 Task: Research Airbnb properties in Loncoche, Chile from 1st December, 2023 to 8th December, 2023 for 2 adults, 1 child.1  bedroom having 1 bed and 1 bathroom. Property type can be hotel. Booking option can be shelf check-in. Look for 4 properties as per requirement.
Action: Mouse pressed left at (508, 150)
Screenshot: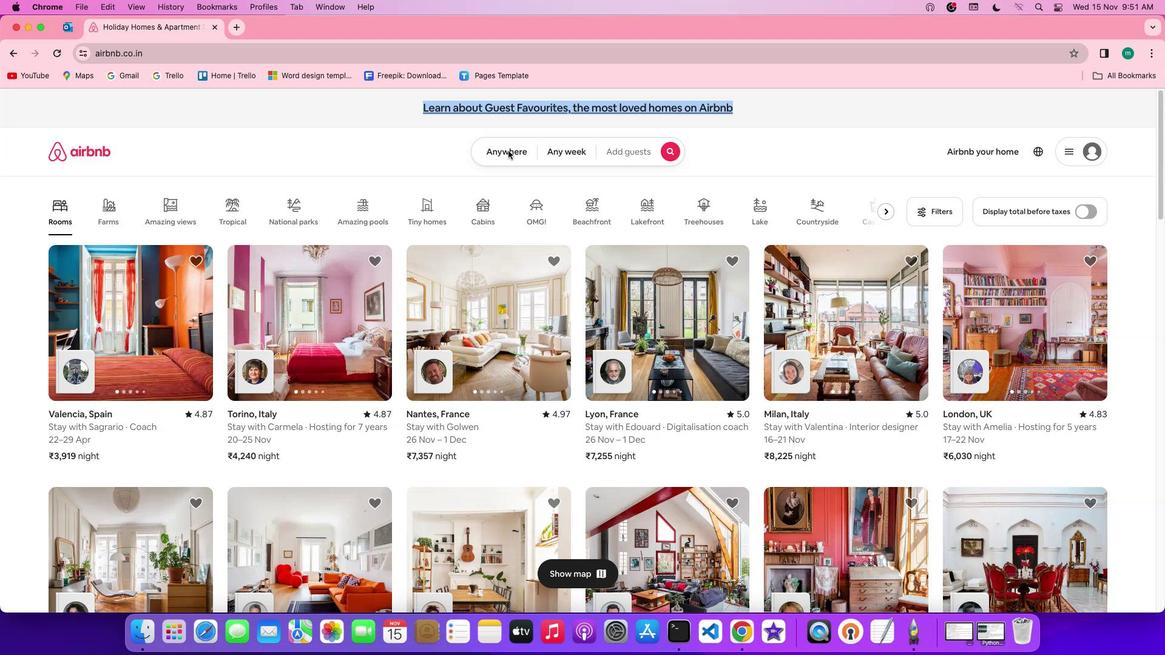 
Action: Mouse pressed left at (508, 150)
Screenshot: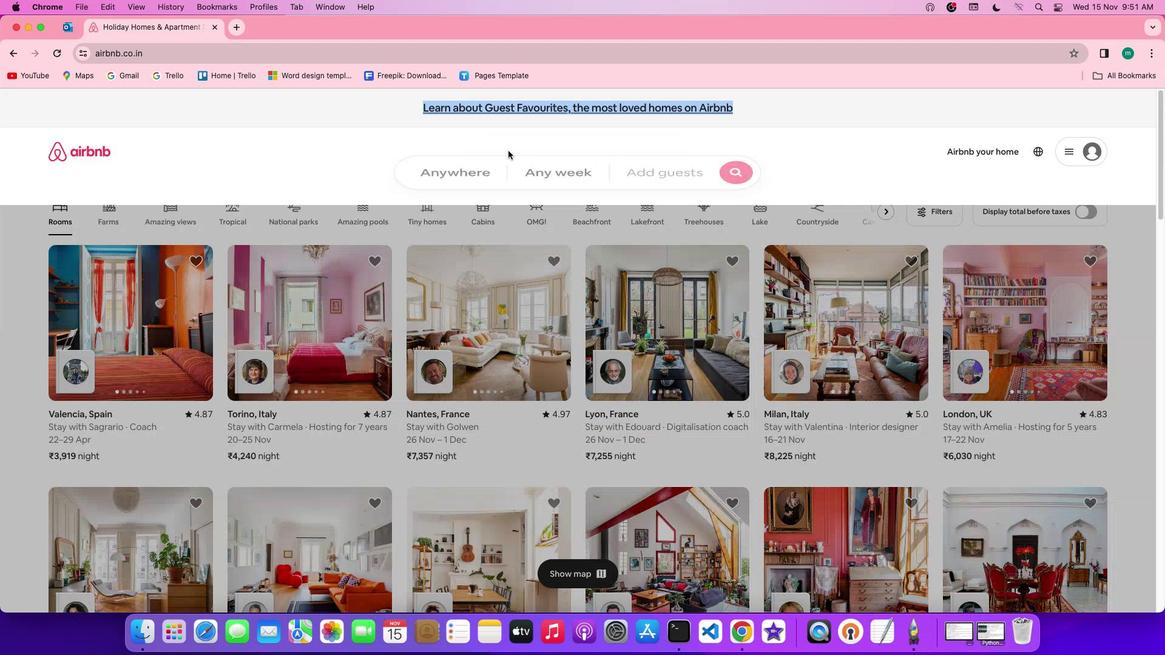 
Action: Mouse moved to (449, 194)
Screenshot: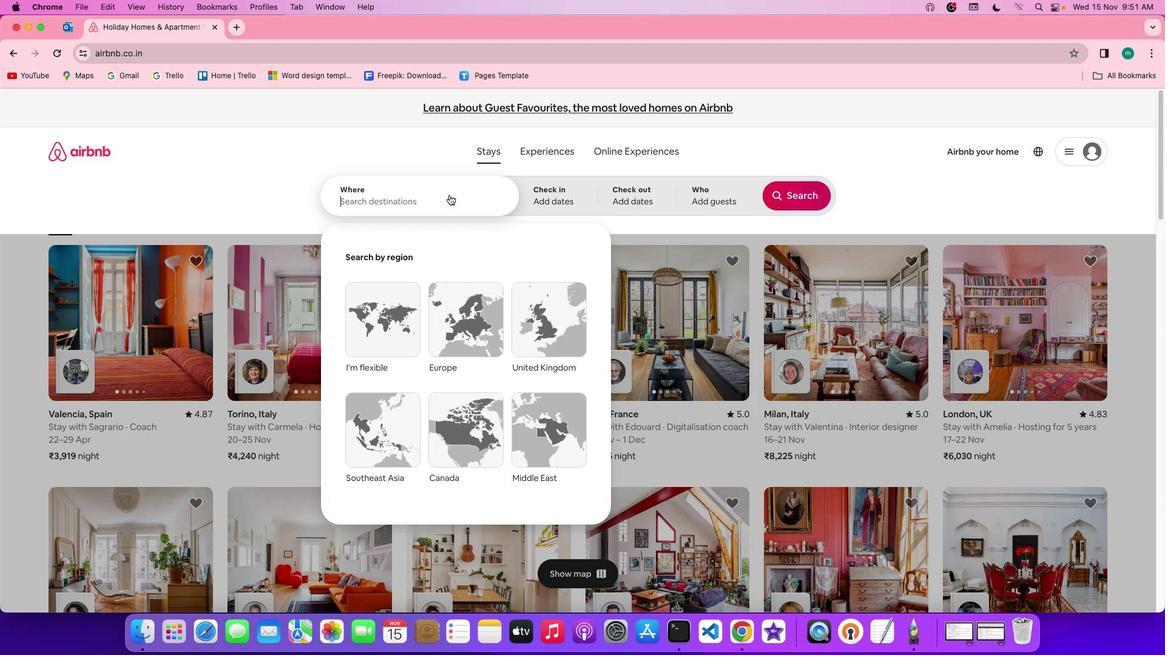 
Action: Mouse pressed left at (449, 194)
Screenshot: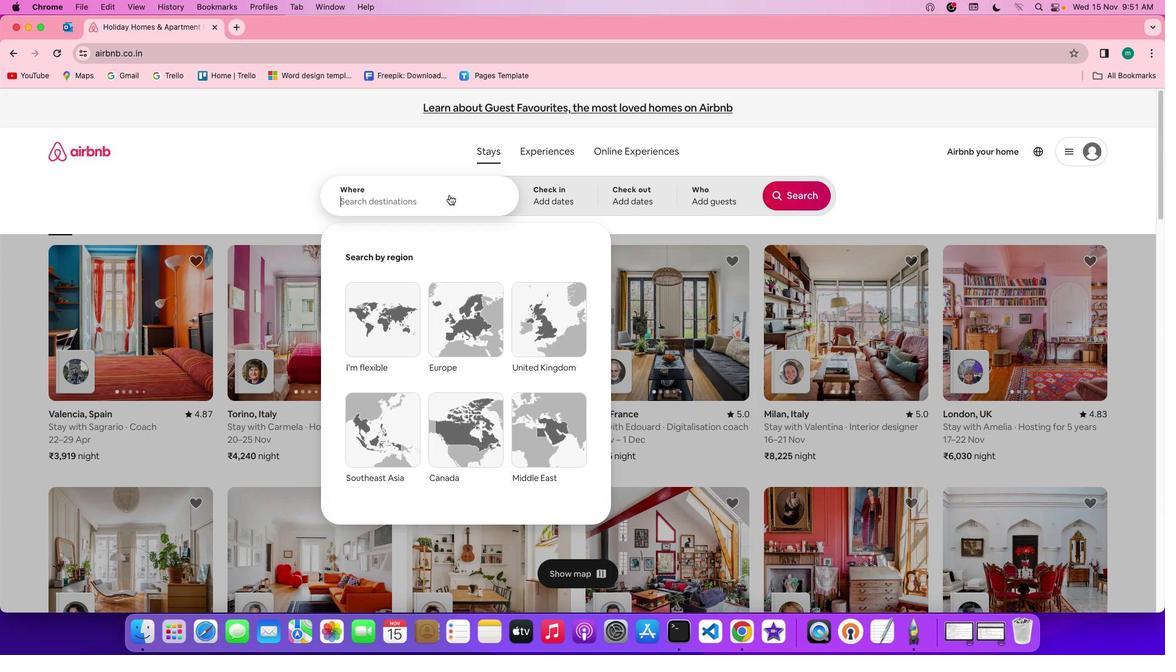 
Action: Mouse moved to (450, 199)
Screenshot: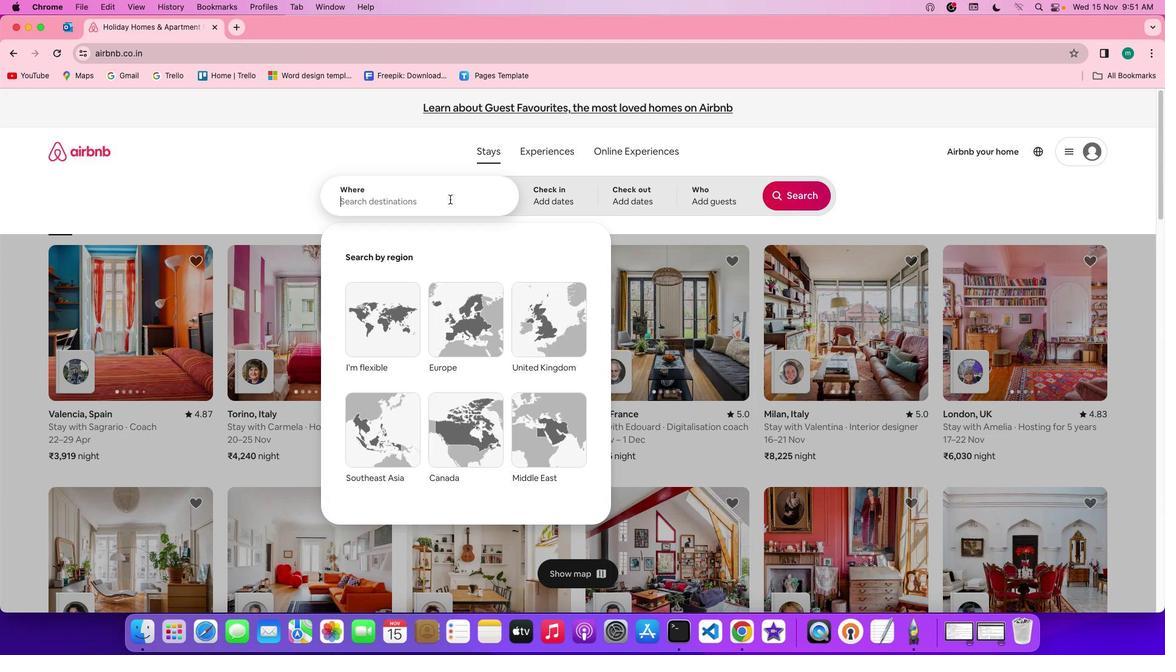 
Action: Mouse pressed left at (450, 199)
Screenshot: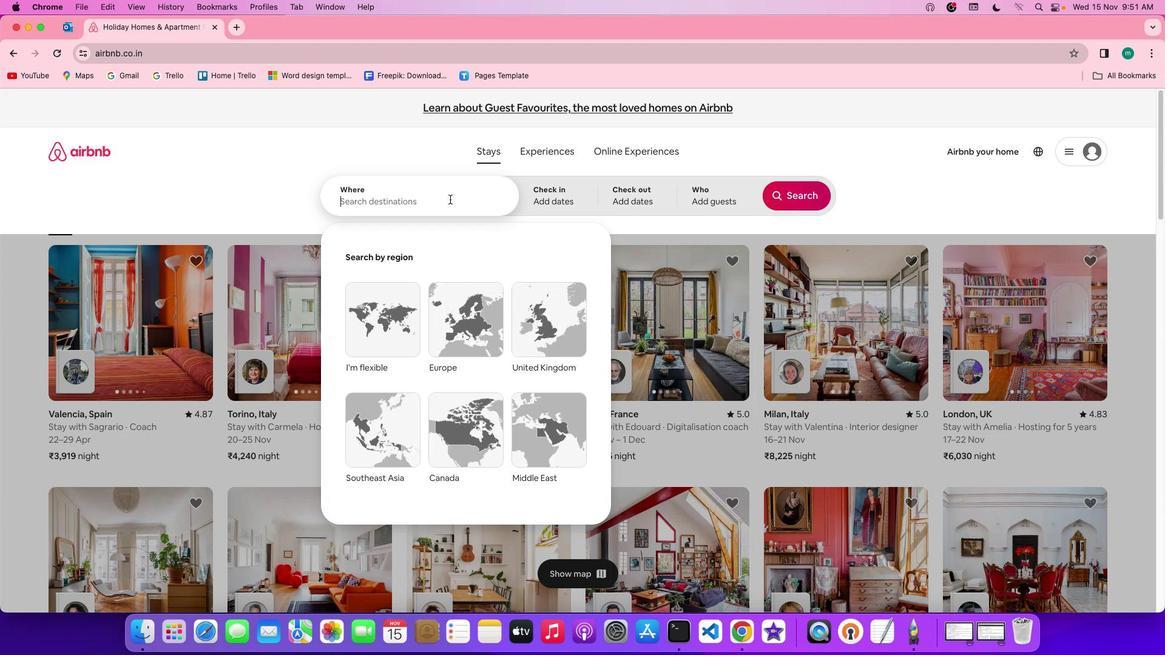 
Action: Key pressed Key.shift'L''o''n''c''o''c''h''e'','Key.spaceKey.shift'C''h''i''l''e'
Screenshot: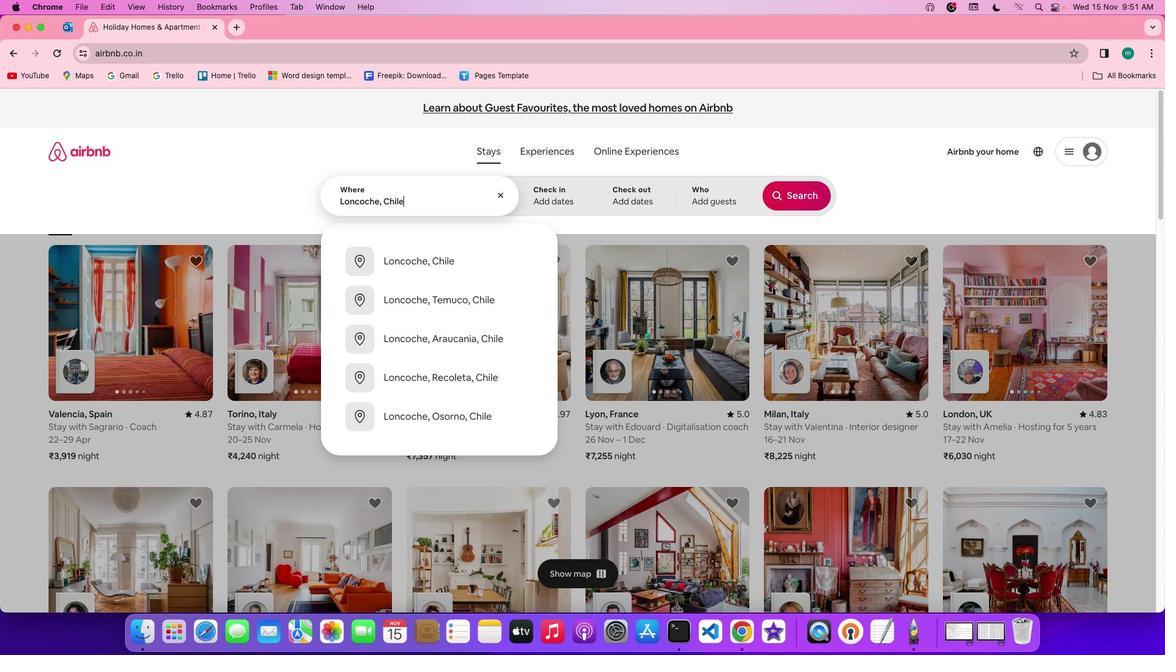 
Action: Mouse moved to (539, 188)
Screenshot: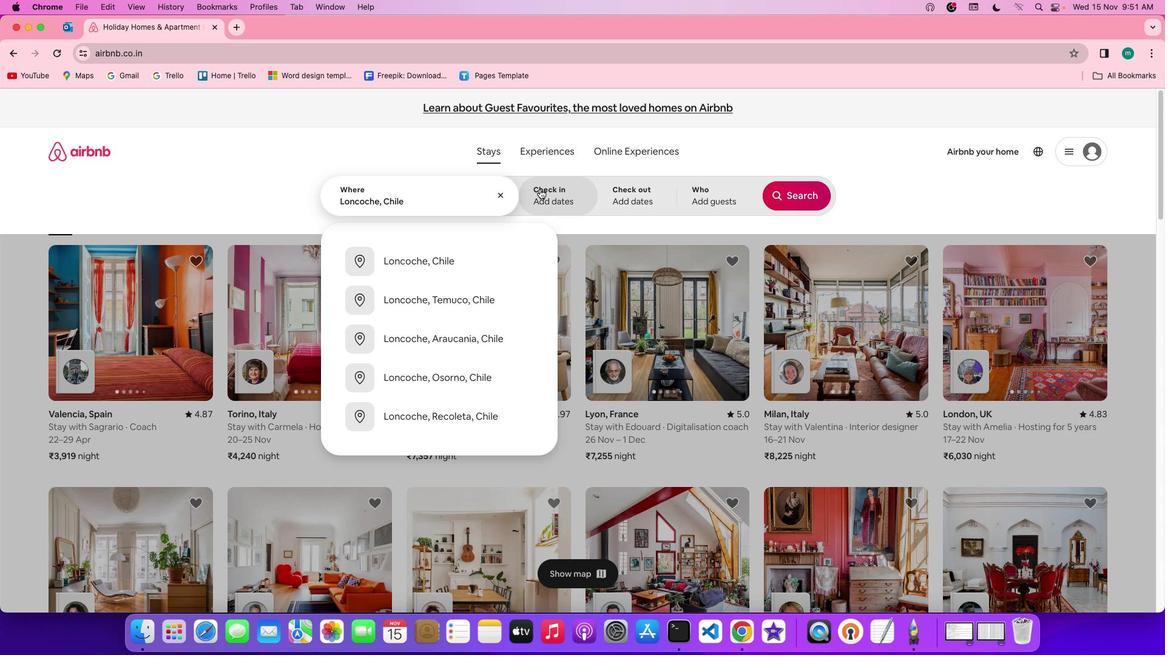 
Action: Mouse pressed left at (539, 188)
Screenshot: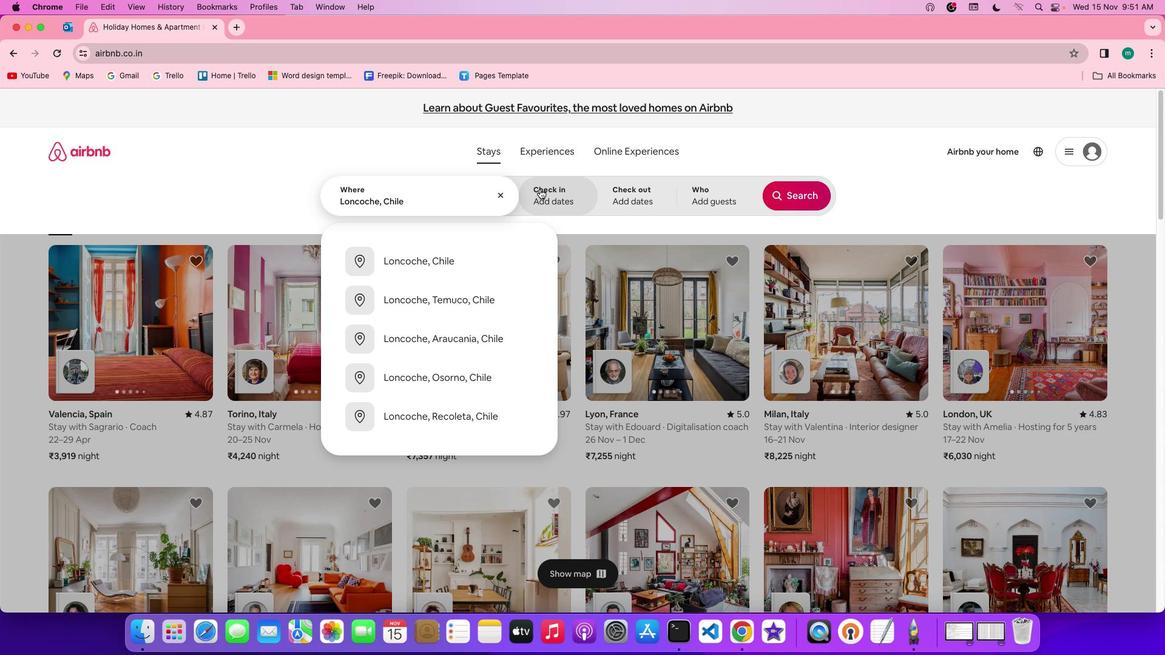 
Action: Mouse moved to (754, 340)
Screenshot: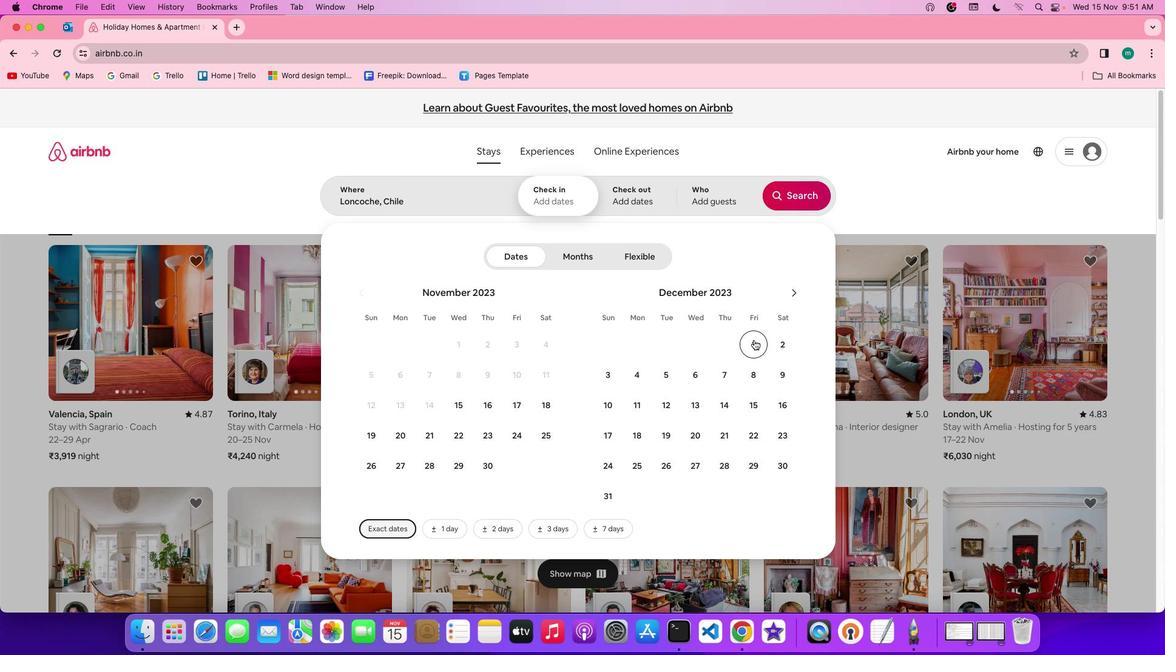 
Action: Mouse pressed left at (754, 340)
Screenshot: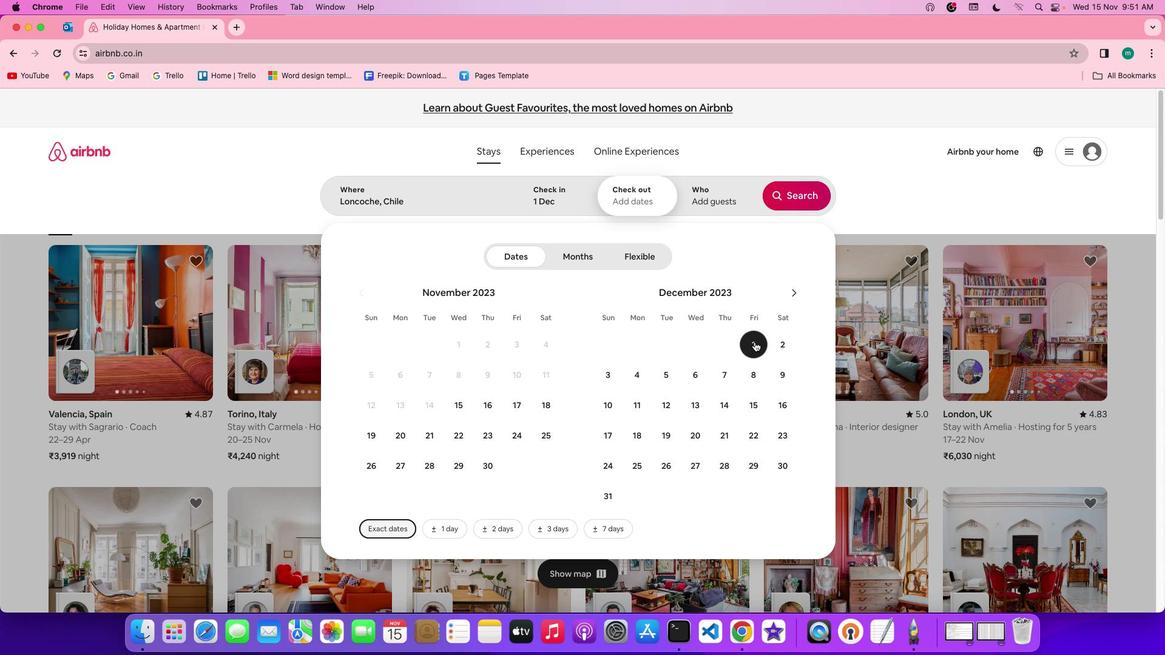
Action: Mouse moved to (762, 372)
Screenshot: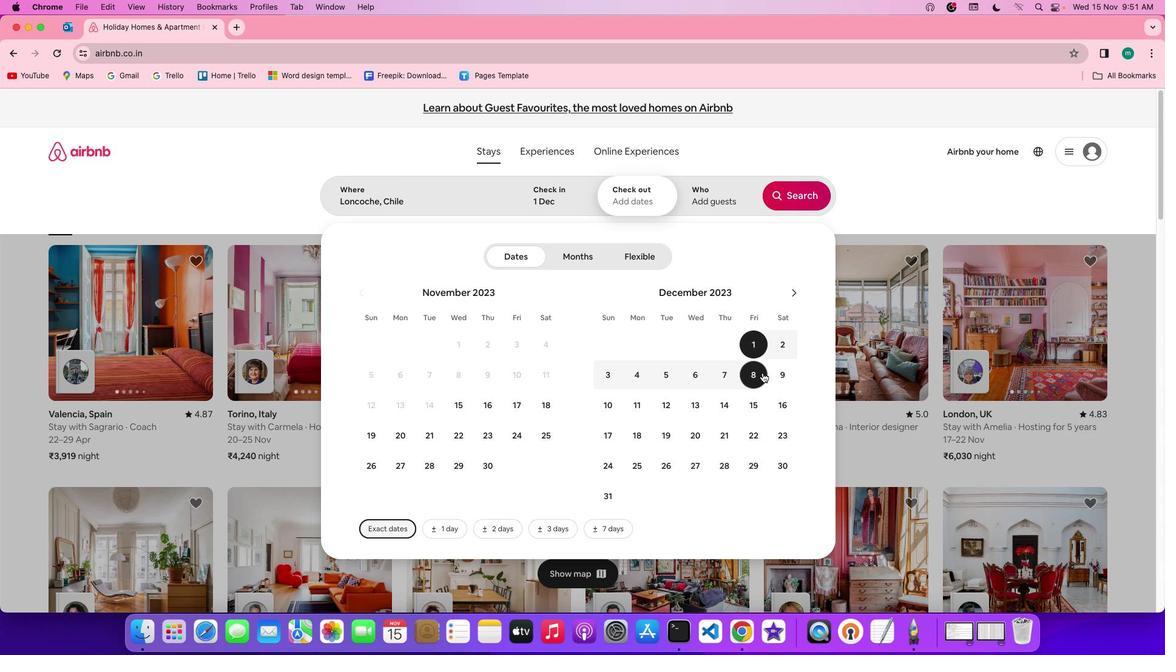 
Action: Mouse pressed left at (762, 372)
Screenshot: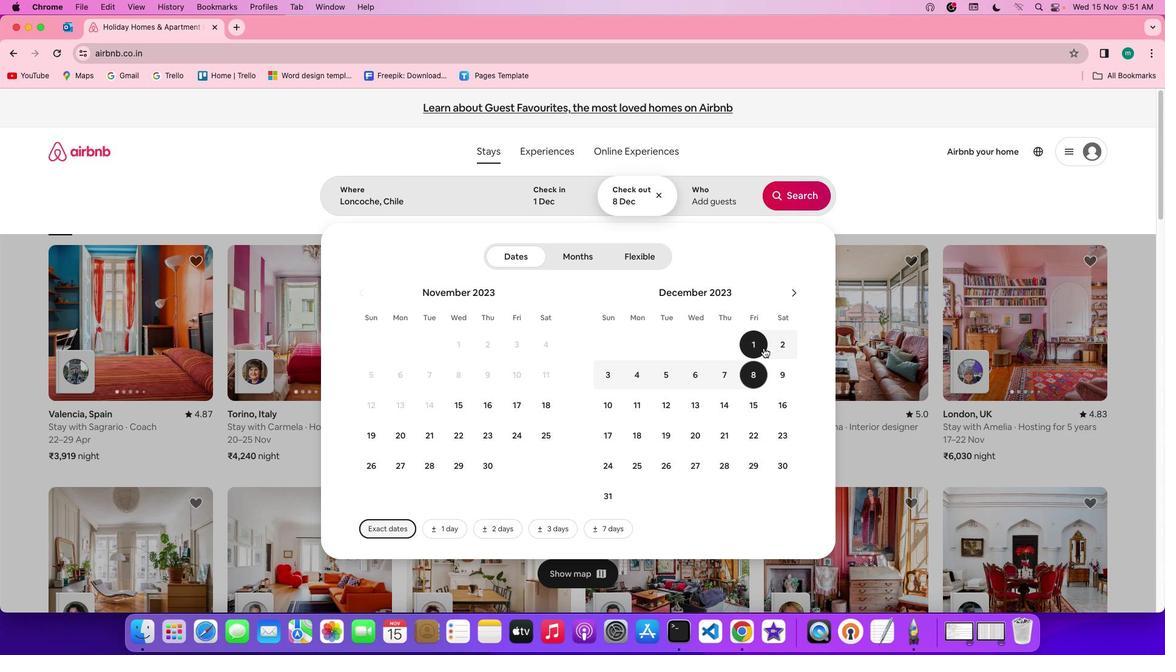 
Action: Mouse moved to (733, 202)
Screenshot: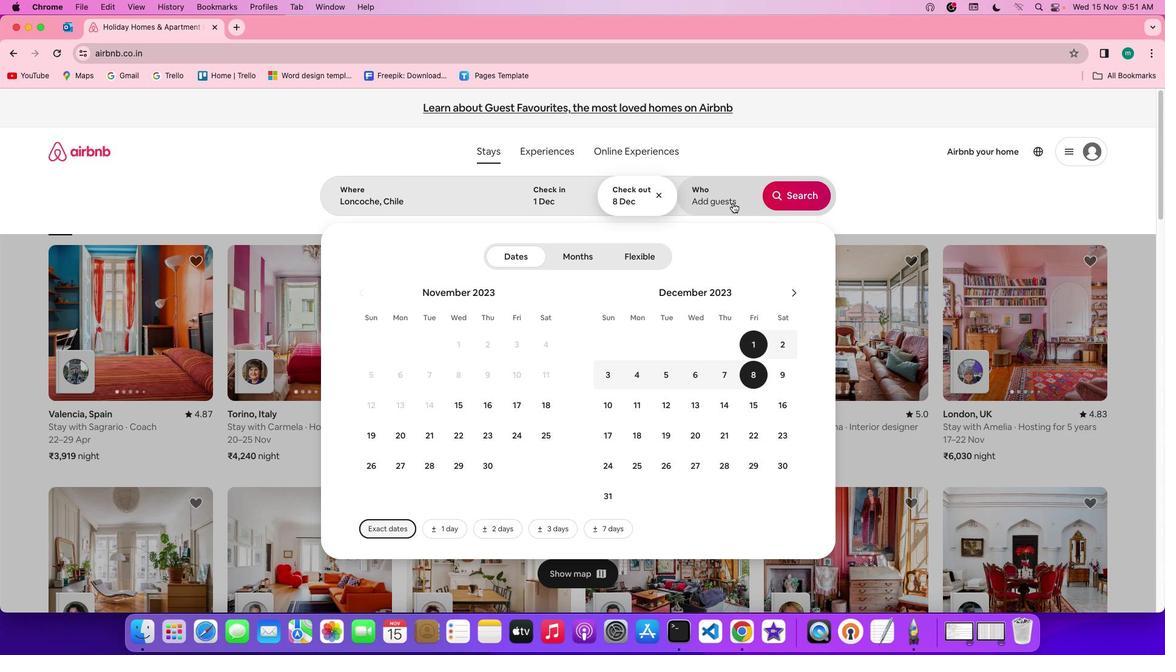 
Action: Mouse pressed left at (733, 202)
Screenshot: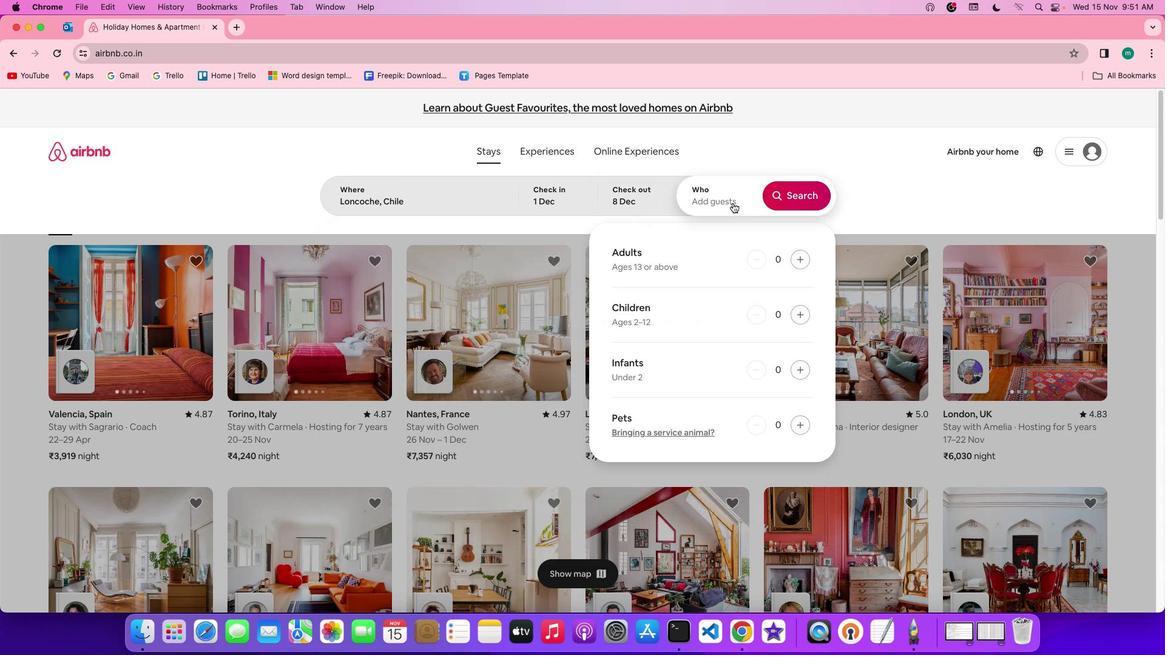 
Action: Mouse moved to (800, 260)
Screenshot: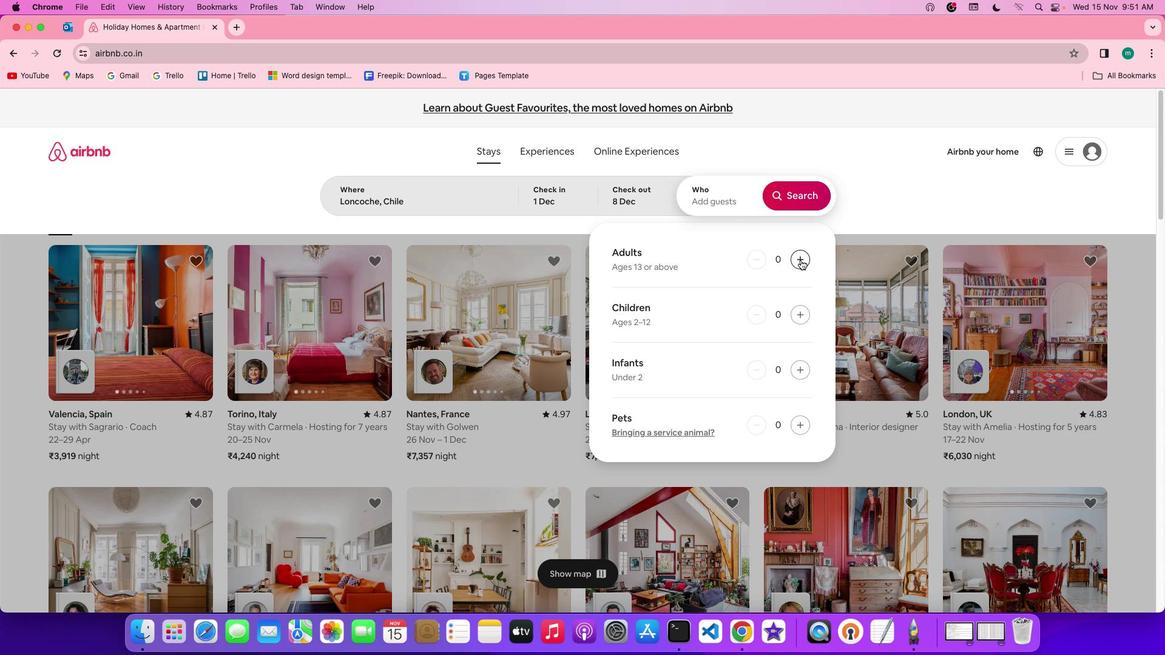 
Action: Mouse pressed left at (800, 260)
Screenshot: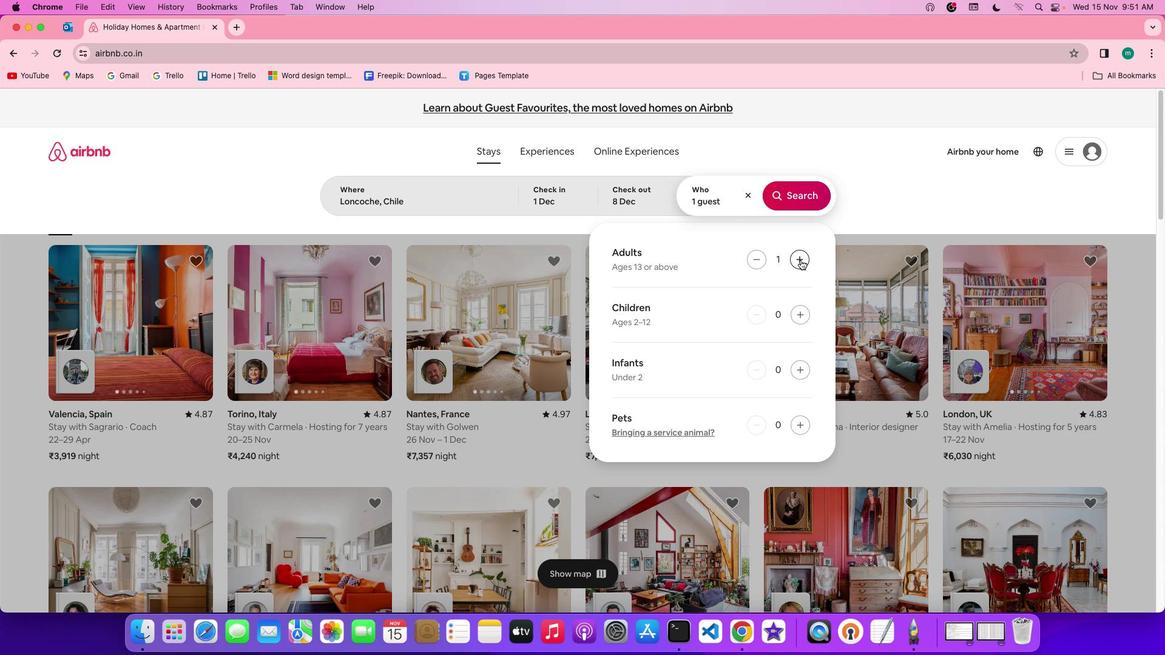 
Action: Mouse pressed left at (800, 260)
Screenshot: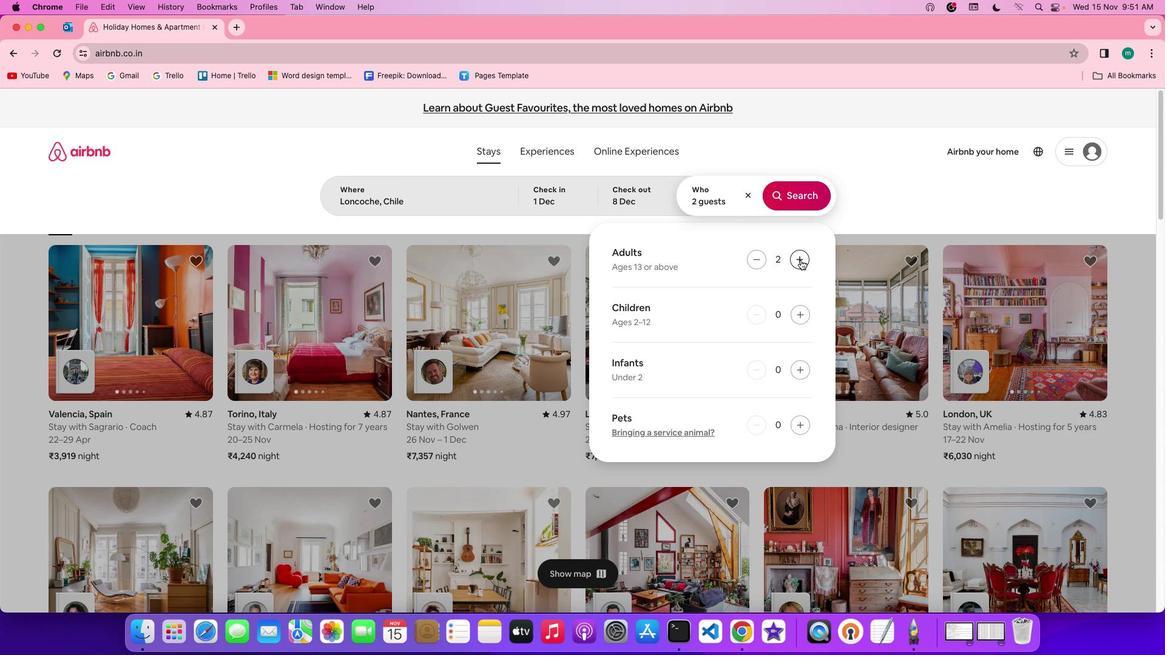 
Action: Mouse moved to (806, 308)
Screenshot: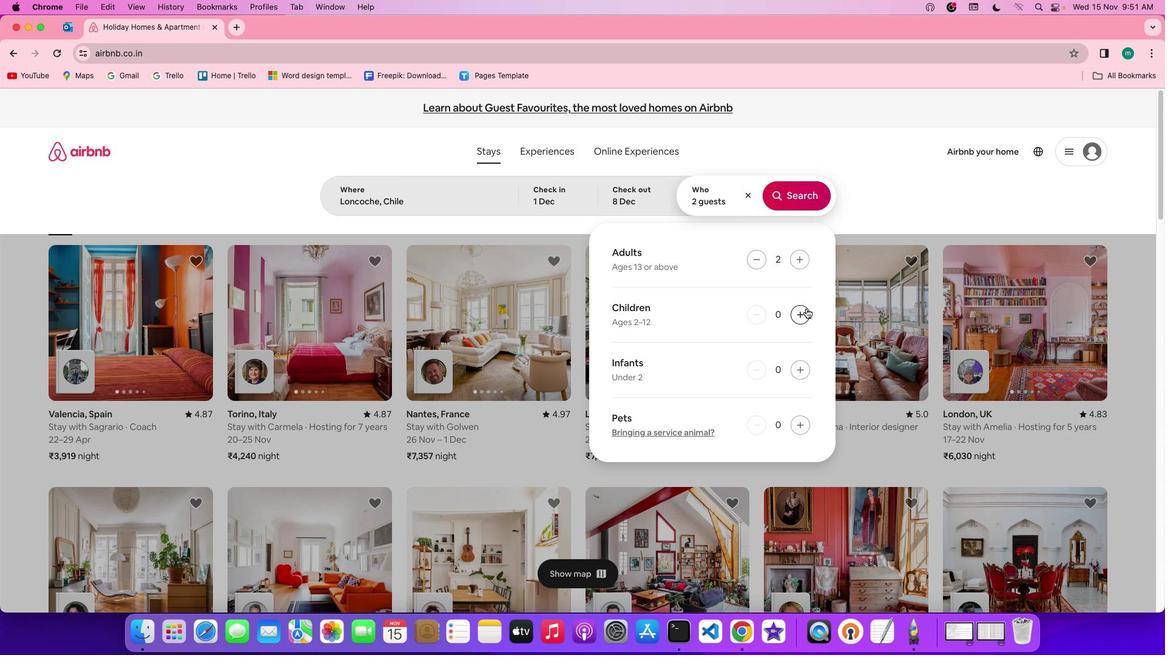 
Action: Mouse pressed left at (806, 308)
Screenshot: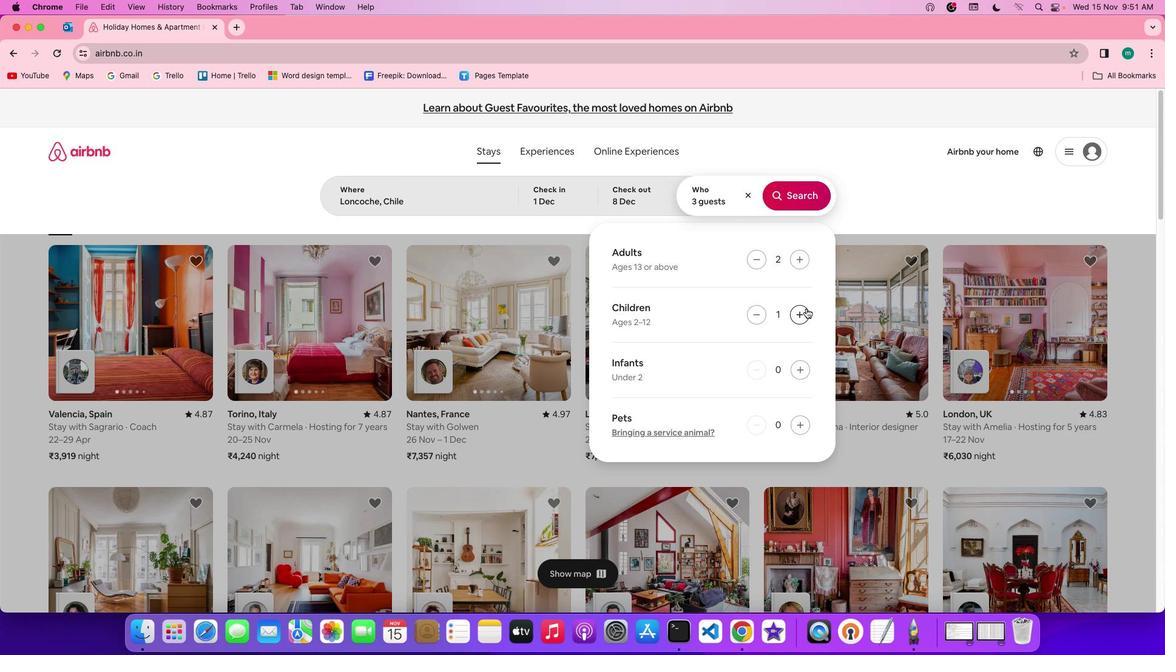 
Action: Mouse moved to (797, 206)
Screenshot: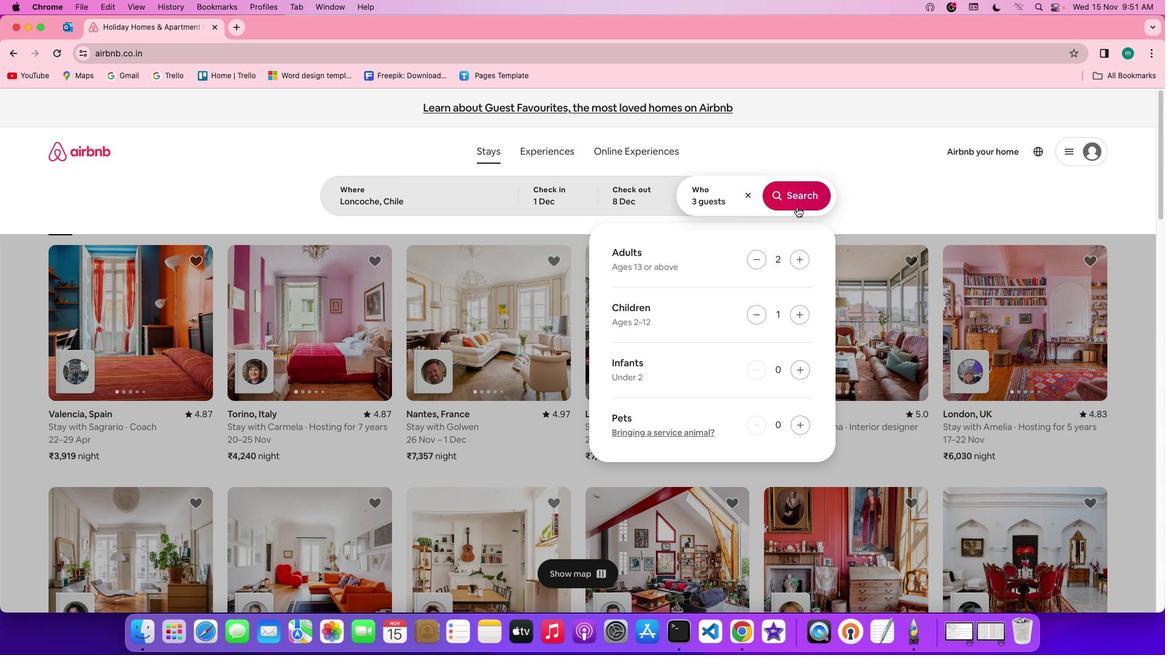 
Action: Mouse pressed left at (797, 206)
Screenshot: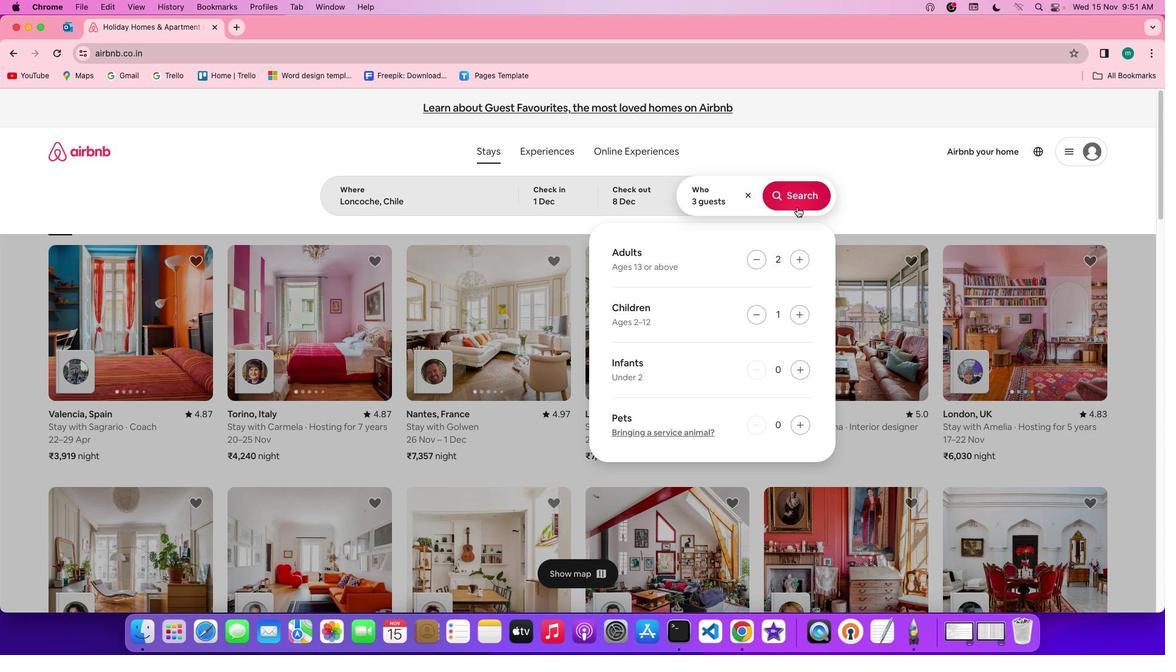 
Action: Mouse moved to (977, 160)
Screenshot: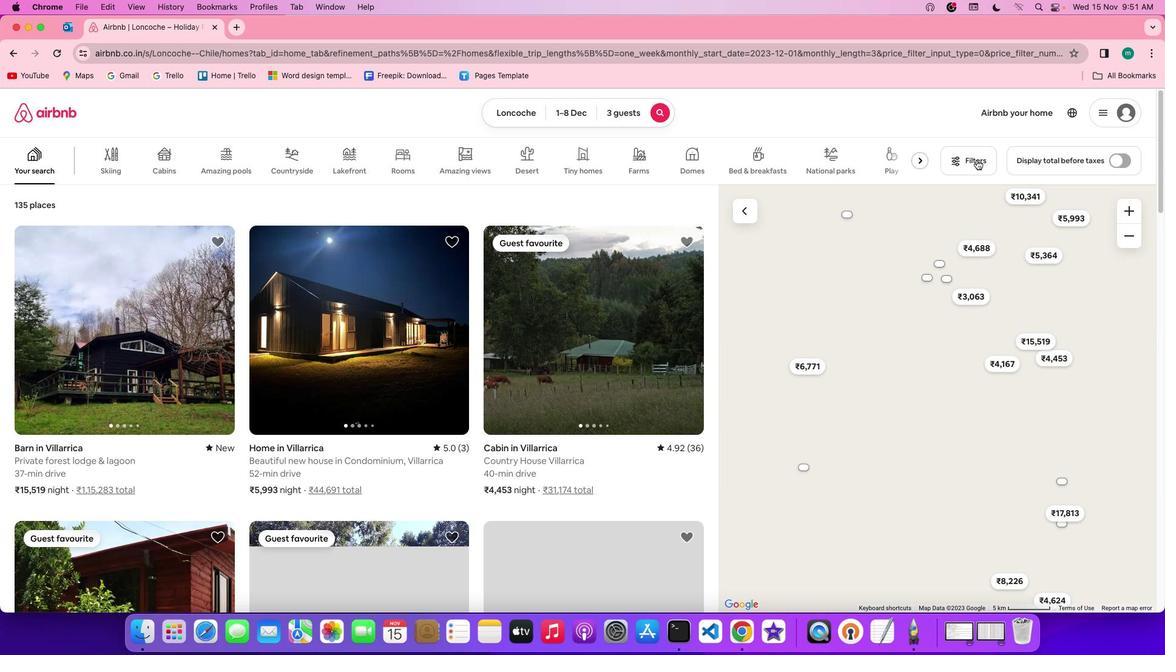 
Action: Mouse pressed left at (977, 160)
Screenshot: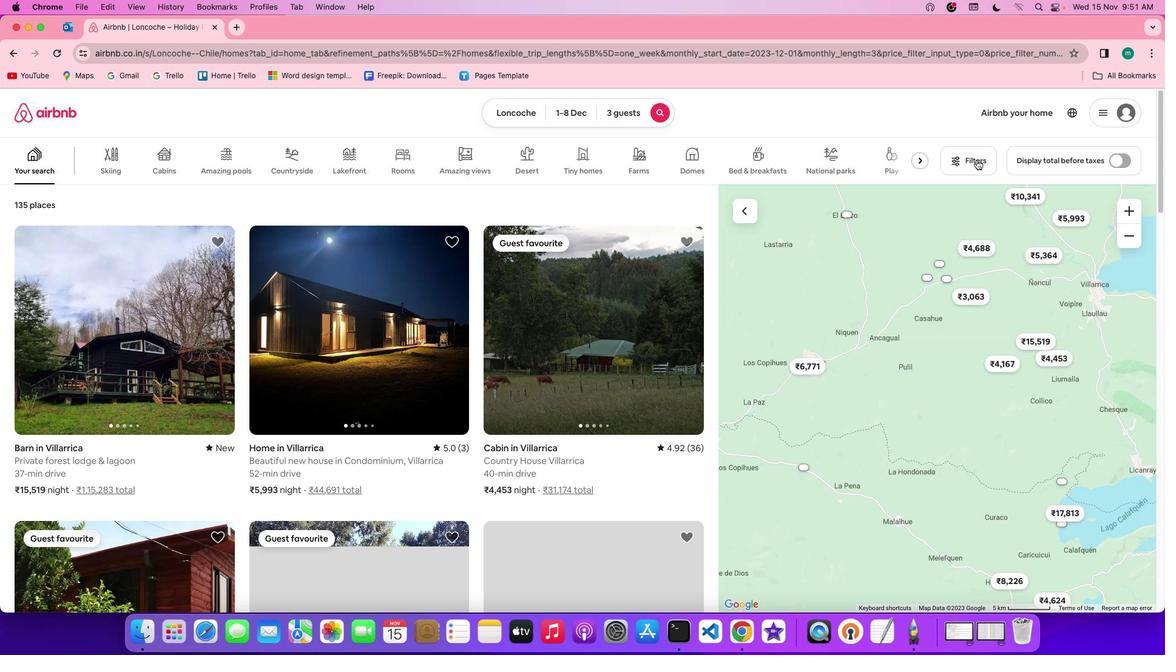 
Action: Mouse moved to (629, 346)
Screenshot: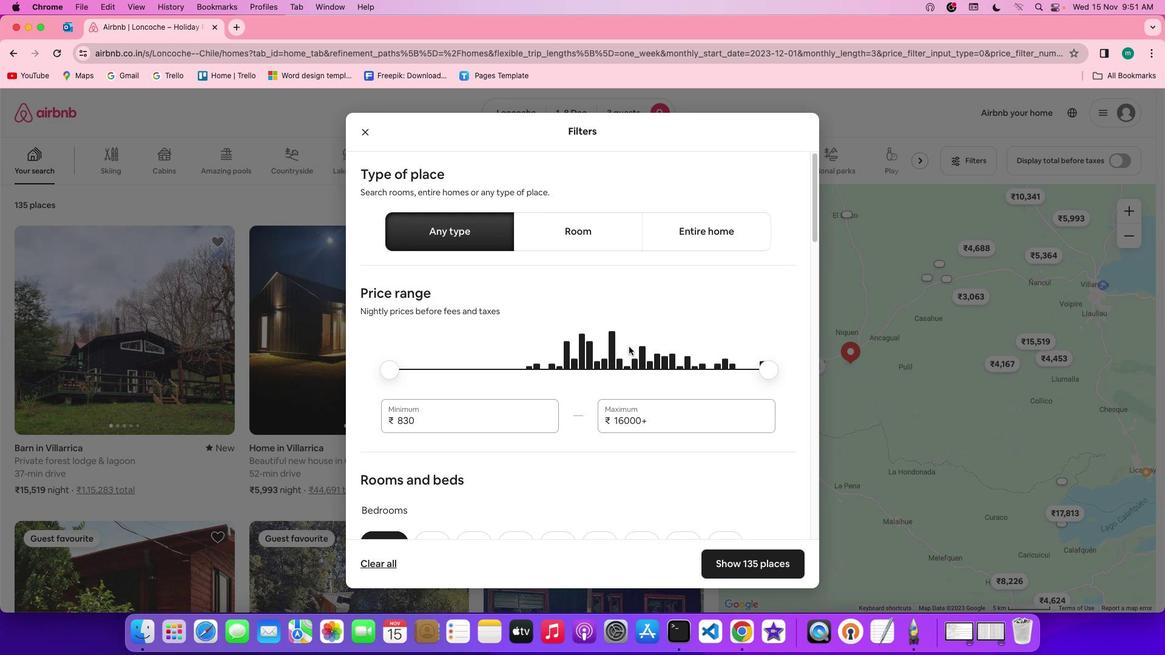 
Action: Mouse scrolled (629, 346) with delta (0, 0)
Screenshot: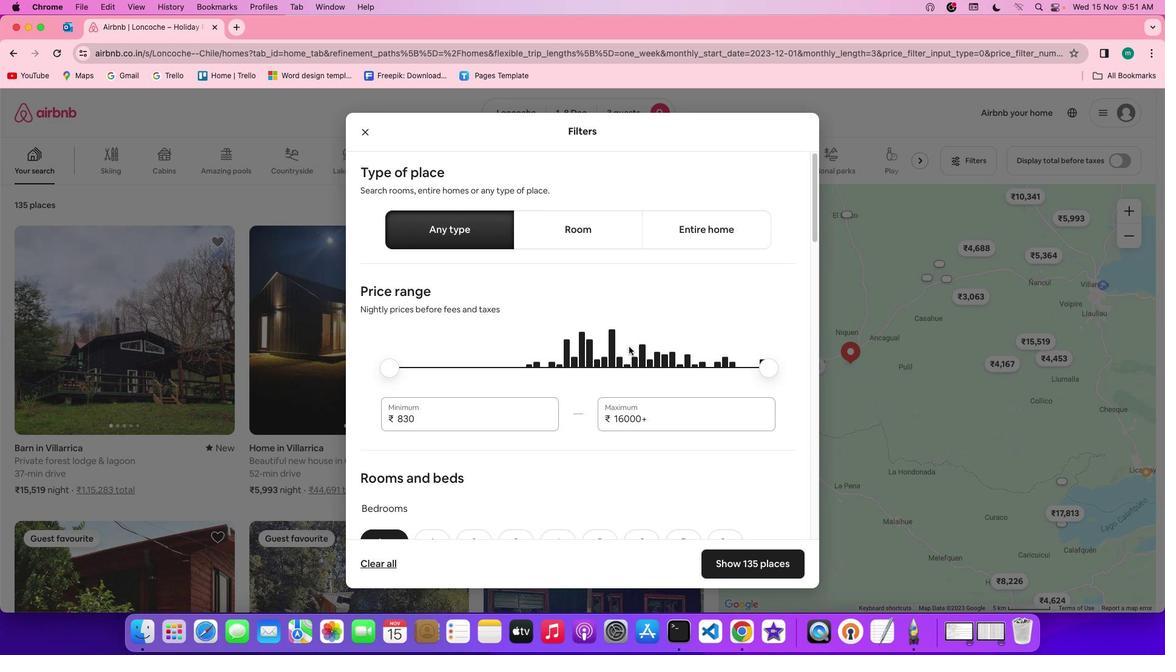 
Action: Mouse scrolled (629, 346) with delta (0, 0)
Screenshot: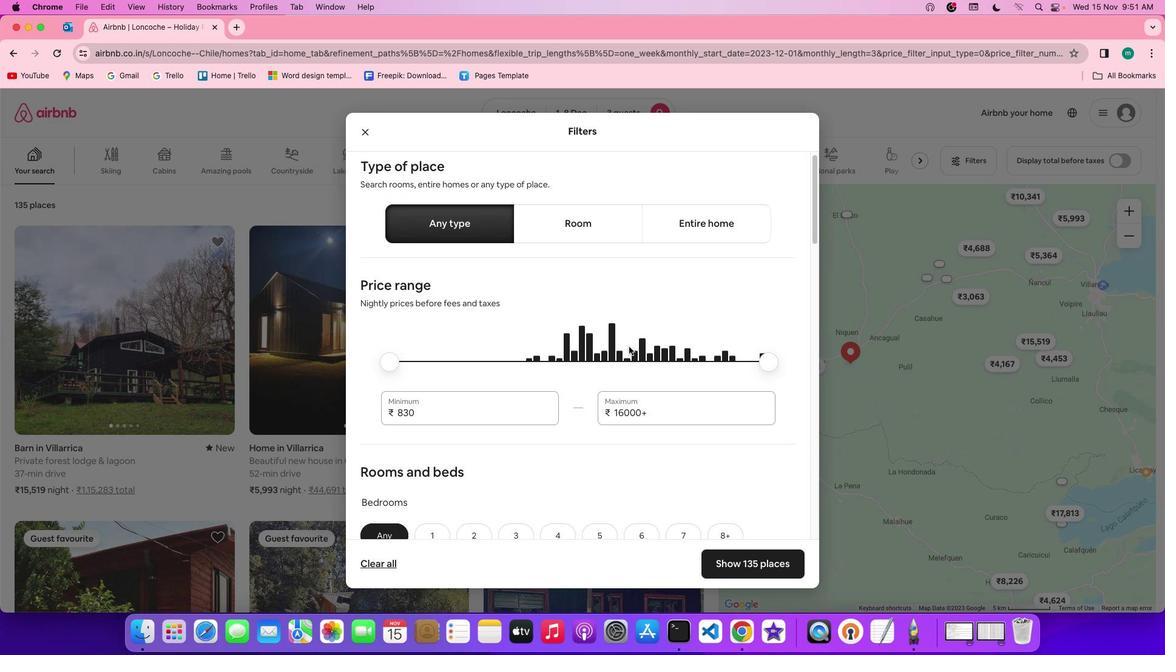 
Action: Mouse scrolled (629, 346) with delta (0, 0)
Screenshot: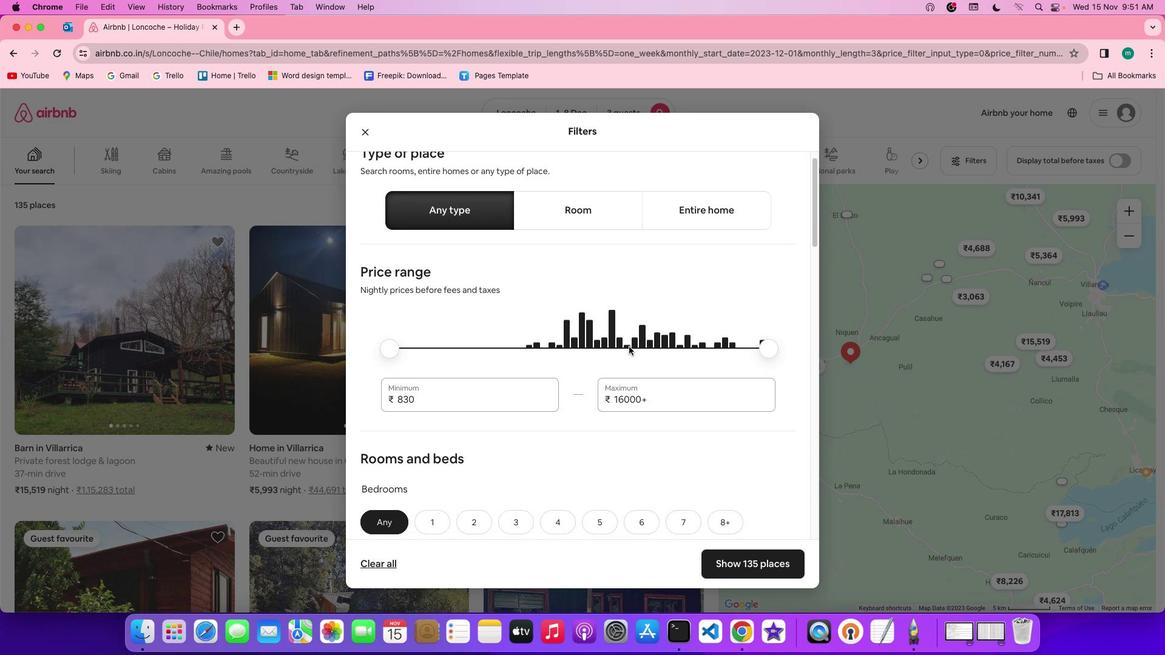 
Action: Mouse scrolled (629, 346) with delta (0, 0)
Screenshot: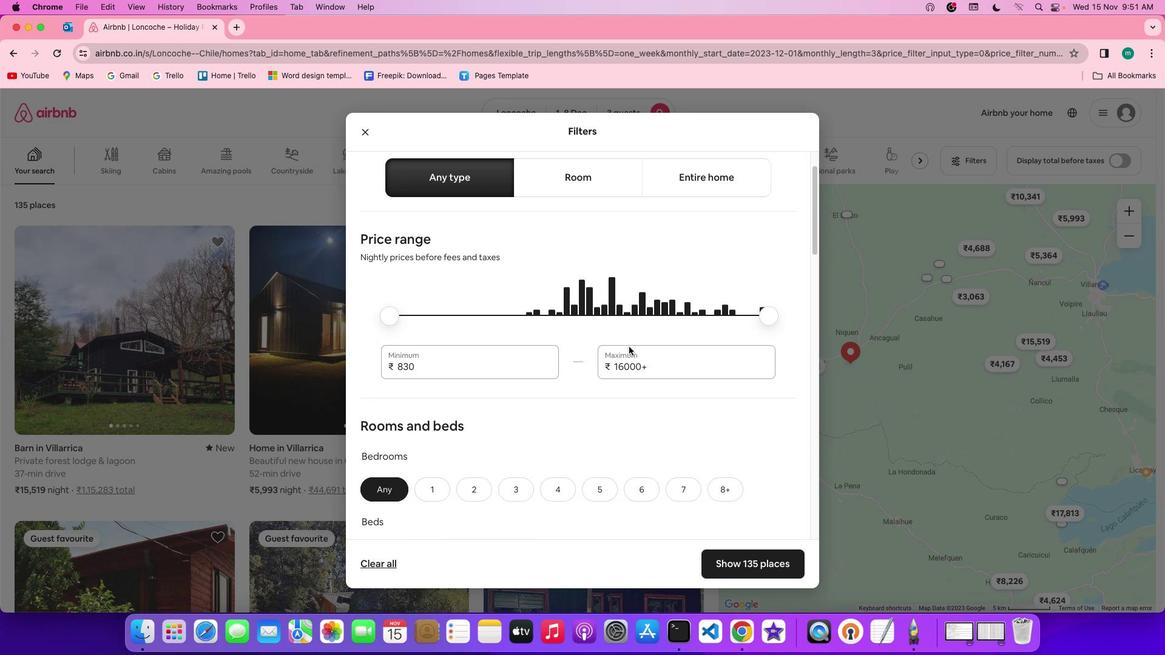 
Action: Mouse scrolled (629, 346) with delta (0, 0)
Screenshot: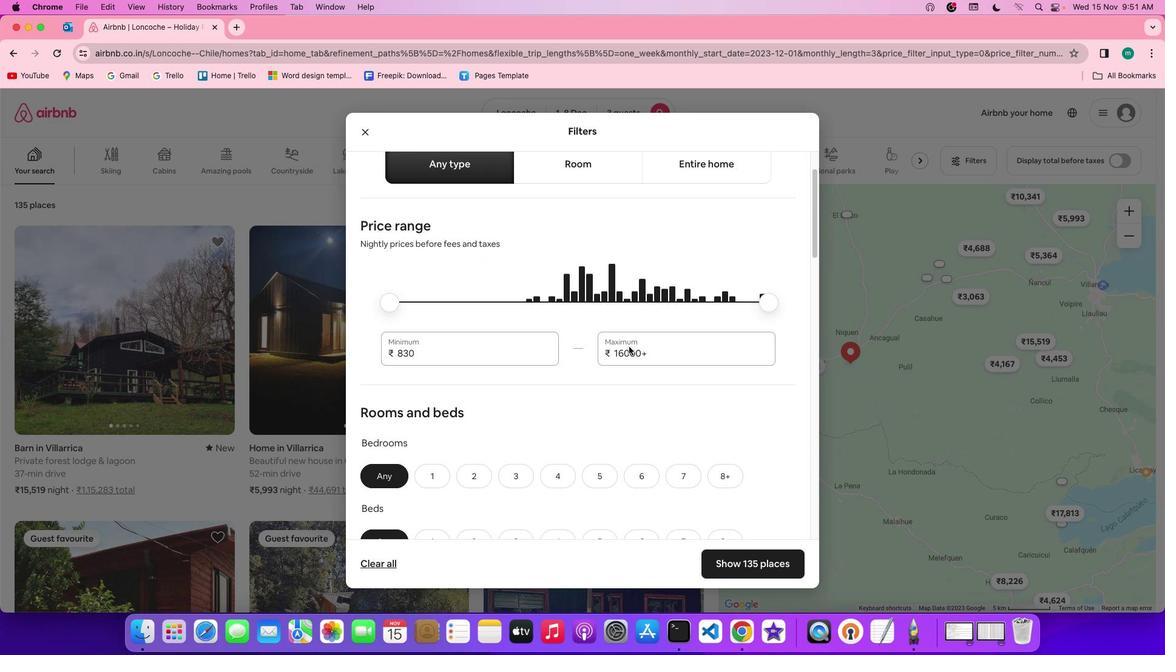 
Action: Mouse scrolled (629, 346) with delta (0, 0)
Screenshot: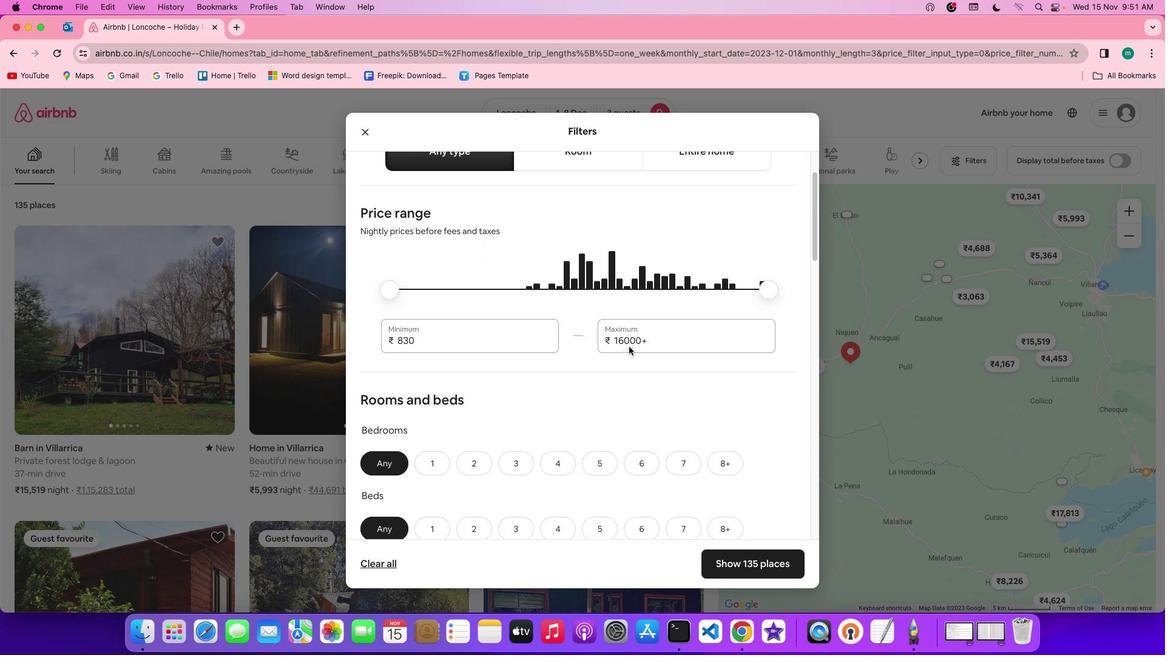 
Action: Mouse scrolled (629, 346) with delta (0, 0)
Screenshot: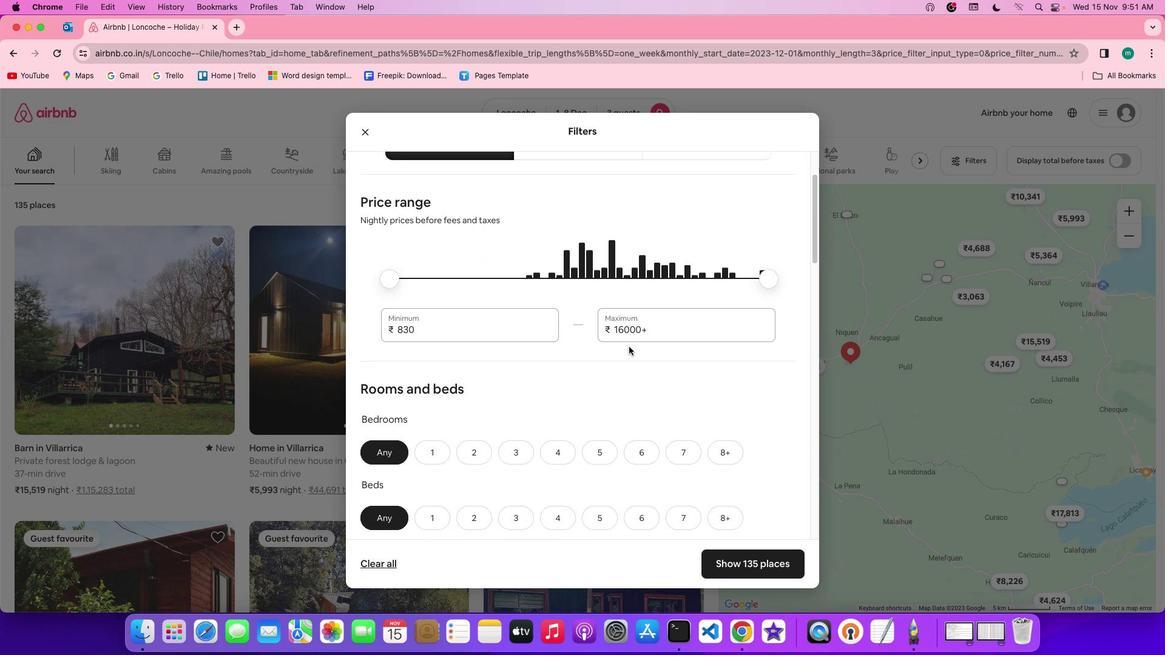 
Action: Mouse scrolled (629, 346) with delta (0, 0)
Screenshot: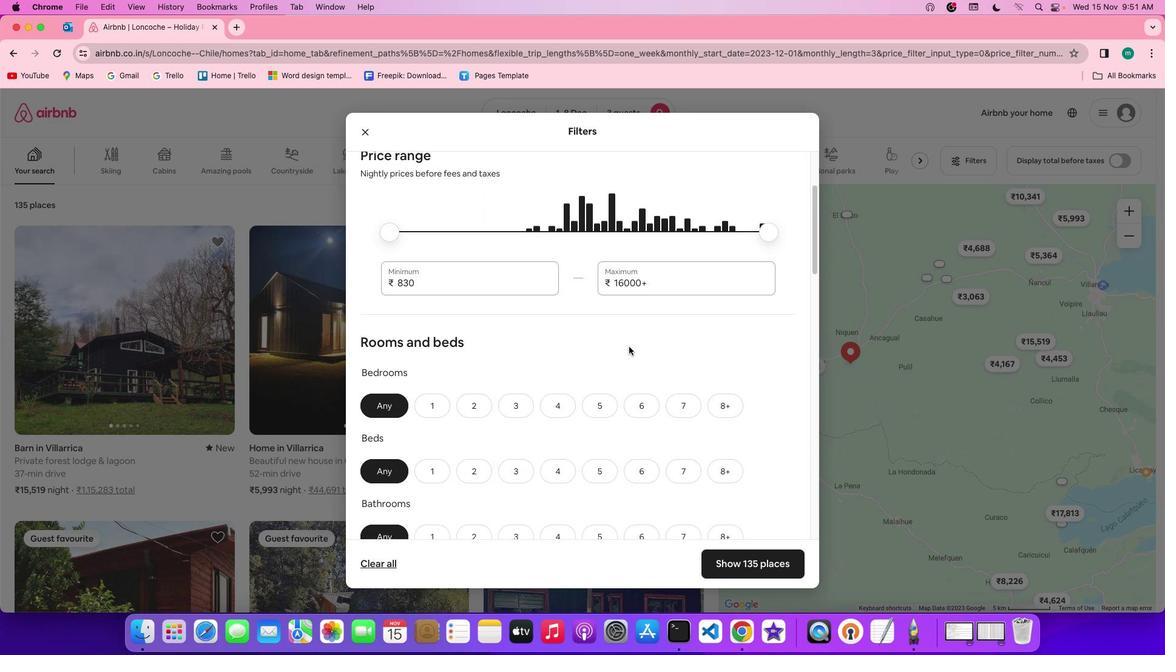 
Action: Mouse scrolled (629, 346) with delta (0, 0)
Screenshot: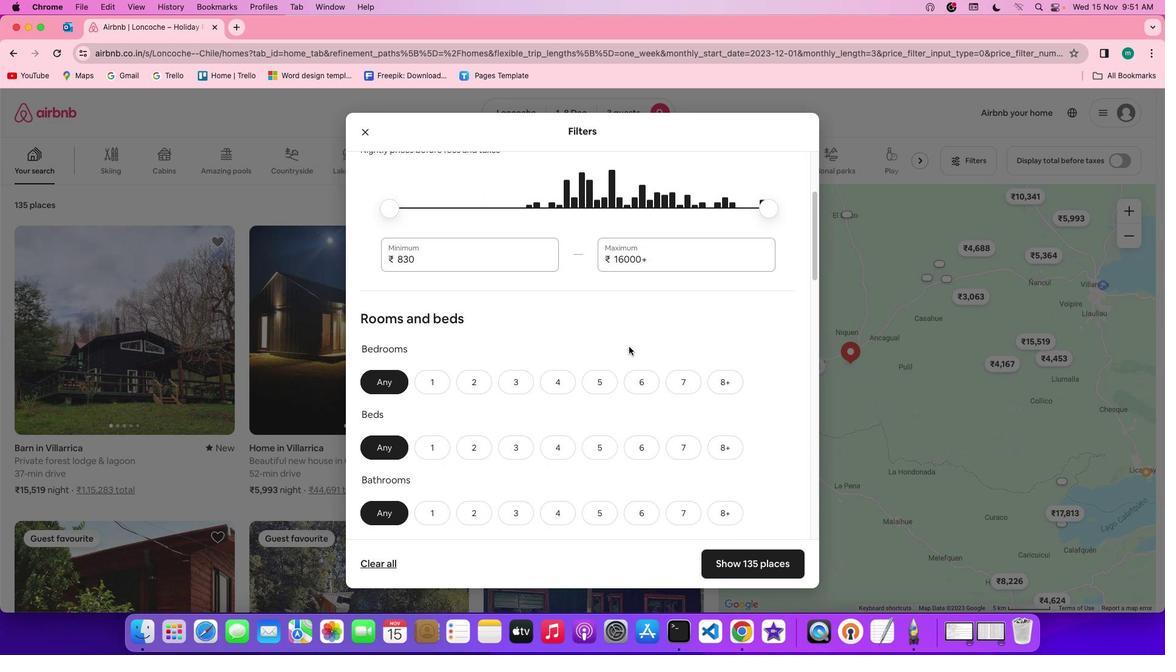 
Action: Mouse scrolled (629, 346) with delta (0, 0)
Screenshot: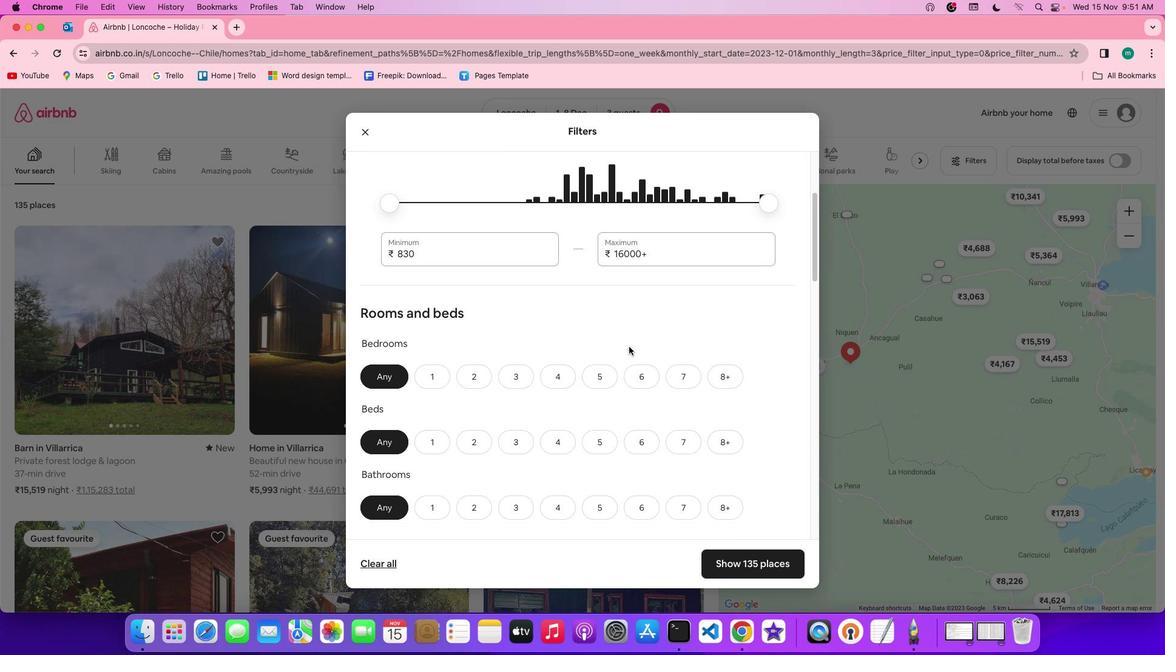 
Action: Mouse scrolled (629, 346) with delta (0, 0)
Screenshot: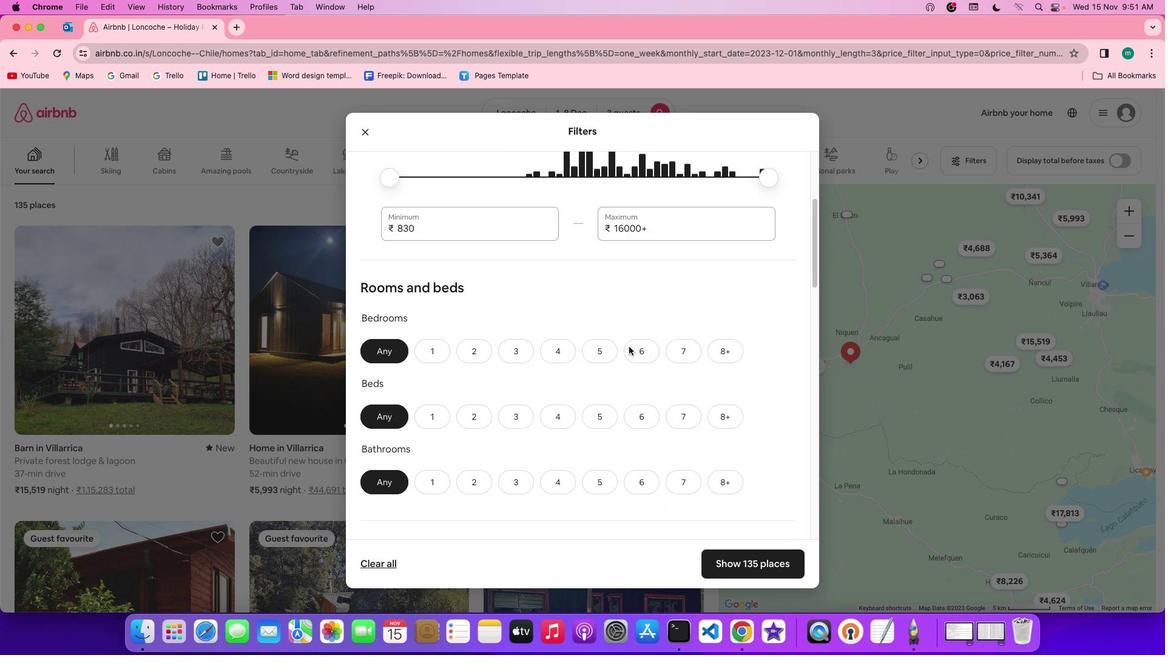 
Action: Mouse scrolled (629, 346) with delta (0, 0)
Screenshot: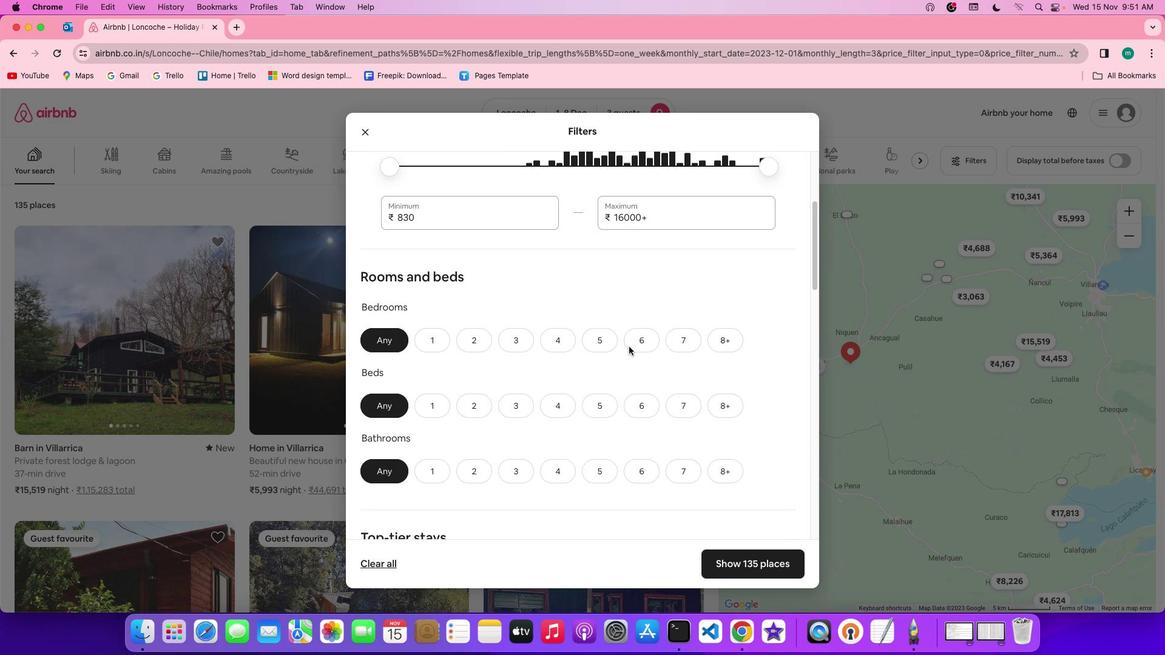 
Action: Mouse scrolled (629, 346) with delta (0, 0)
Screenshot: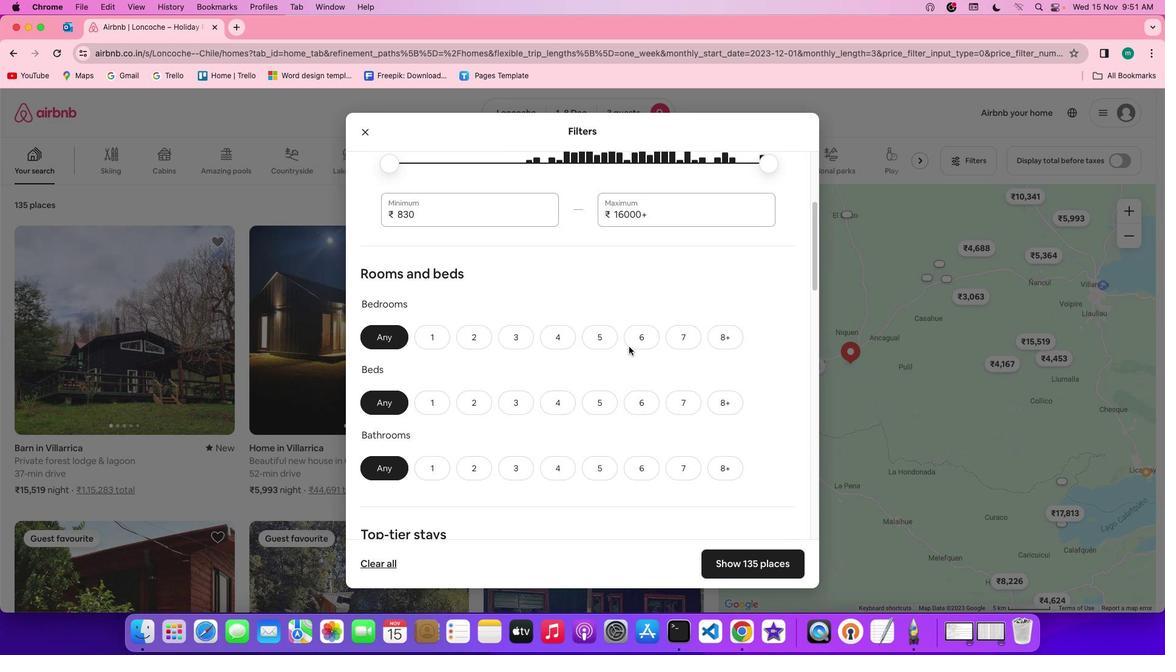 
Action: Mouse scrolled (629, 346) with delta (0, 0)
Screenshot: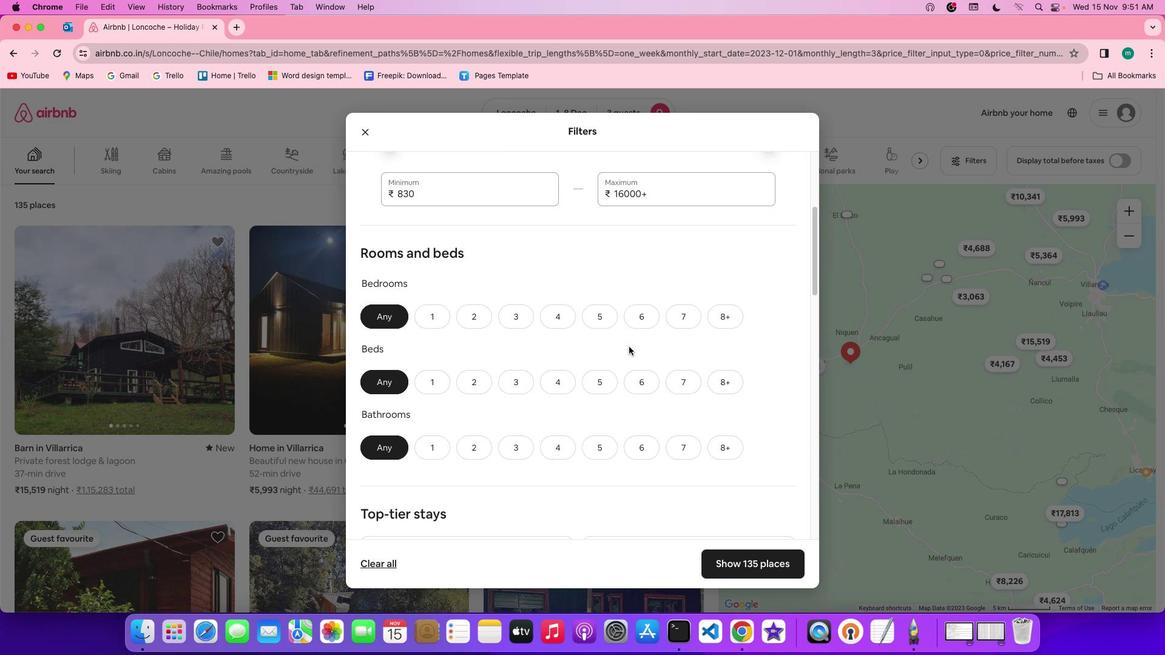 
Action: Mouse scrolled (629, 346) with delta (0, -1)
Screenshot: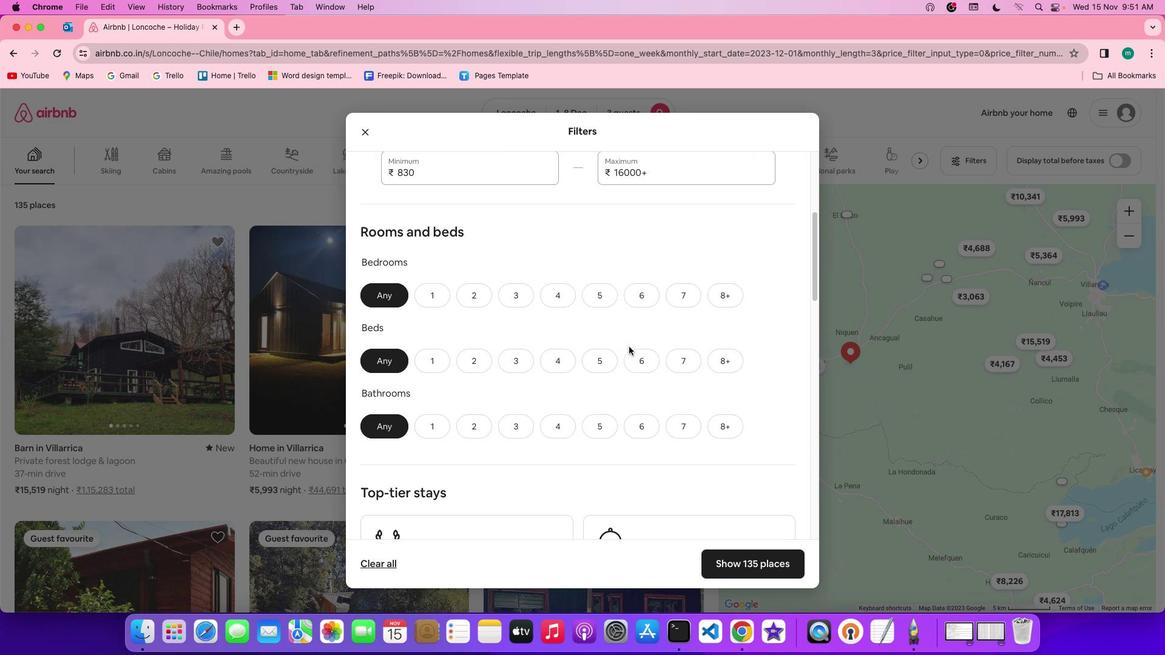 
Action: Mouse scrolled (629, 346) with delta (0, -1)
Screenshot: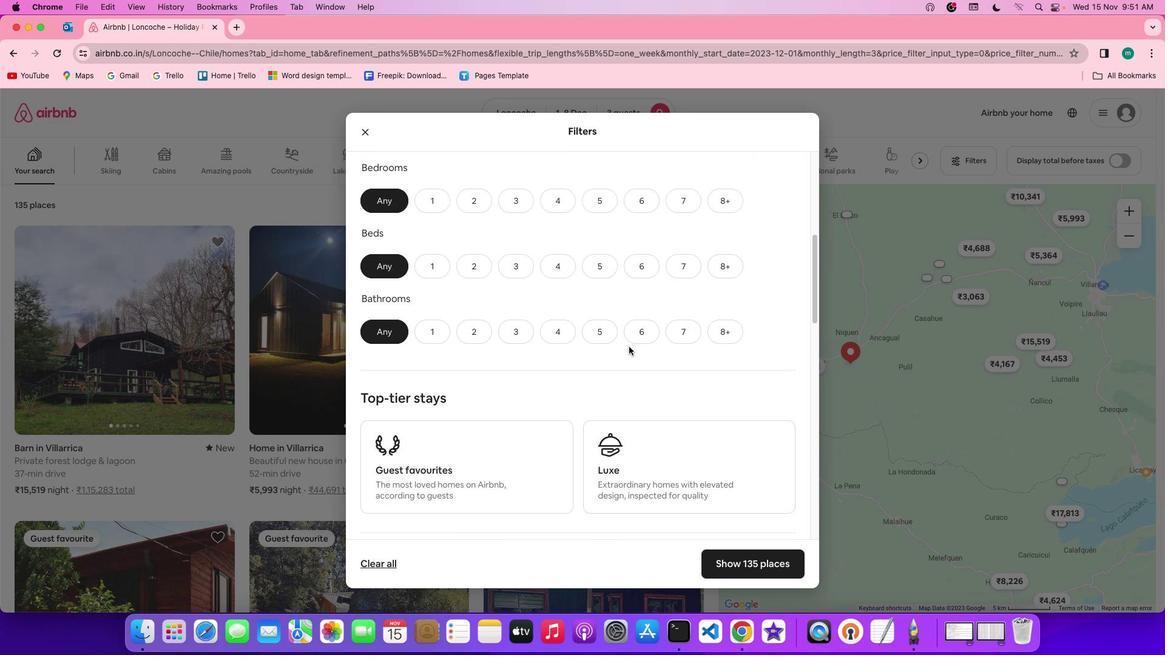 
Action: Mouse moved to (436, 179)
Screenshot: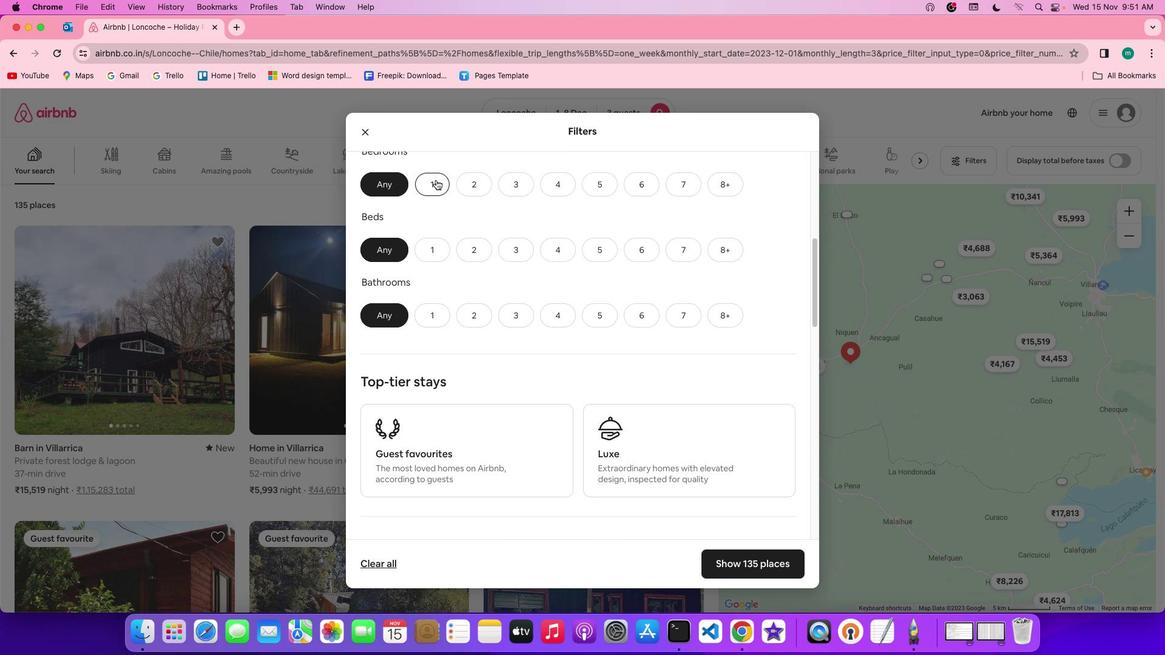 
Action: Mouse pressed left at (436, 179)
Screenshot: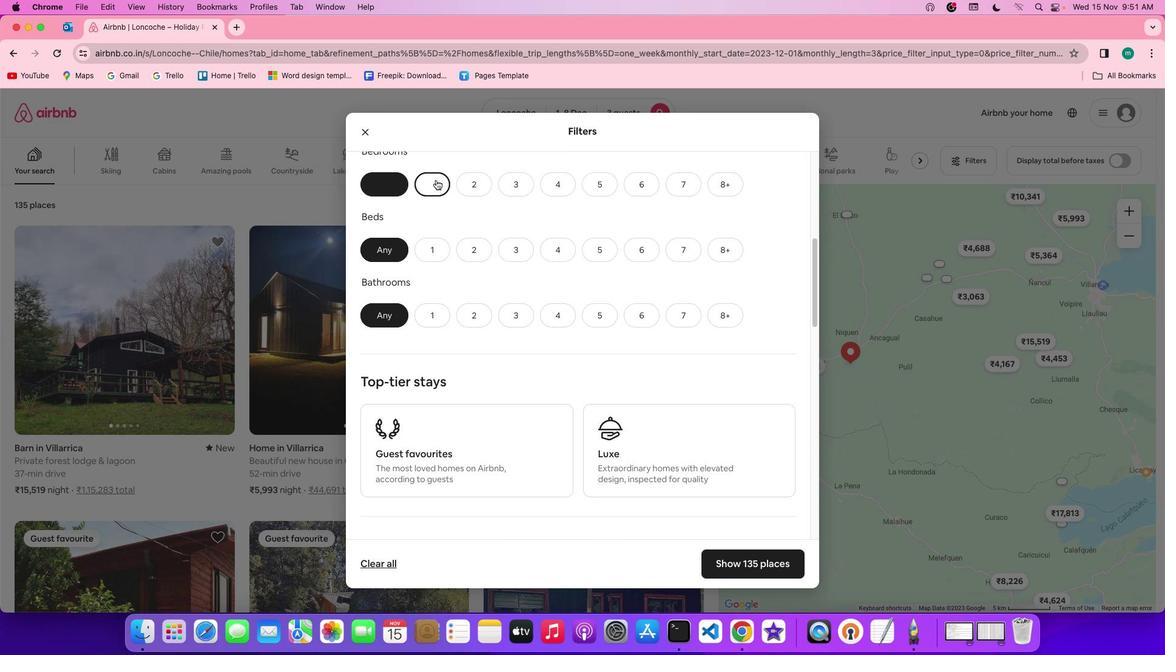 
Action: Mouse moved to (428, 251)
Screenshot: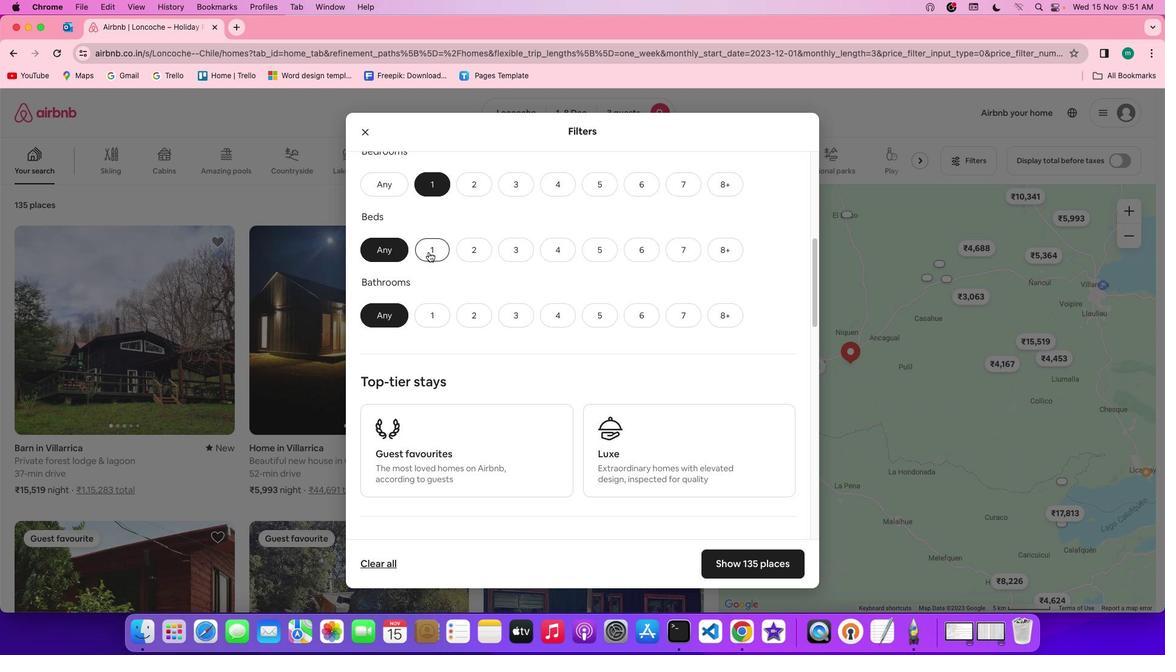 
Action: Mouse pressed left at (428, 251)
Screenshot: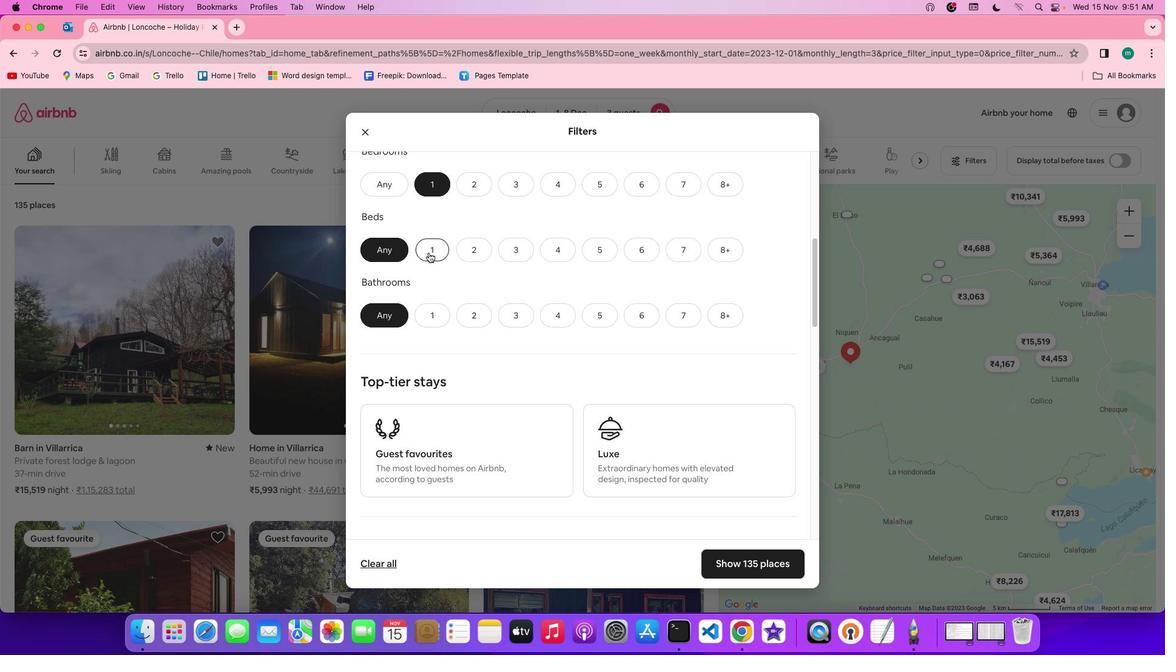 
Action: Mouse moved to (438, 316)
Screenshot: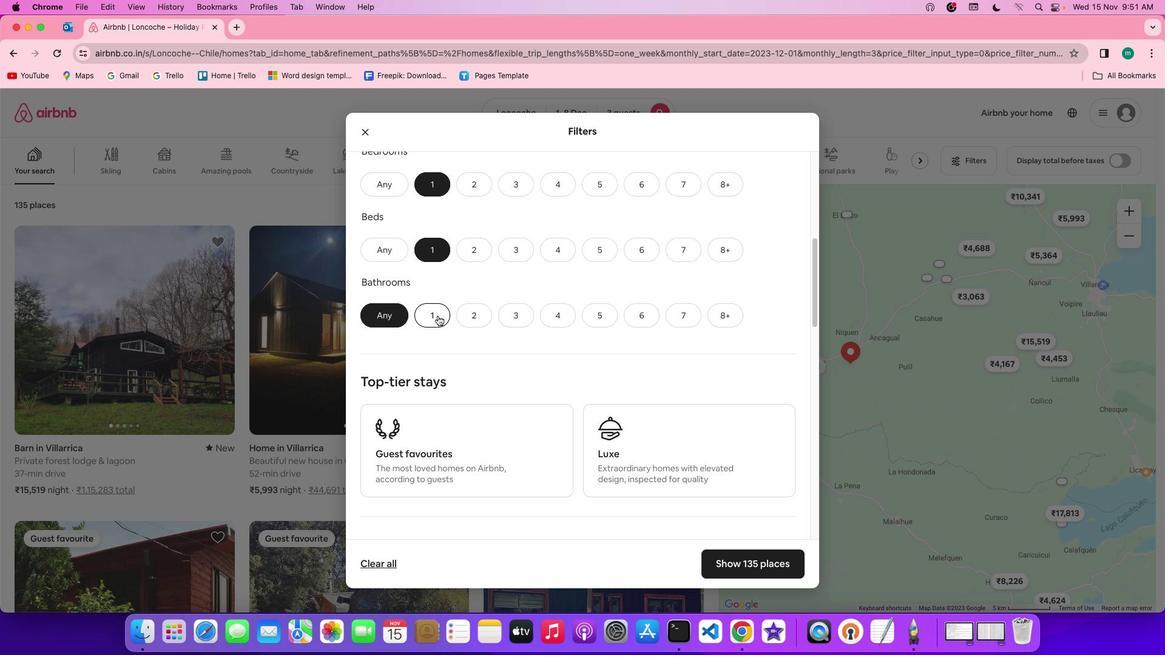 
Action: Mouse pressed left at (438, 316)
Screenshot: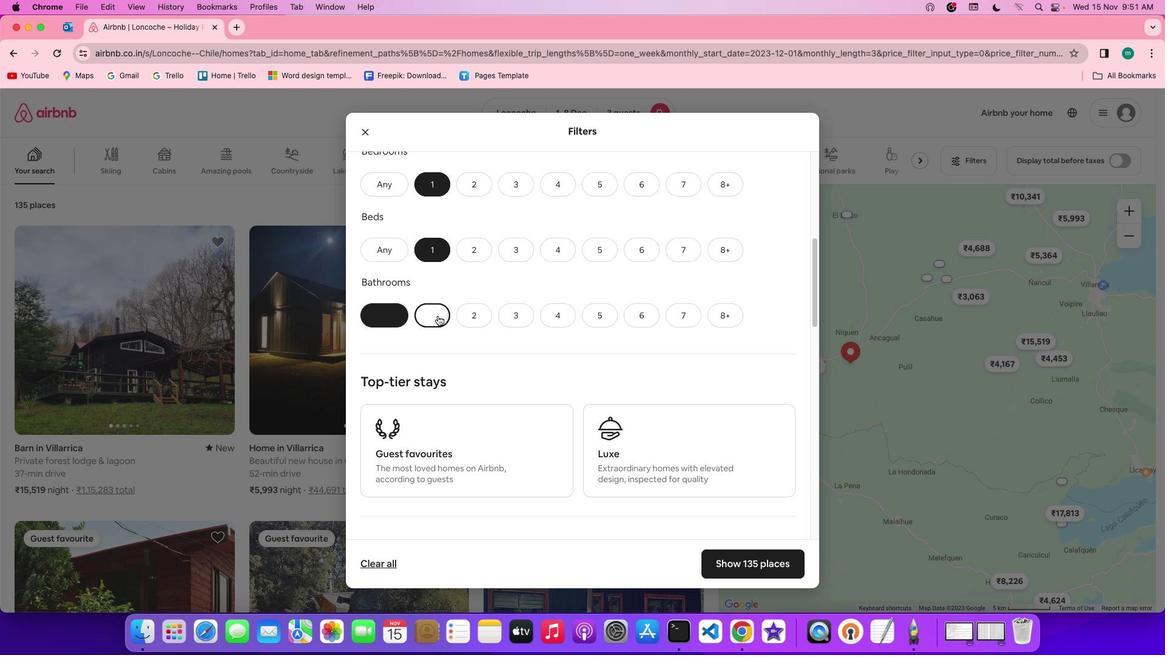 
Action: Mouse moved to (634, 328)
Screenshot: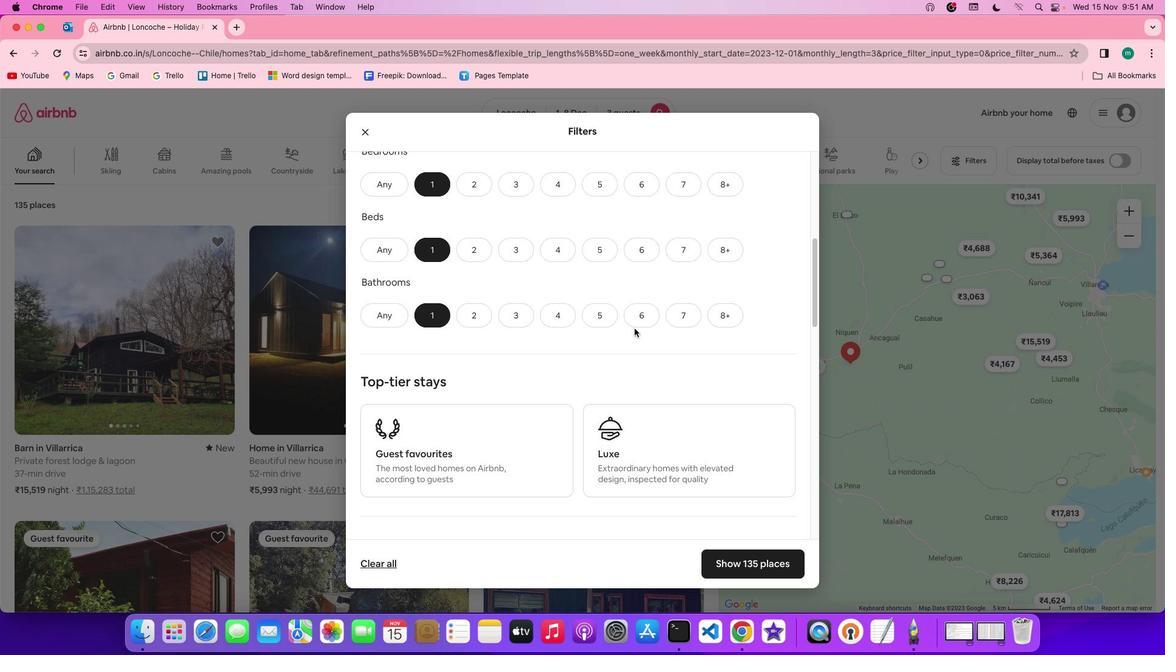 
Action: Mouse scrolled (634, 328) with delta (0, 0)
Screenshot: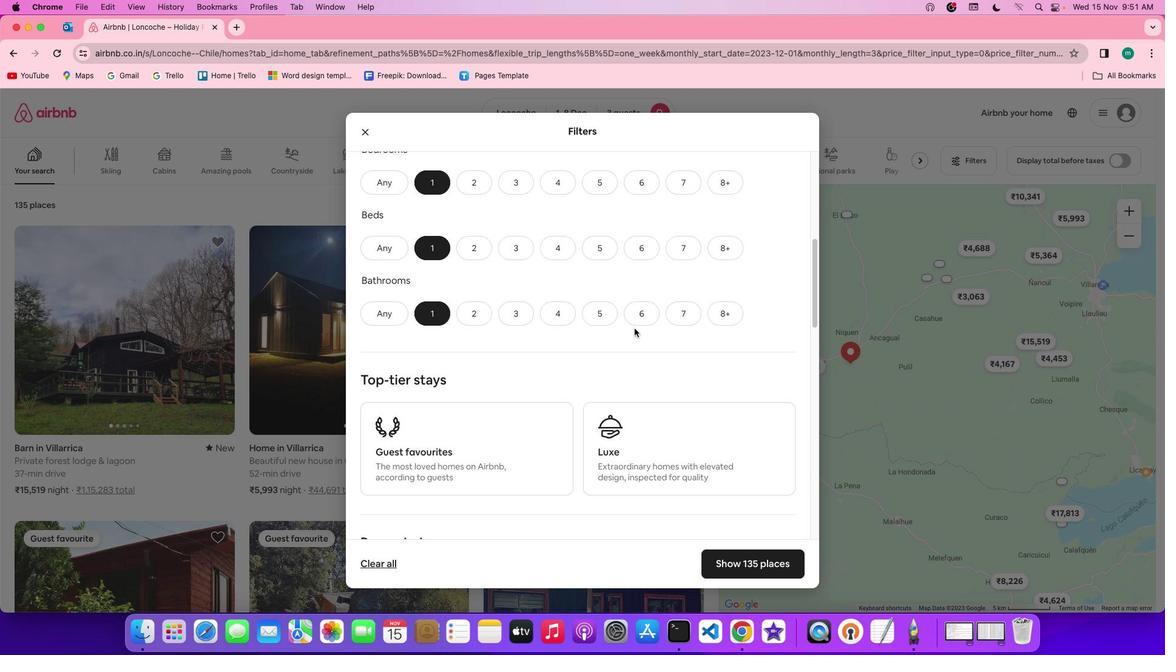 
Action: Mouse scrolled (634, 328) with delta (0, 0)
Screenshot: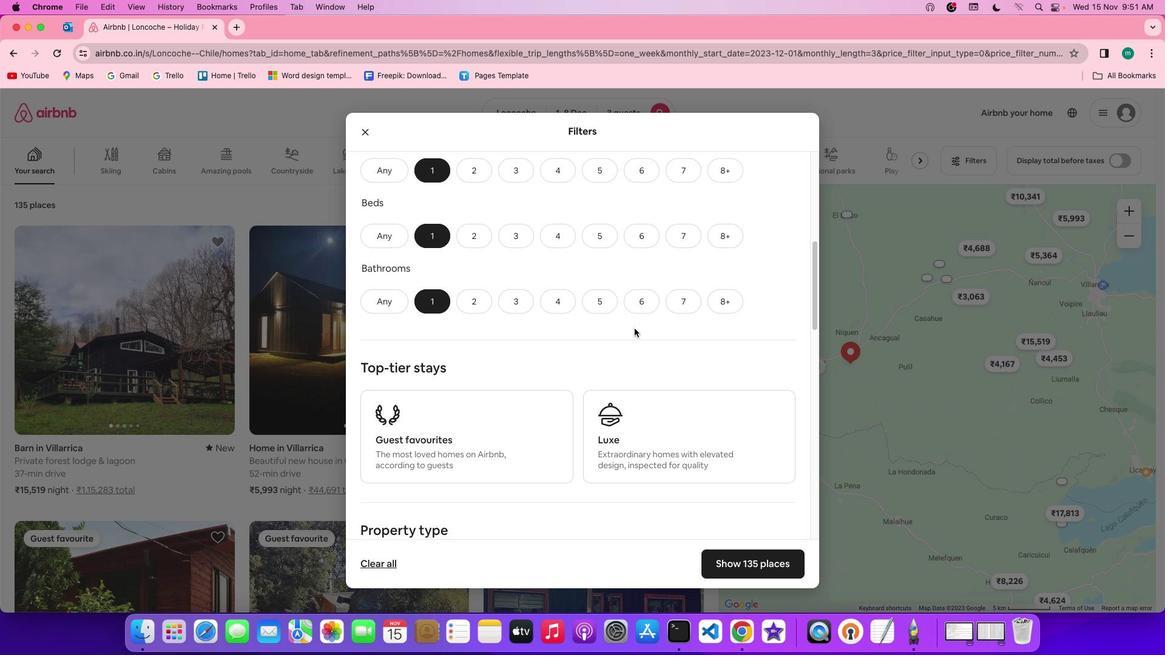 
Action: Mouse scrolled (634, 328) with delta (0, 0)
Screenshot: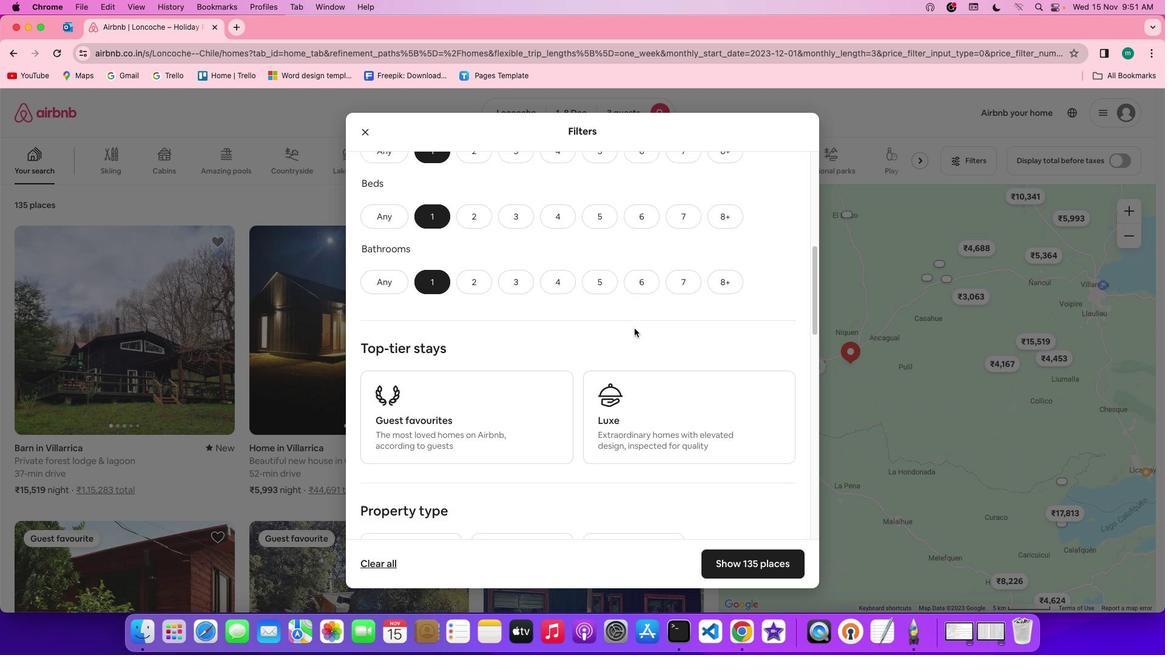 
Action: Mouse scrolled (634, 328) with delta (0, 0)
Screenshot: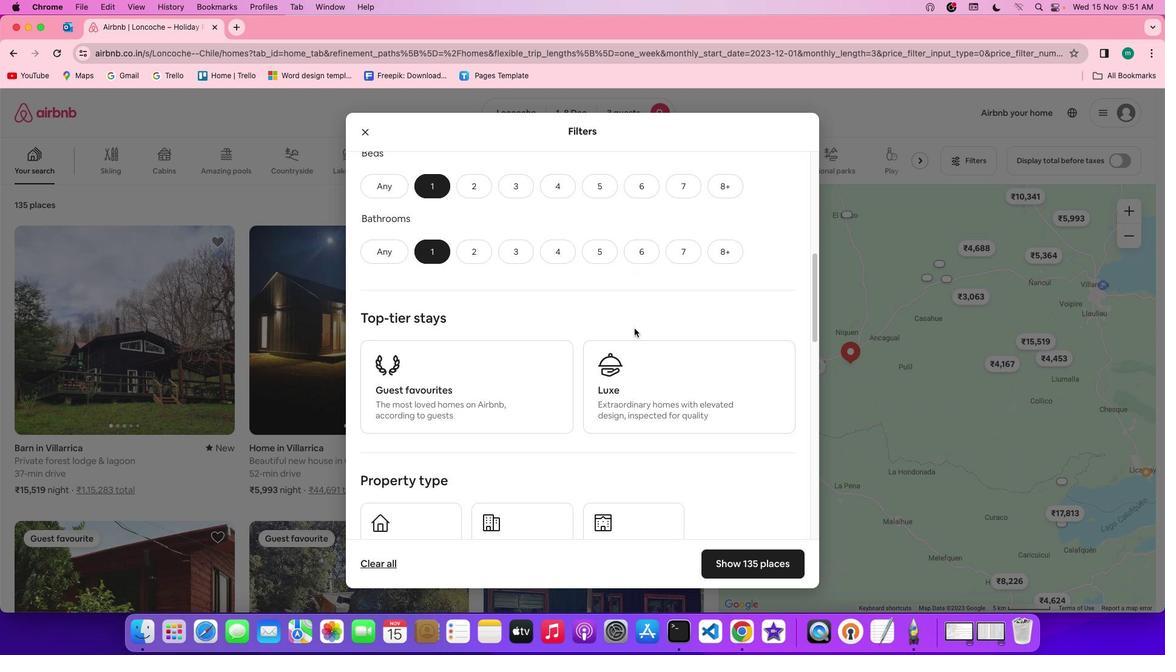 
Action: Mouse moved to (693, 350)
Screenshot: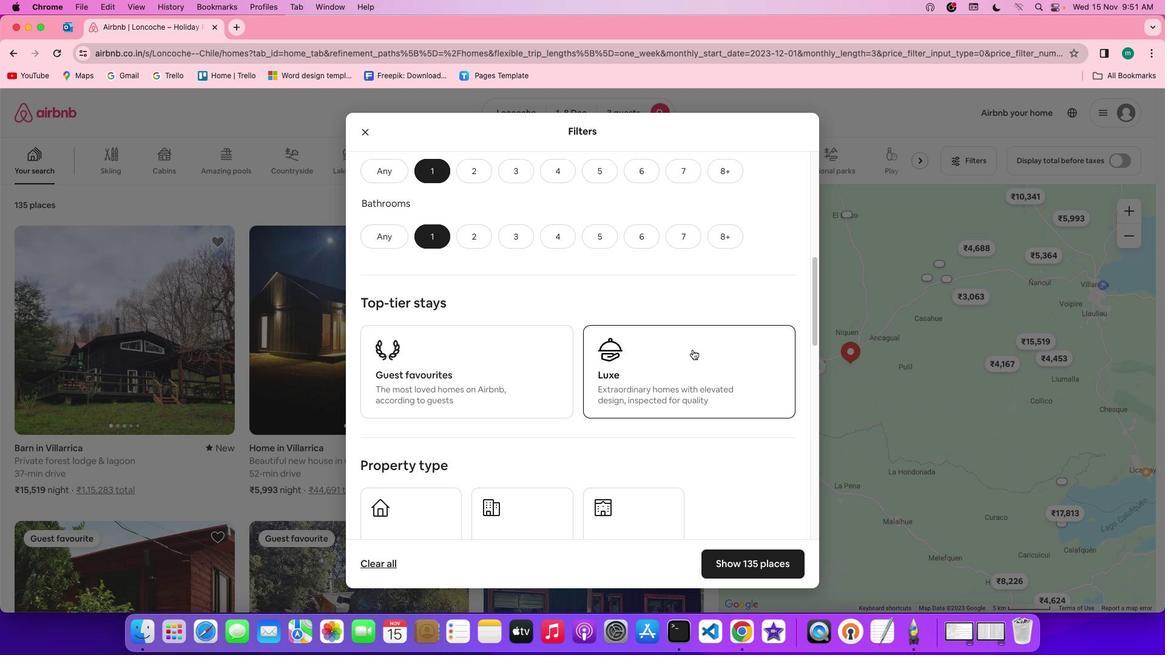 
Action: Mouse scrolled (693, 350) with delta (0, 0)
Screenshot: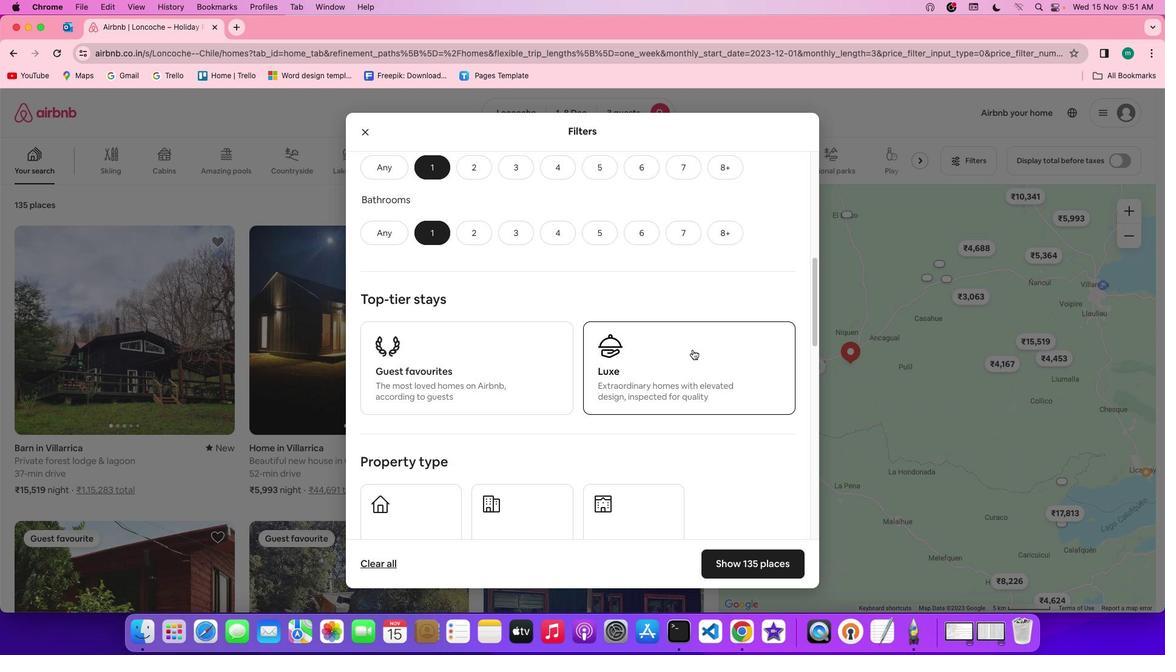 
Action: Mouse scrolled (693, 350) with delta (0, 0)
Screenshot: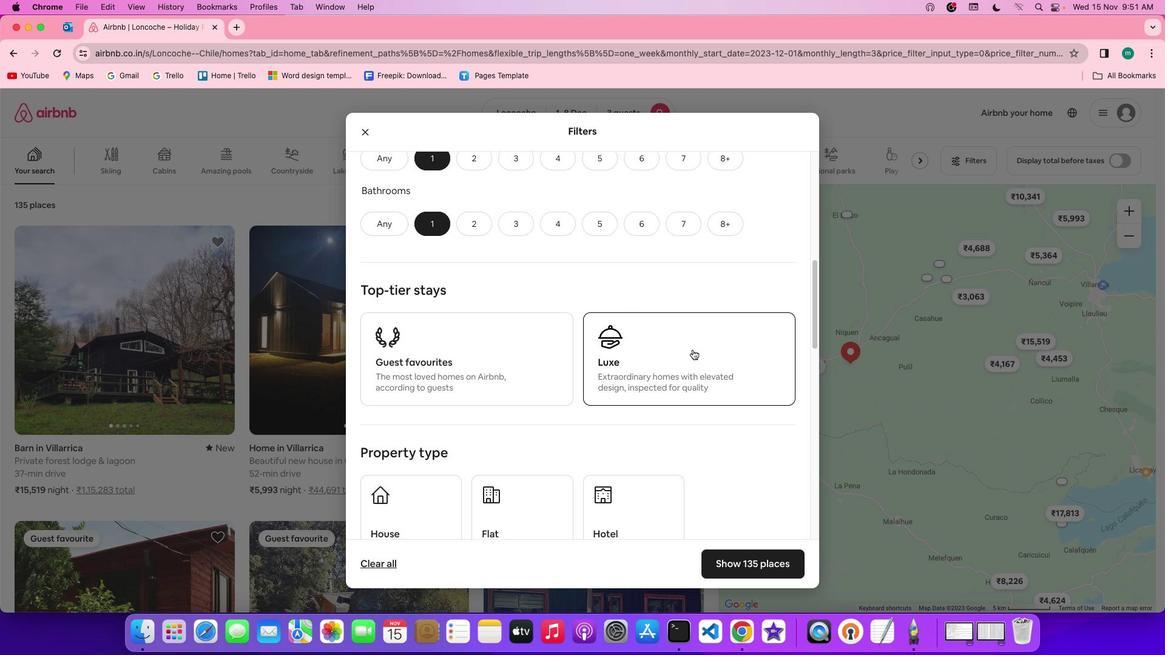
Action: Mouse scrolled (693, 350) with delta (0, 0)
Screenshot: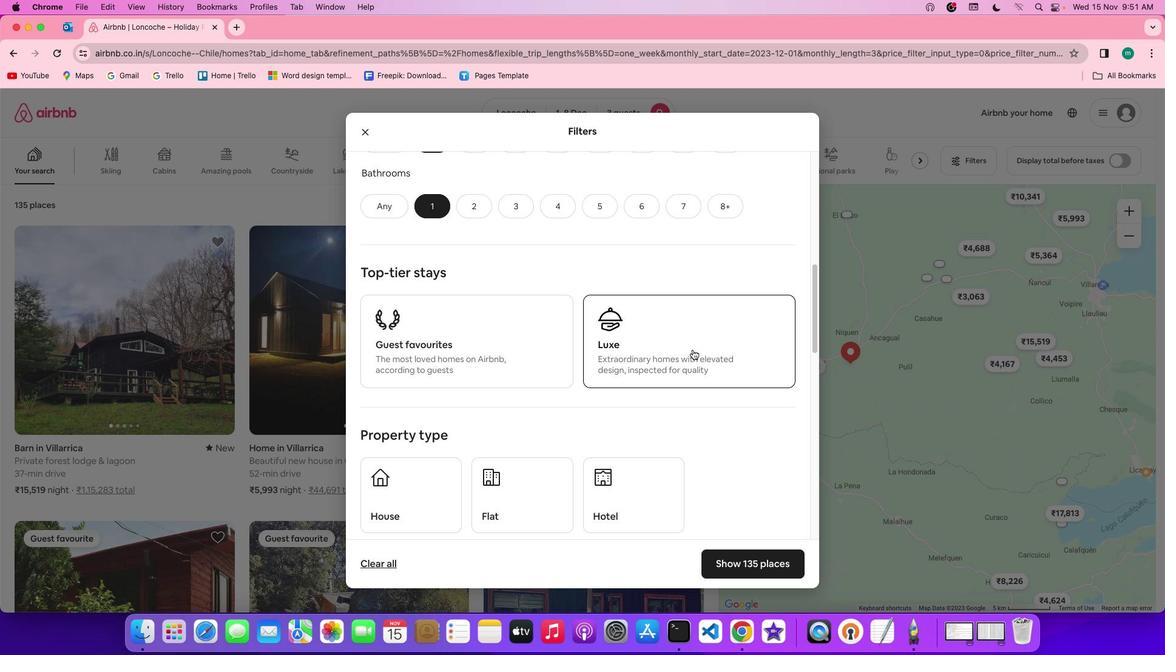 
Action: Mouse scrolled (693, 350) with delta (0, 0)
Screenshot: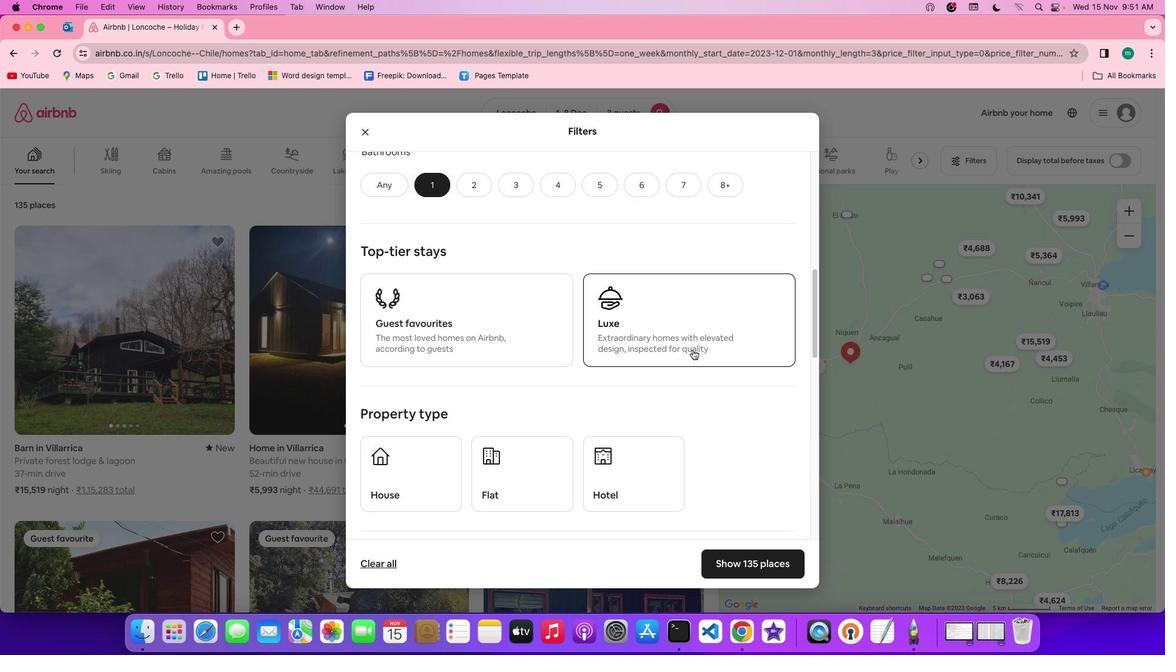 
Action: Mouse scrolled (693, 350) with delta (0, 0)
Screenshot: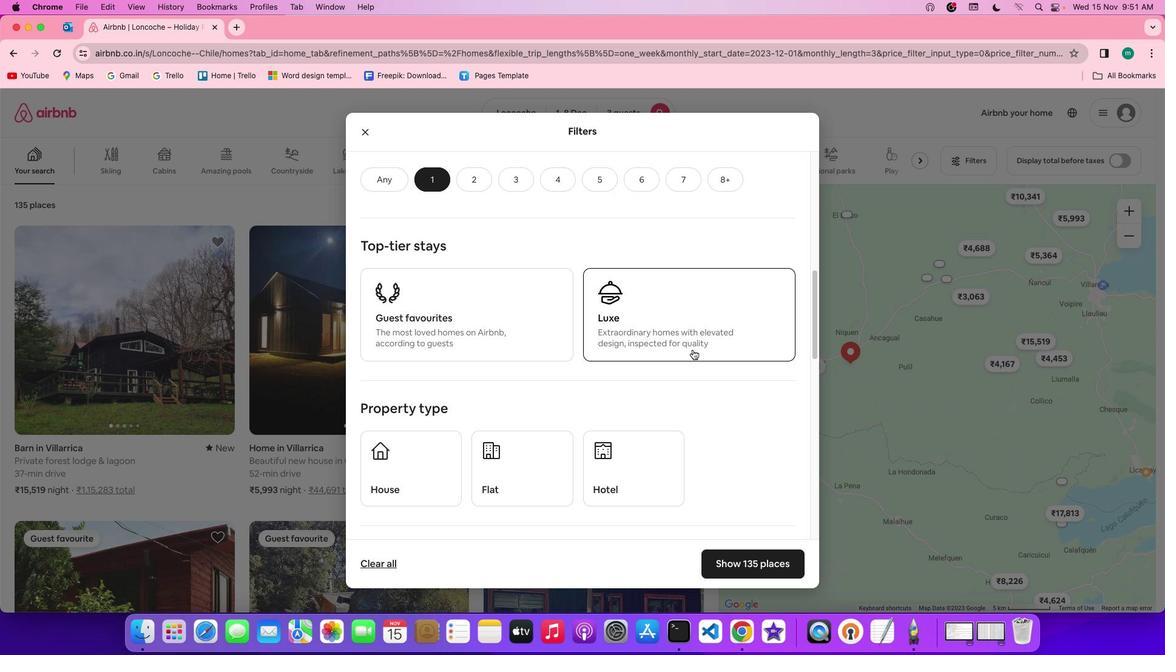 
Action: Mouse scrolled (693, 350) with delta (0, 0)
Screenshot: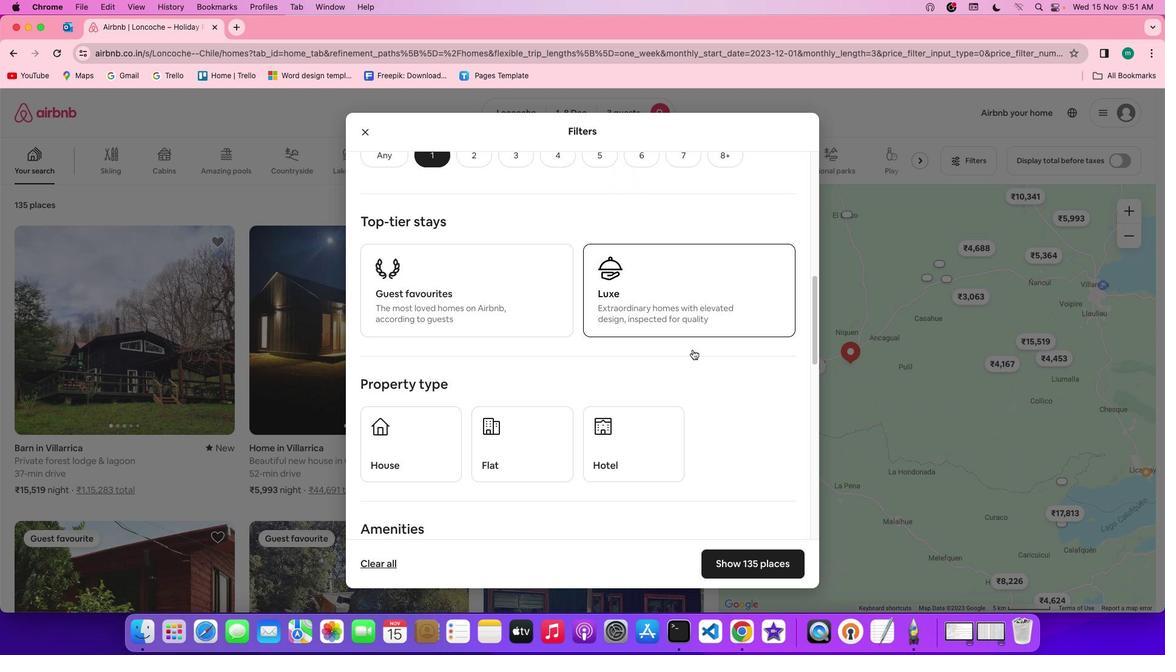 
Action: Mouse scrolled (693, 350) with delta (0, 0)
Screenshot: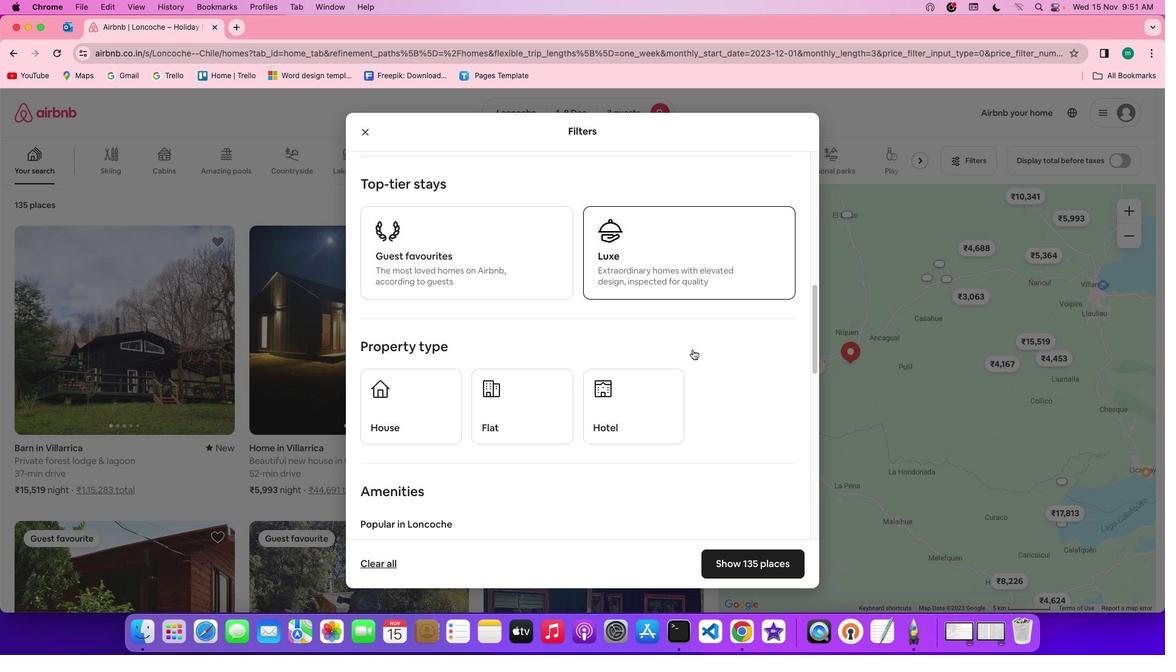 
Action: Mouse scrolled (693, 350) with delta (0, 0)
Screenshot: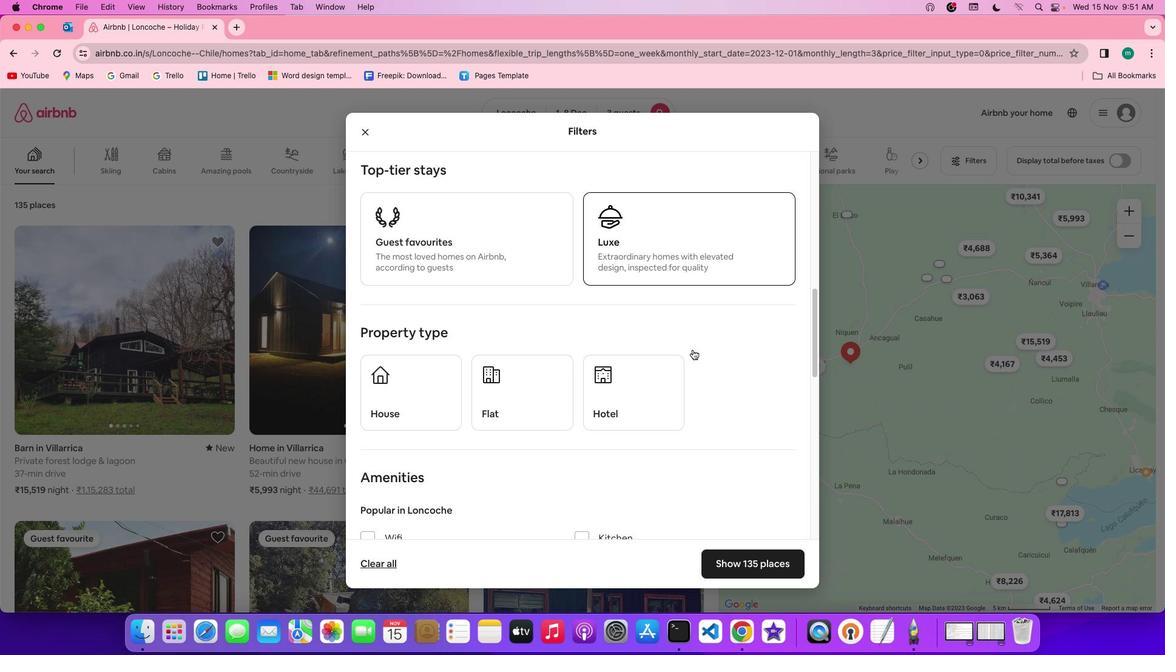 
Action: Mouse scrolled (693, 350) with delta (0, 0)
Screenshot: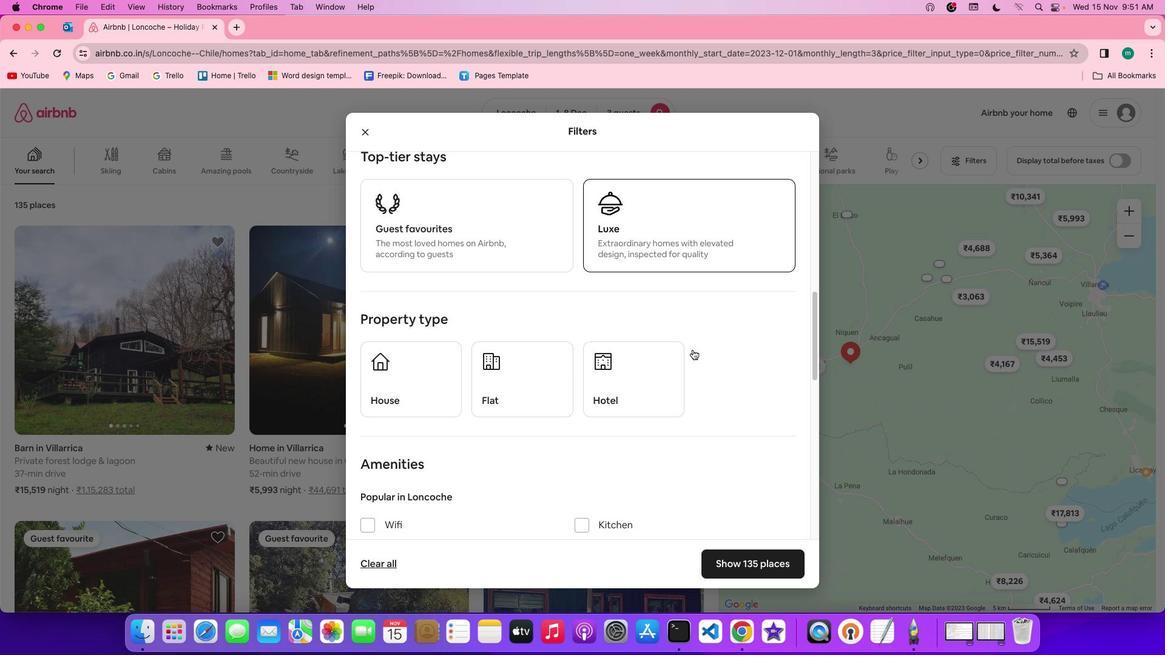 
Action: Mouse scrolled (693, 350) with delta (0, 0)
Screenshot: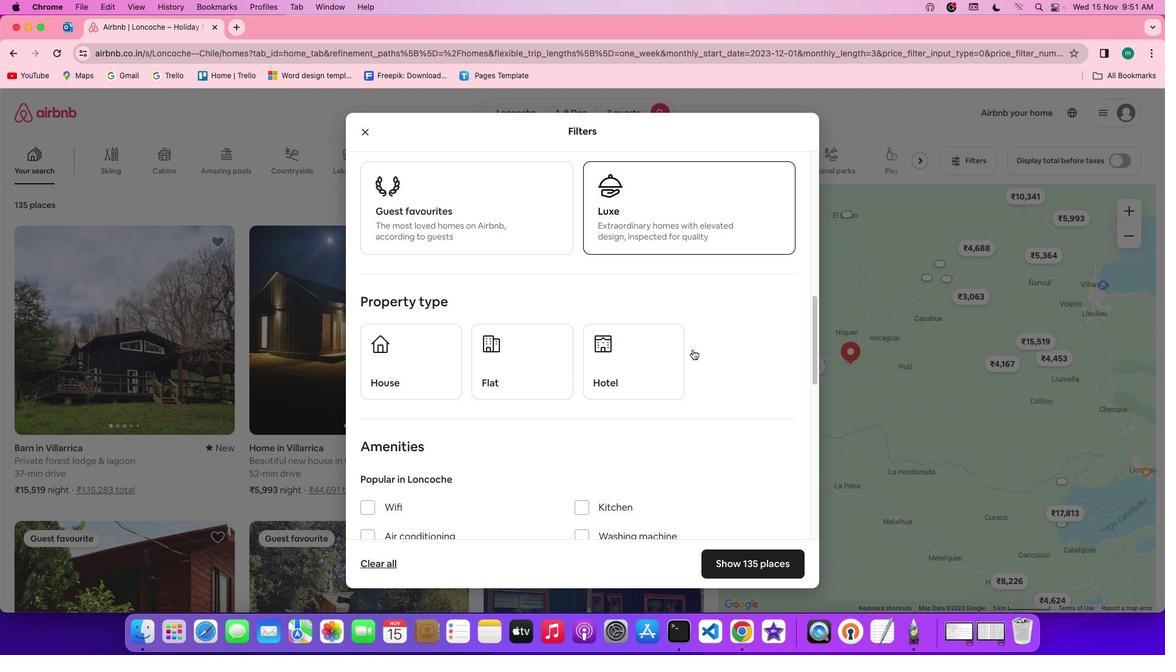 
Action: Mouse moved to (651, 351)
Screenshot: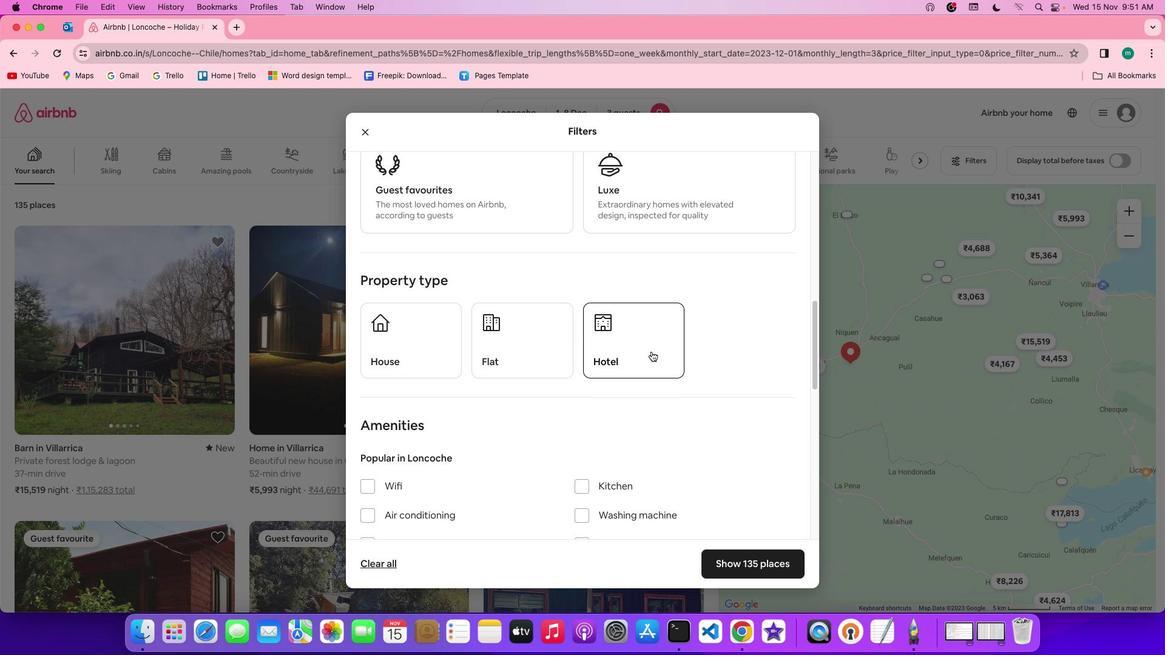 
Action: Mouse pressed left at (651, 351)
Screenshot: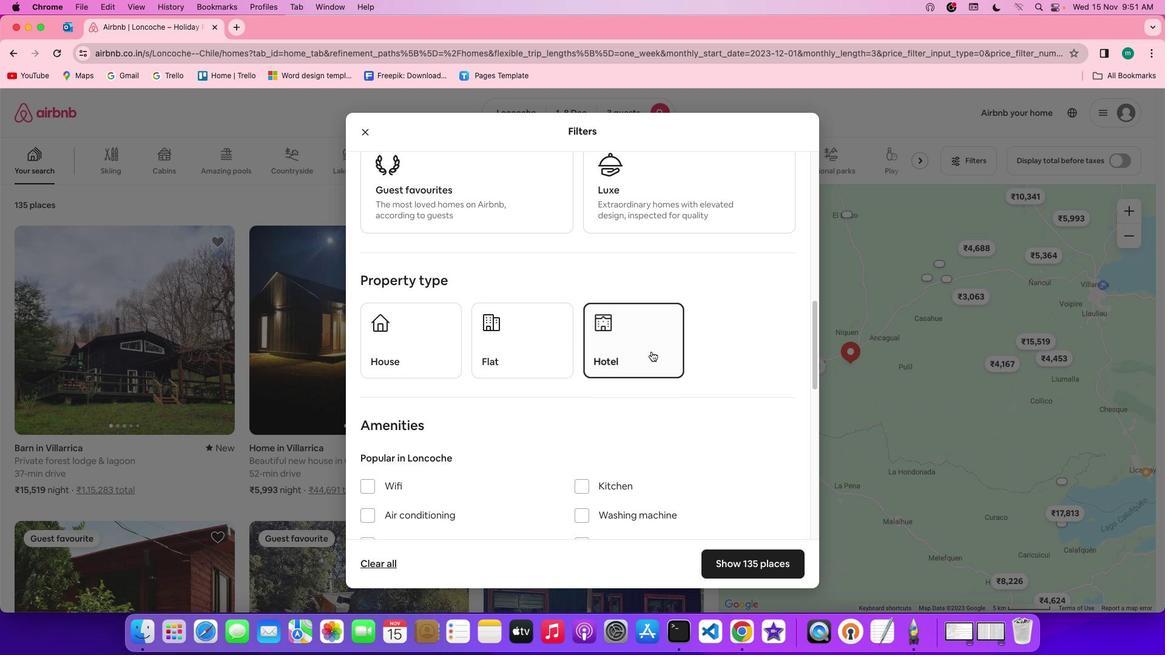 
Action: Mouse moved to (731, 366)
Screenshot: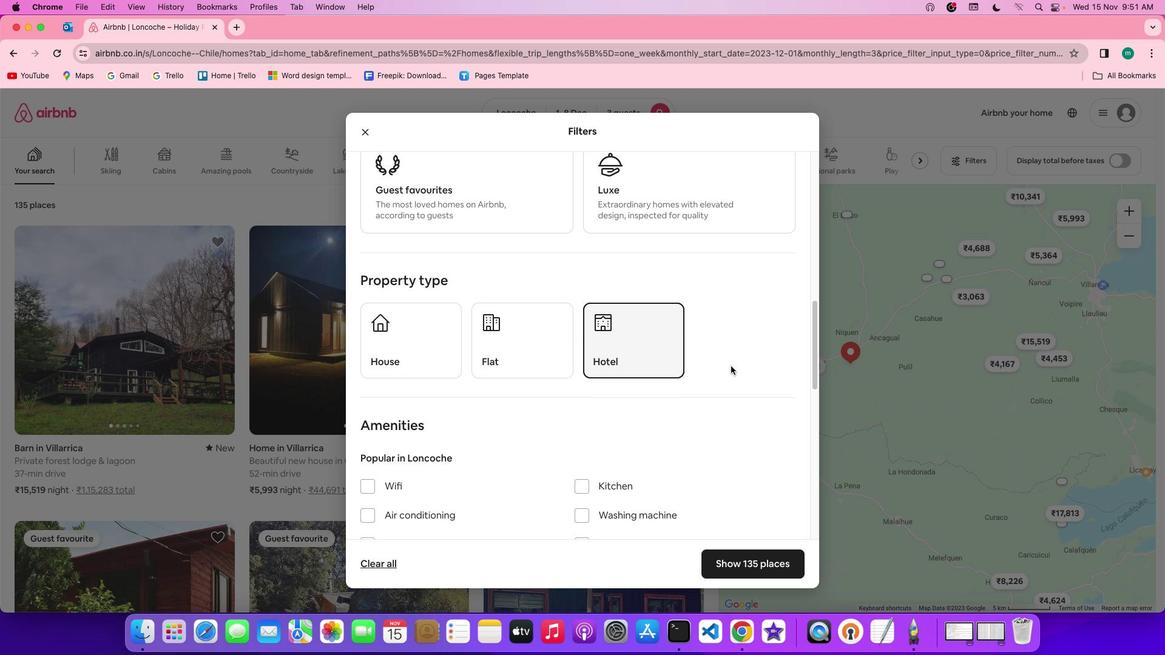 
Action: Mouse scrolled (731, 366) with delta (0, 0)
Screenshot: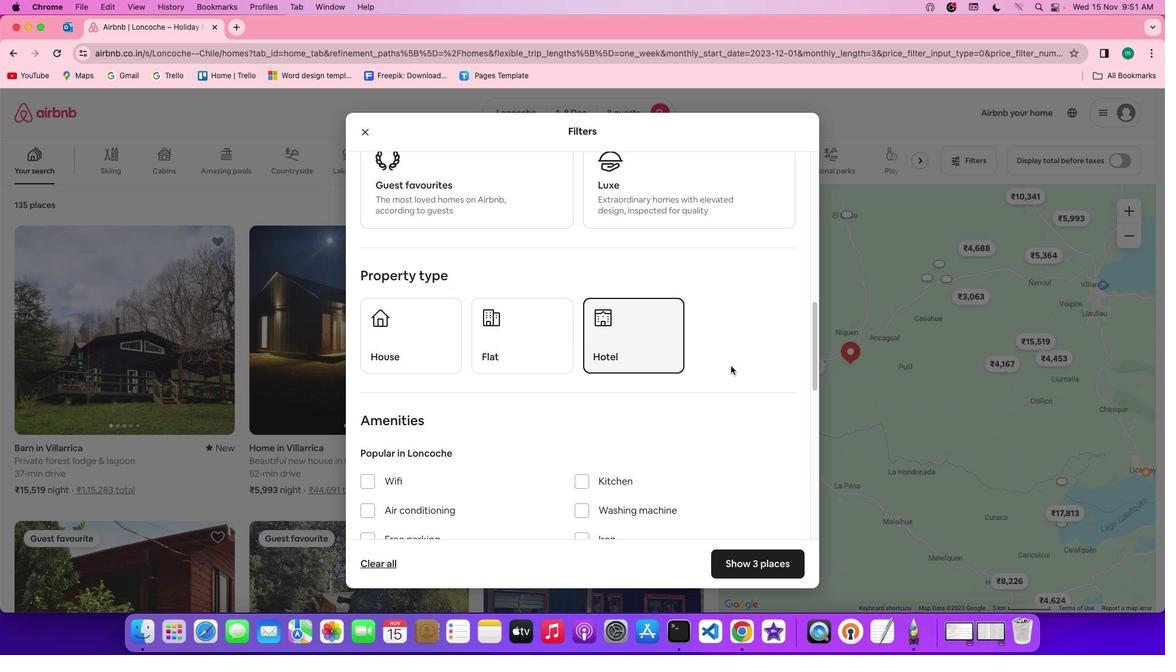 
Action: Mouse scrolled (731, 366) with delta (0, 0)
Screenshot: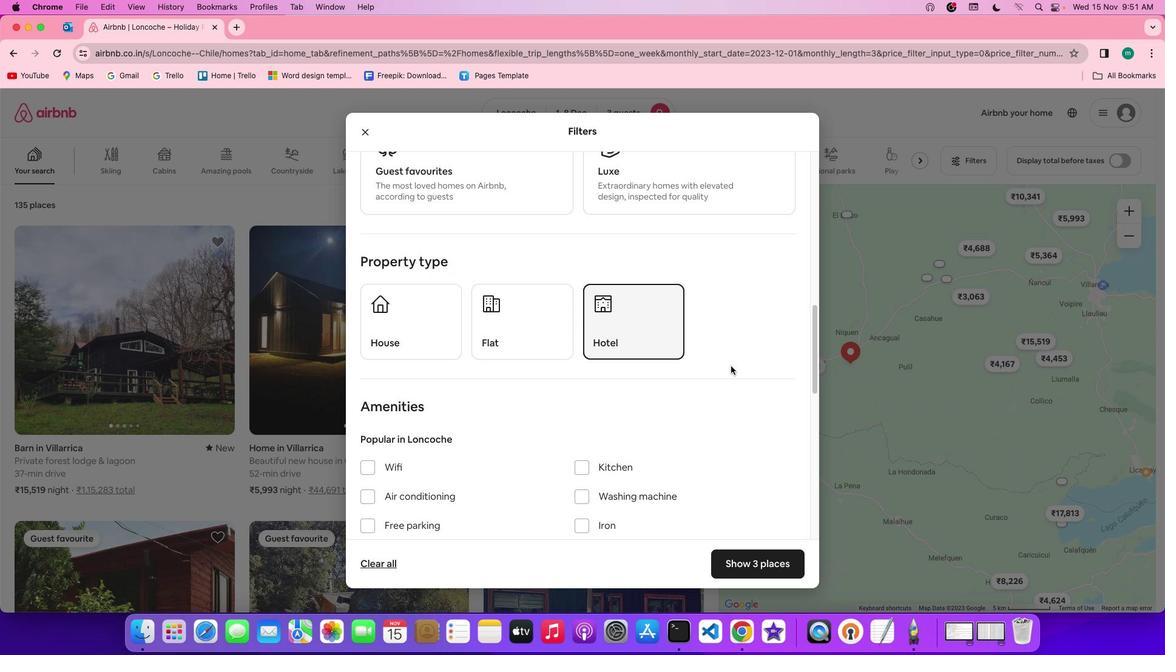
Action: Mouse scrolled (731, 366) with delta (0, 0)
Screenshot: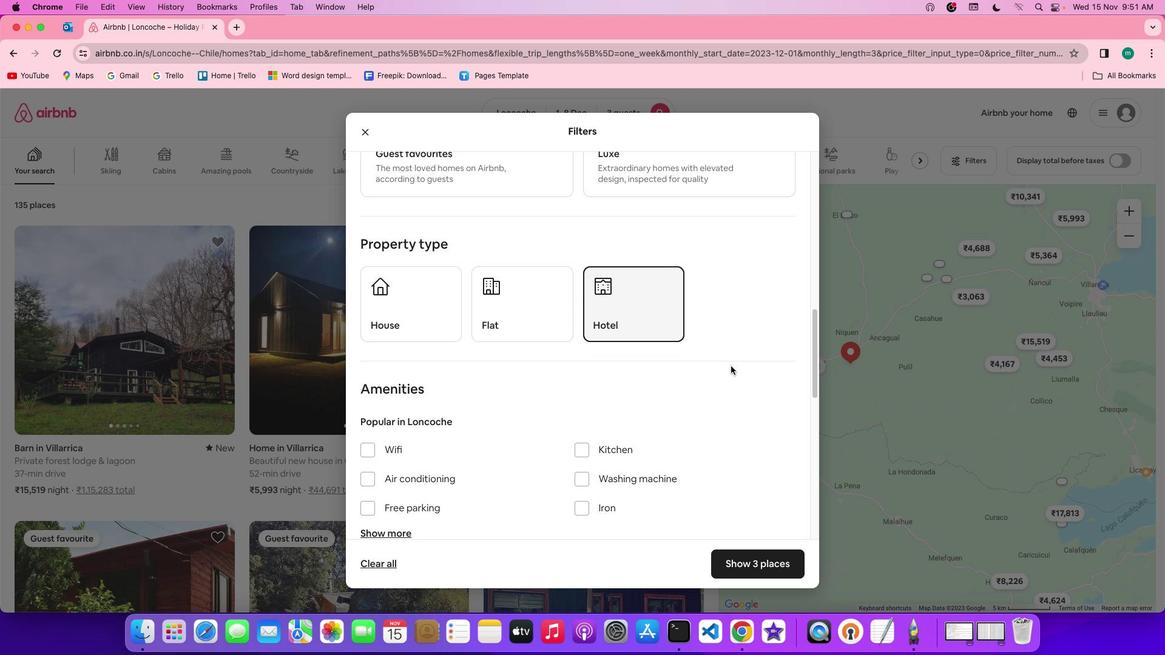 
Action: Mouse scrolled (731, 366) with delta (0, 0)
Screenshot: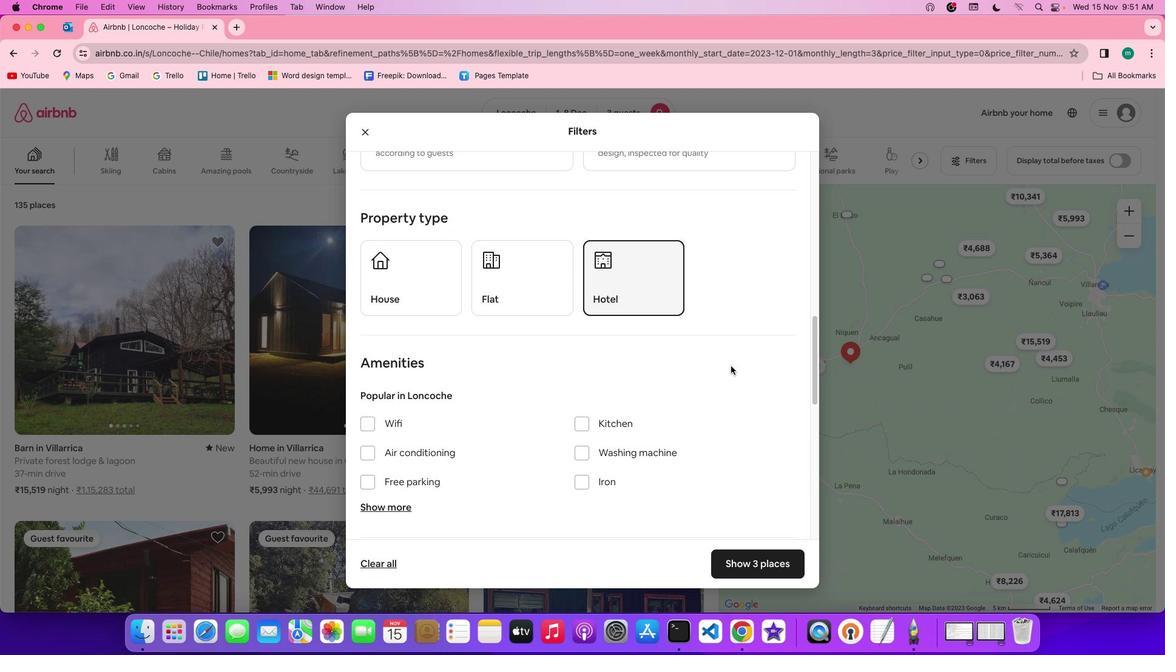 
Action: Mouse scrolled (731, 366) with delta (0, 0)
Screenshot: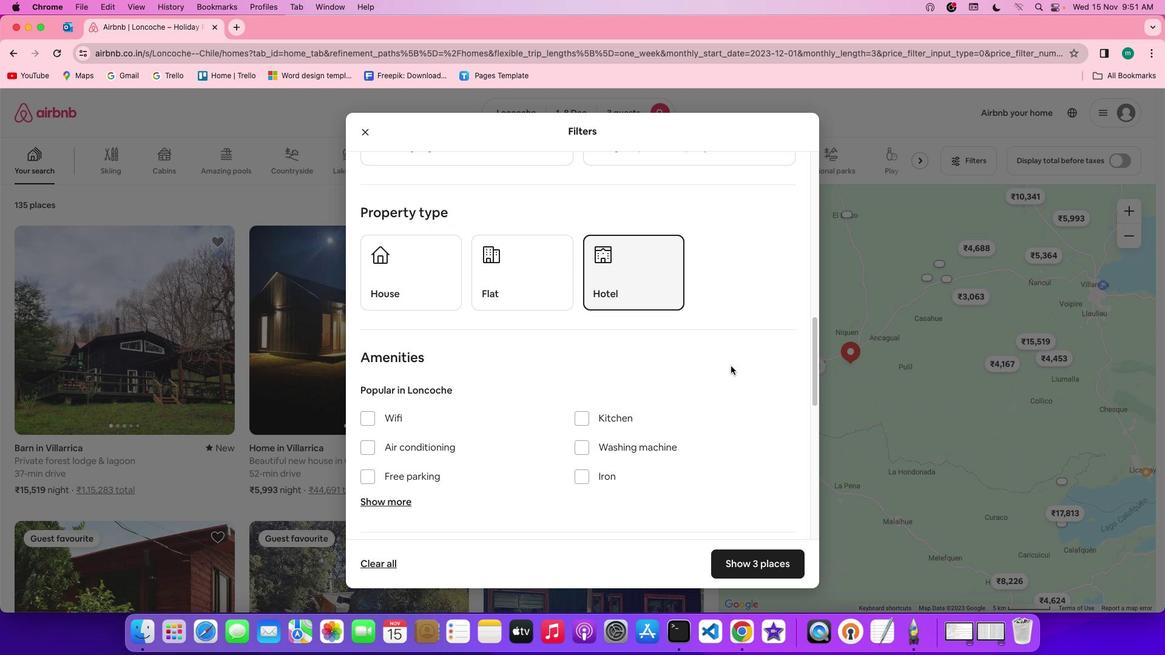 
Action: Mouse scrolled (731, 366) with delta (0, 0)
Screenshot: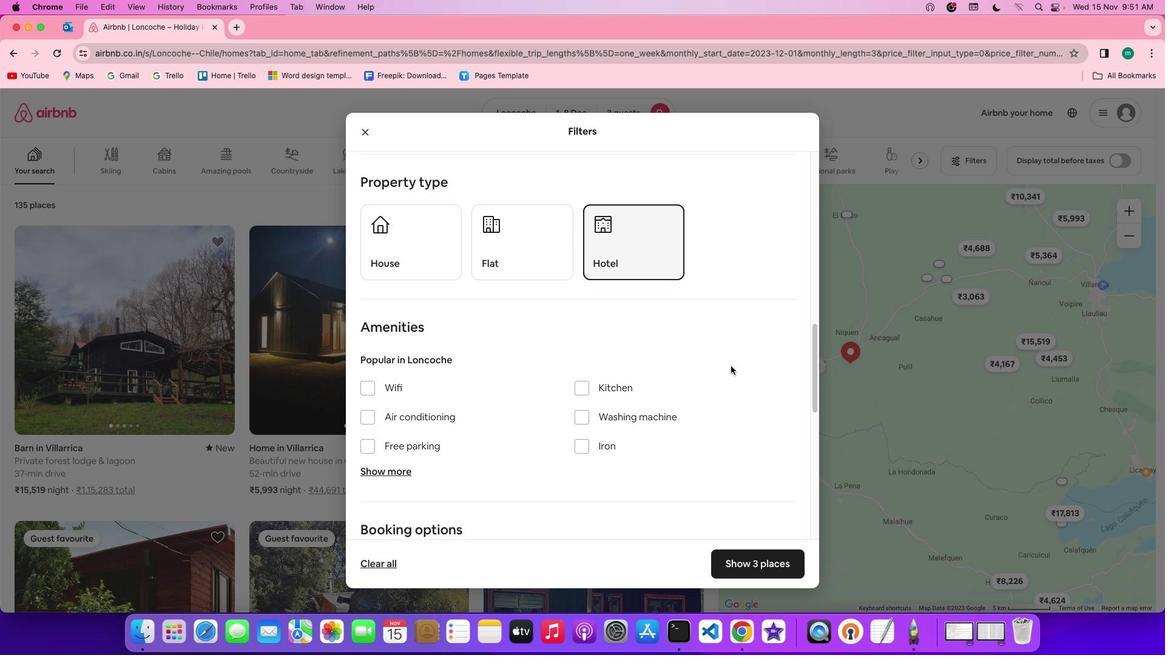 
Action: Mouse scrolled (731, 366) with delta (0, -1)
Screenshot: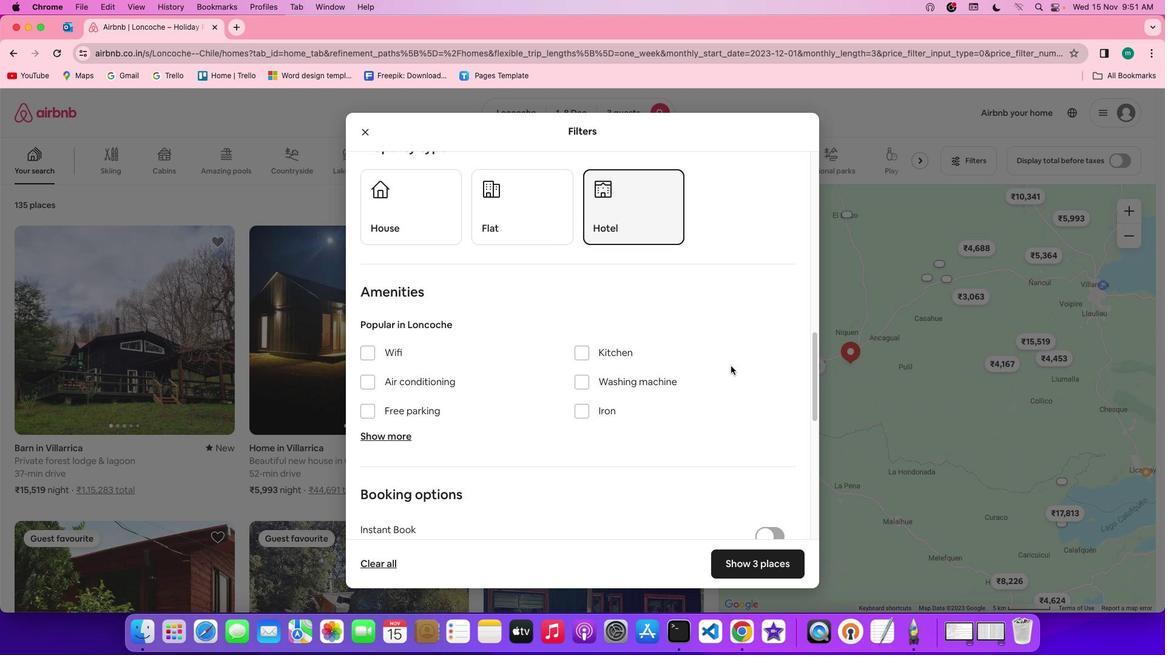 
Action: Mouse scrolled (731, 366) with delta (0, 0)
Screenshot: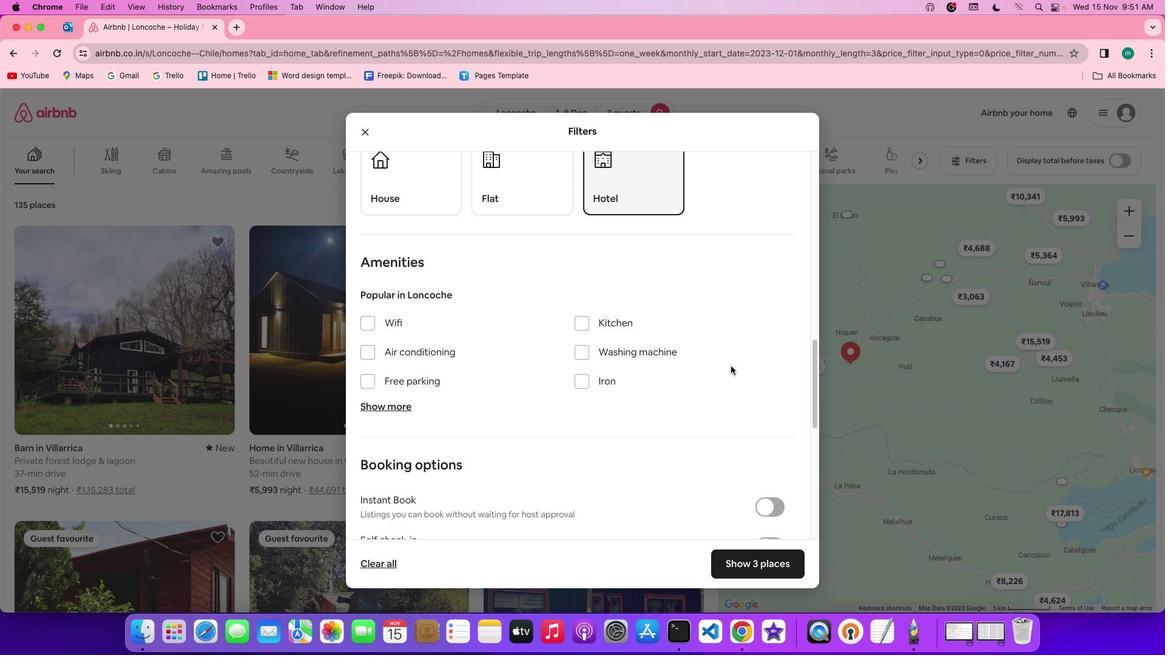
Action: Mouse scrolled (731, 366) with delta (0, 0)
Screenshot: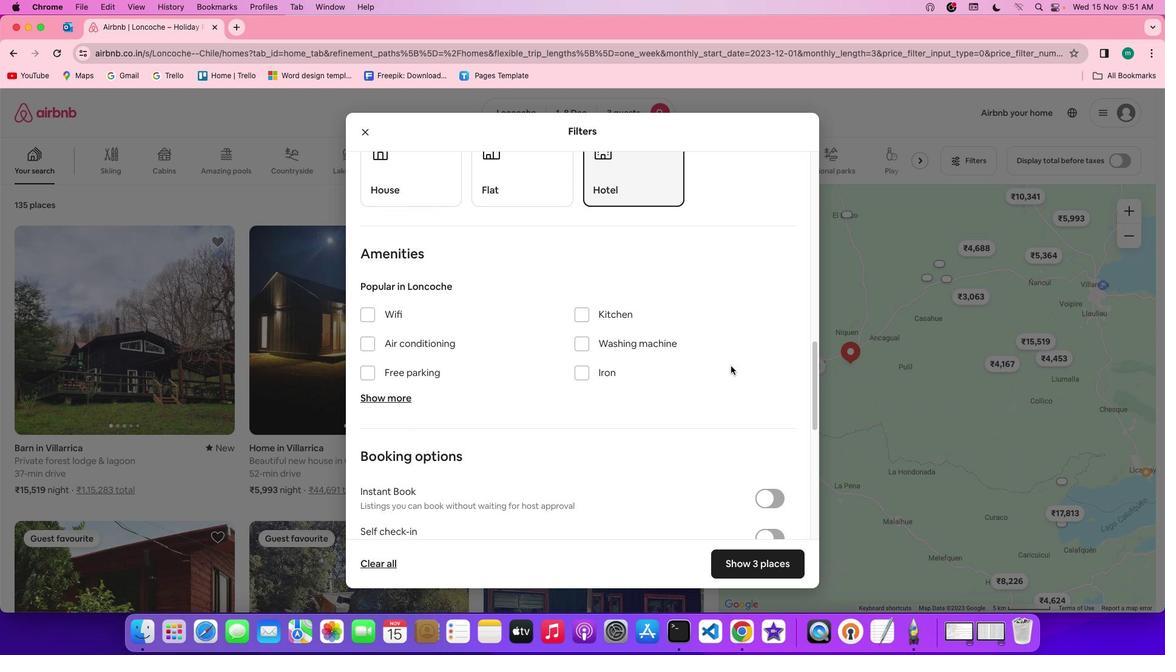 
Action: Mouse scrolled (731, 366) with delta (0, 0)
Screenshot: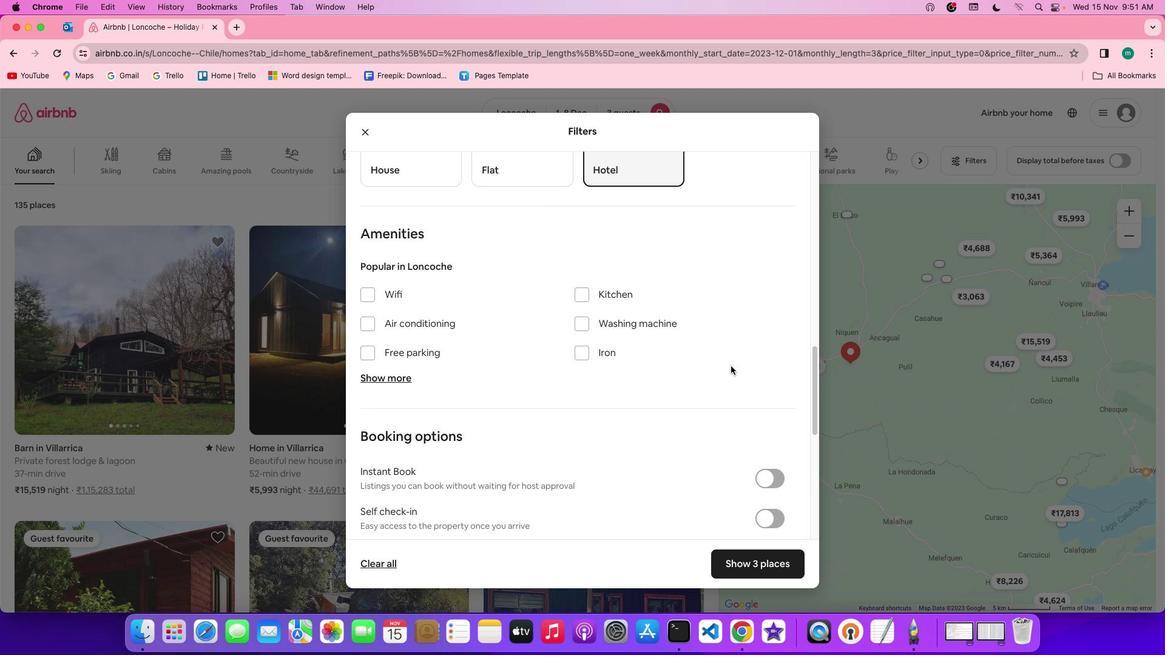 
Action: Mouse scrolled (731, 366) with delta (0, 0)
Screenshot: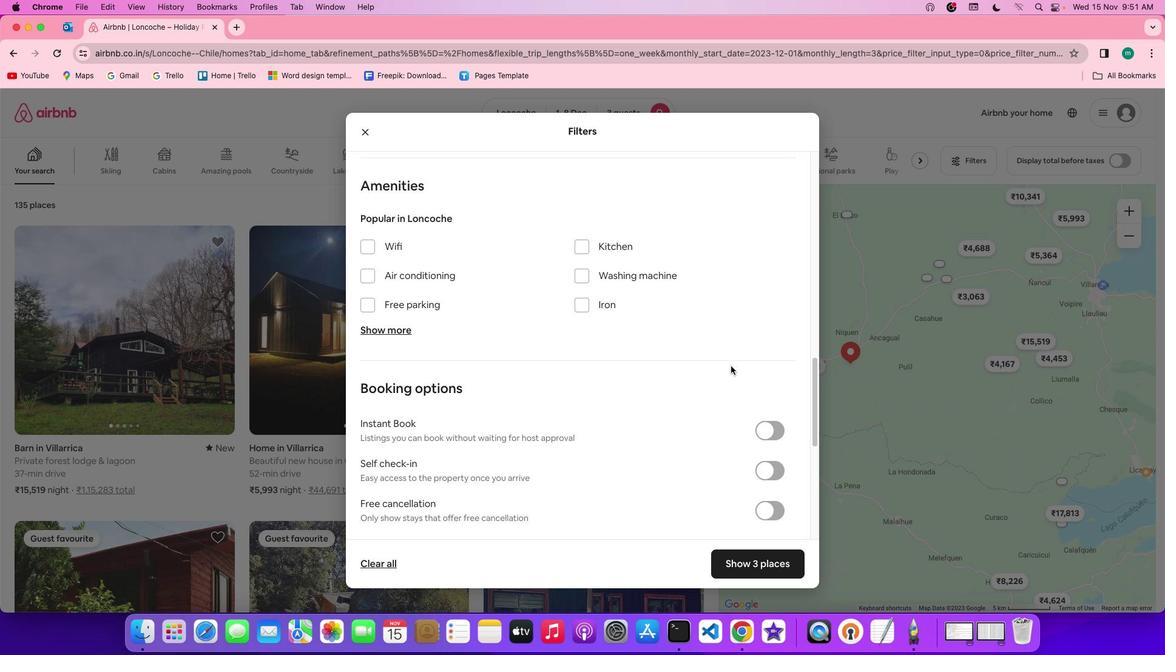 
Action: Mouse scrolled (731, 366) with delta (0, 0)
Screenshot: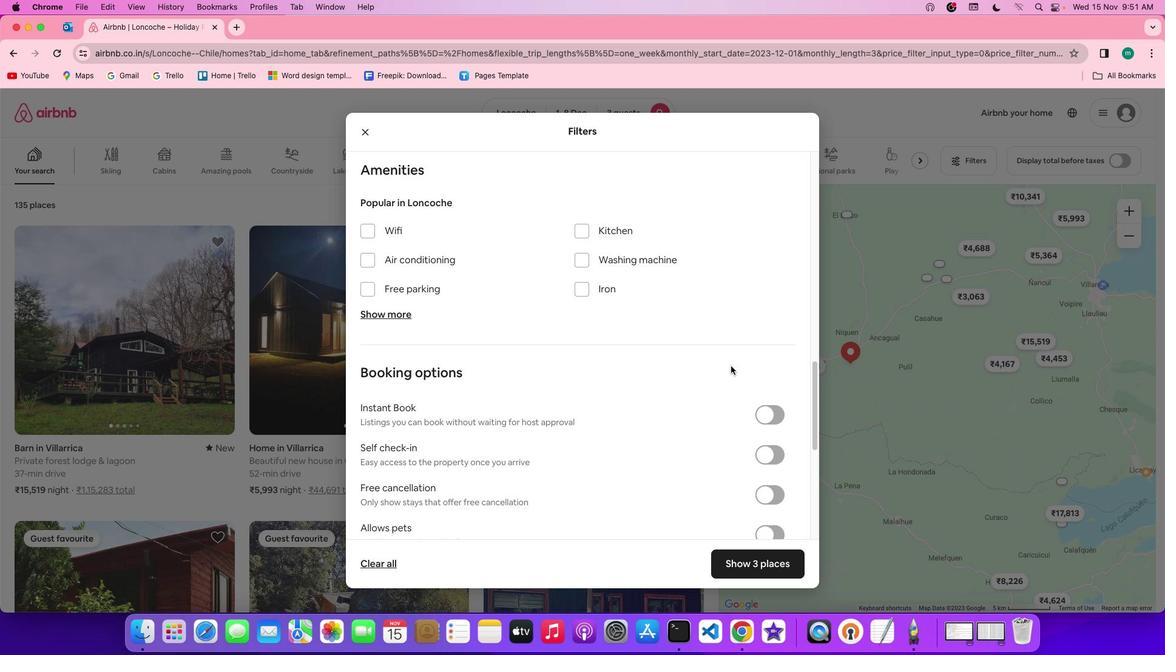 
Action: Mouse scrolled (731, 366) with delta (0, 0)
Screenshot: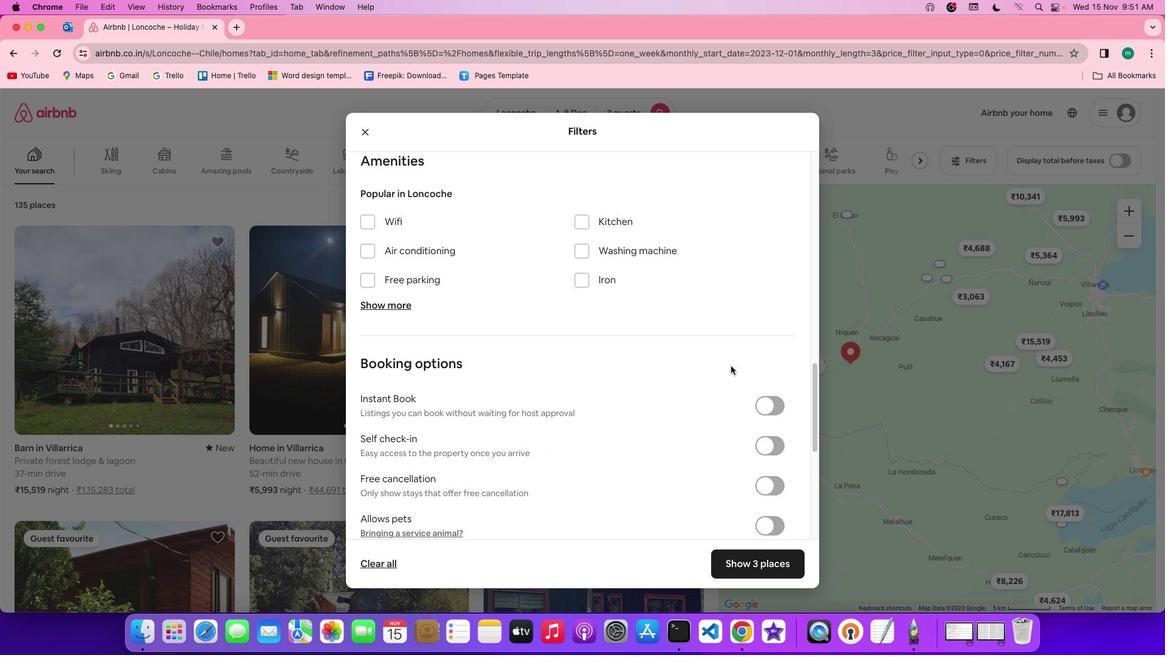 
Action: Mouse scrolled (731, 366) with delta (0, -1)
Screenshot: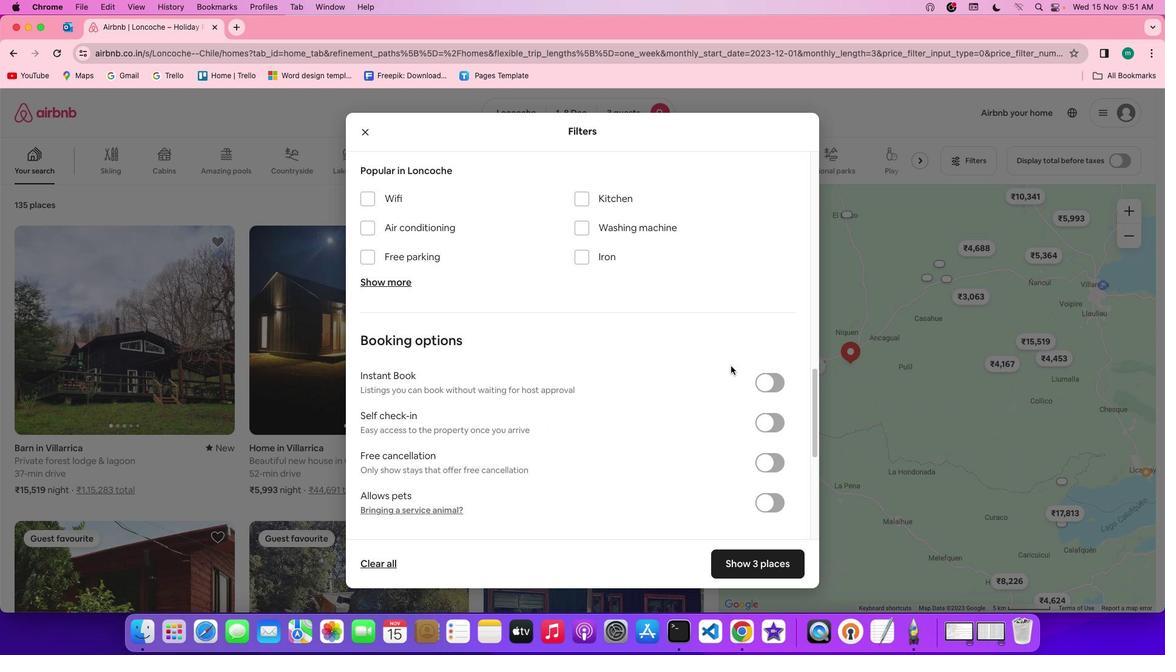 
Action: Mouse moved to (776, 395)
Screenshot: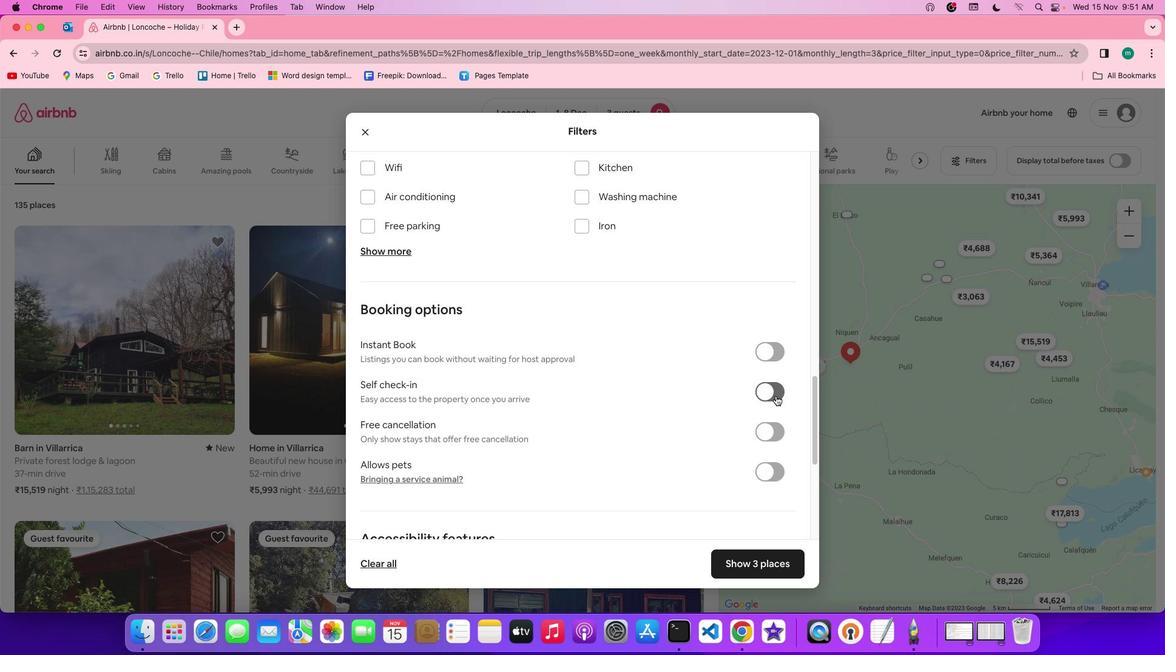 
Action: Mouse pressed left at (776, 395)
Screenshot: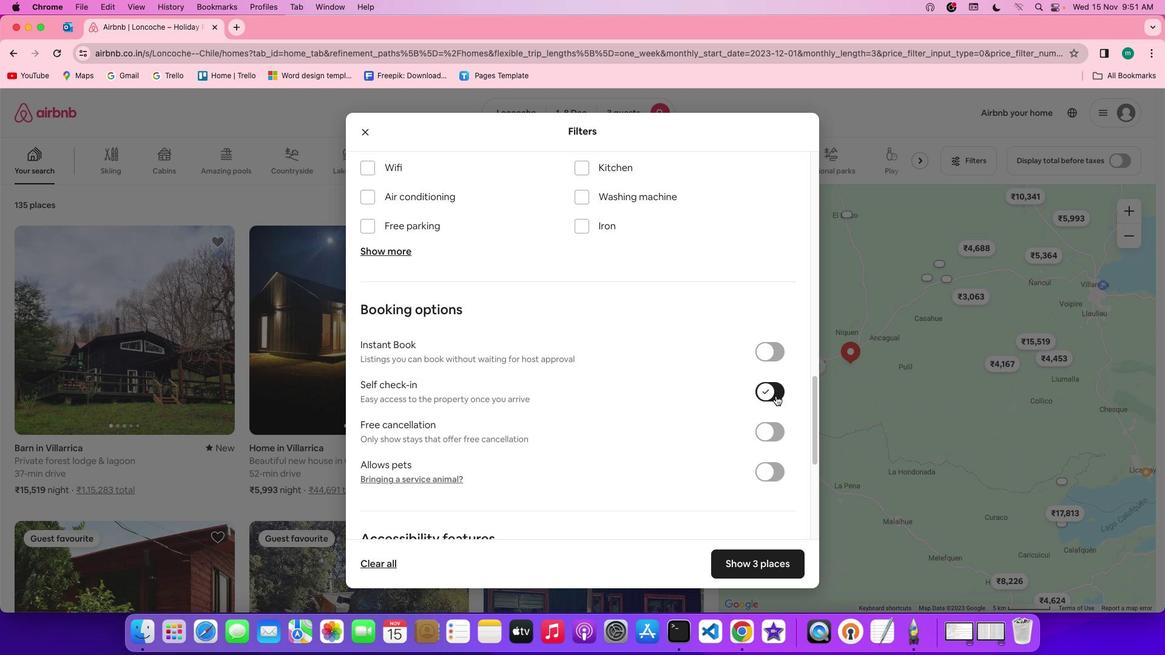 
Action: Mouse moved to (697, 396)
Screenshot: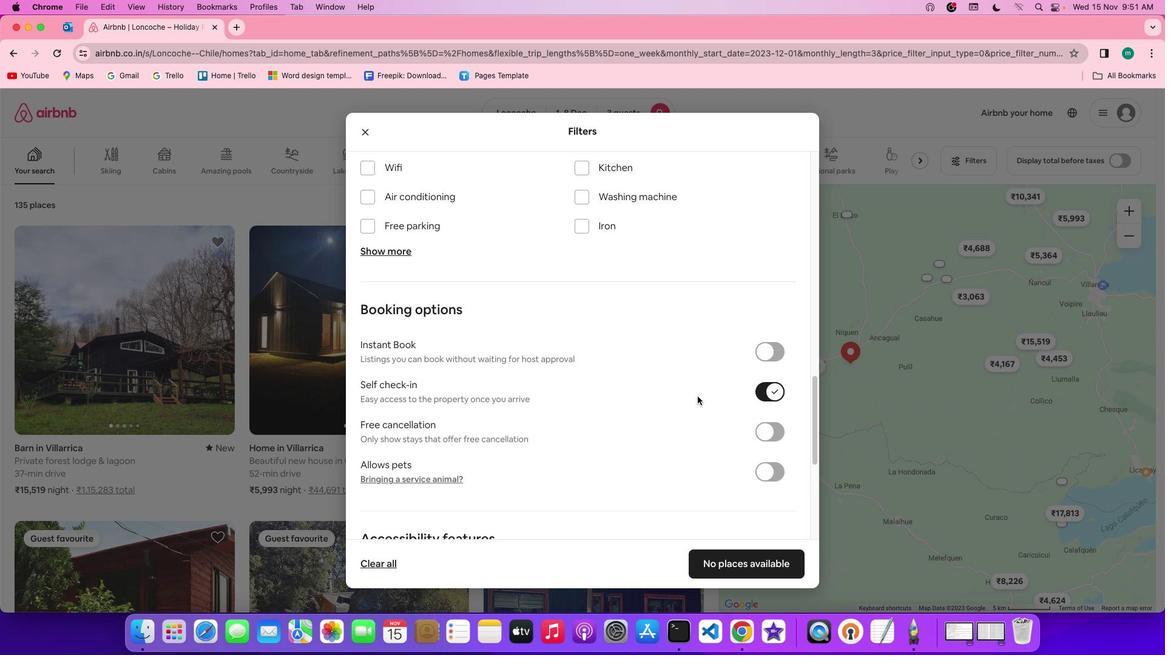 
Action: Mouse scrolled (697, 396) with delta (0, 0)
Screenshot: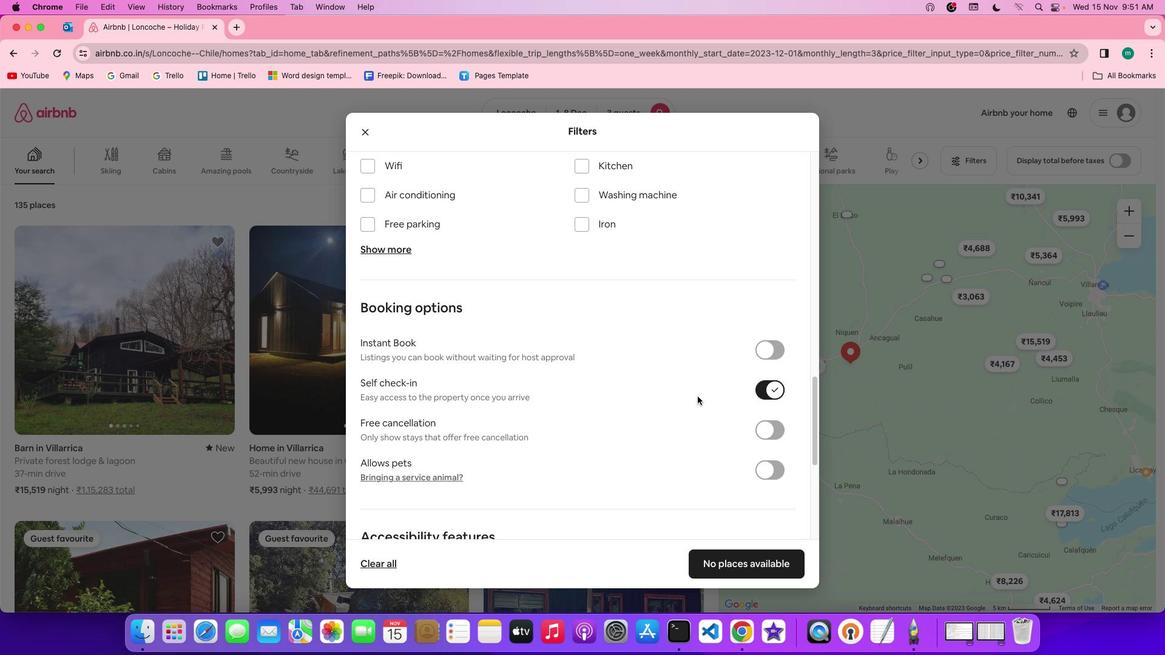 
Action: Mouse scrolled (697, 396) with delta (0, 0)
Screenshot: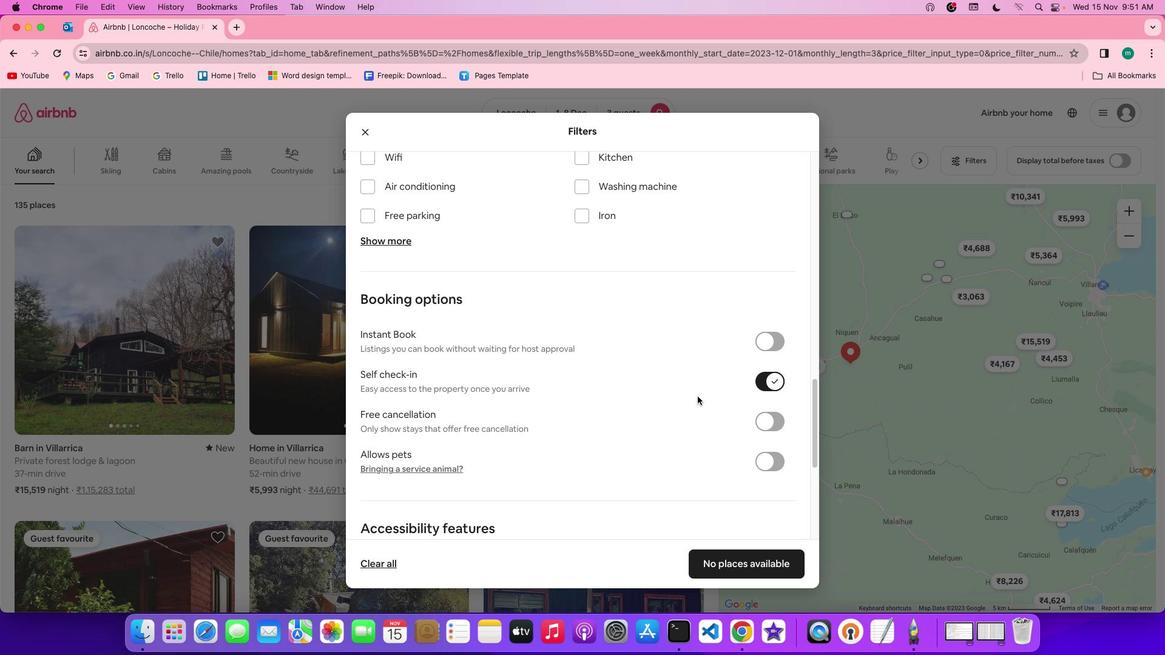 
Action: Mouse scrolled (697, 396) with delta (0, 0)
Screenshot: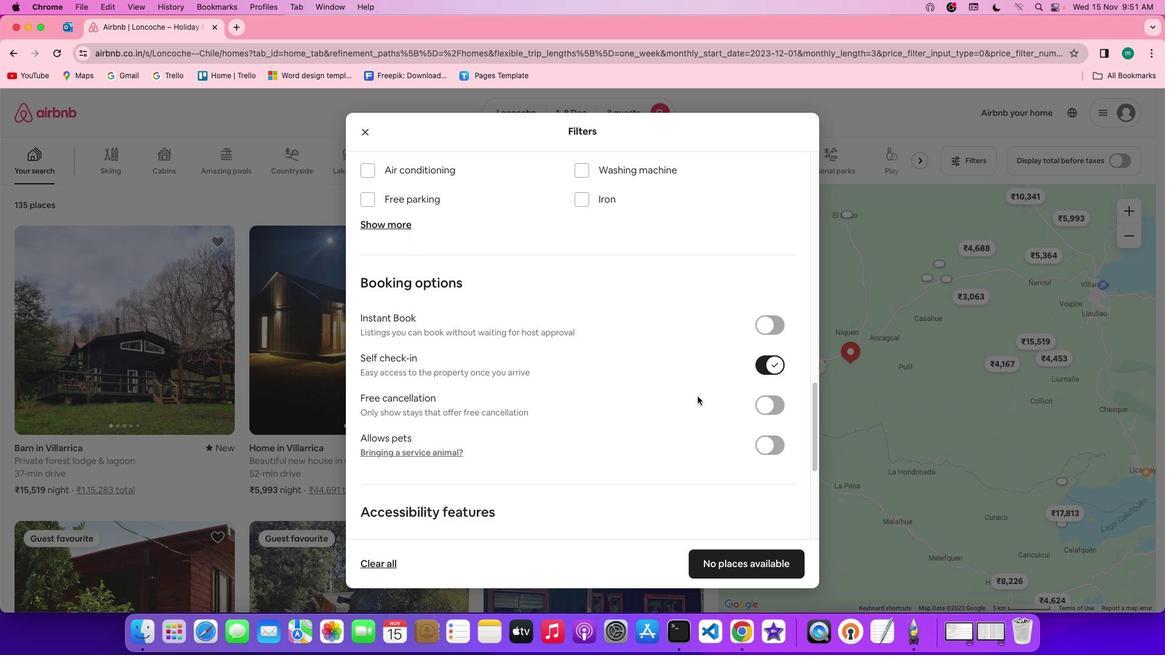 
Action: Mouse scrolled (697, 396) with delta (0, 0)
Screenshot: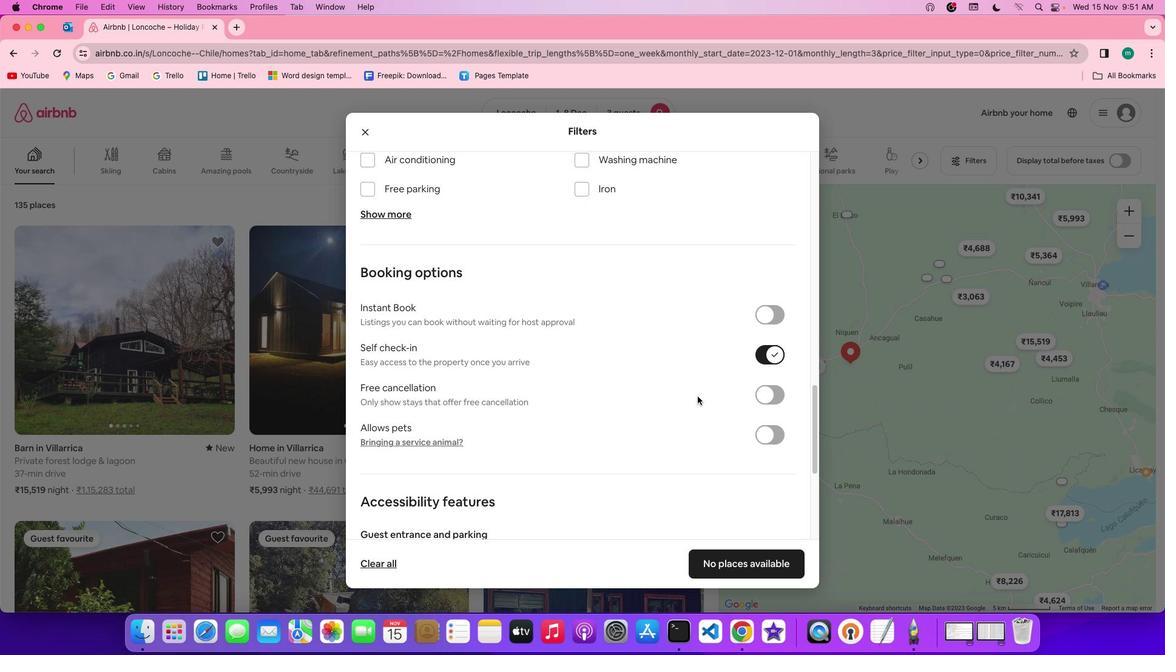
Action: Mouse scrolled (697, 396) with delta (0, 0)
Screenshot: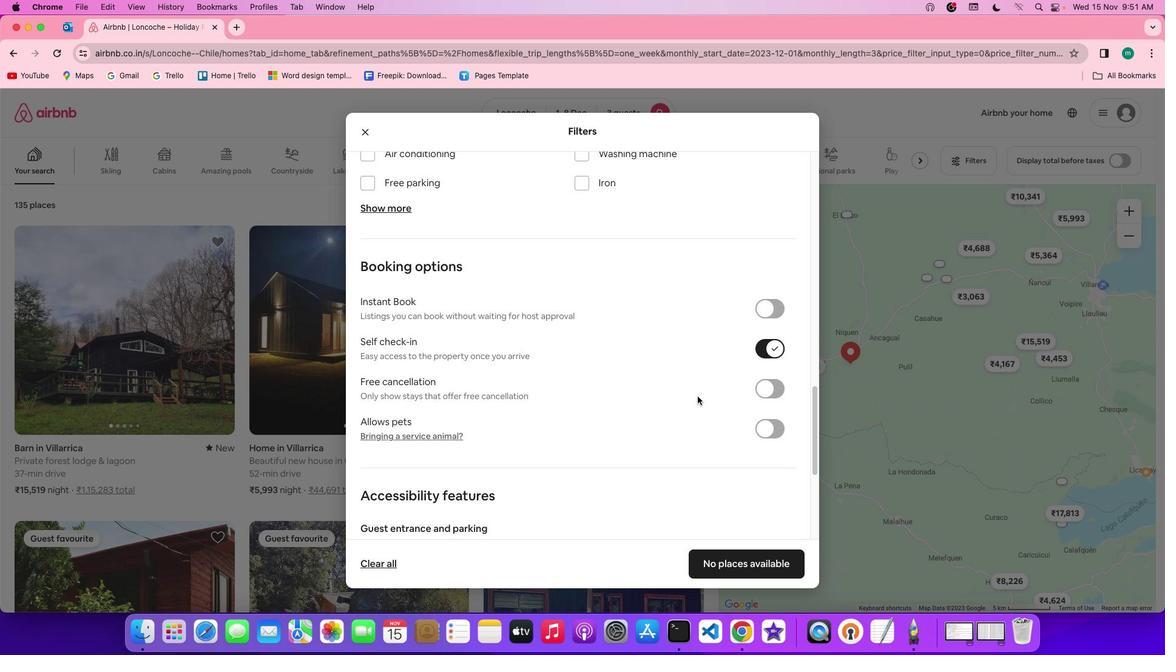 
Action: Mouse scrolled (697, 396) with delta (0, 0)
Screenshot: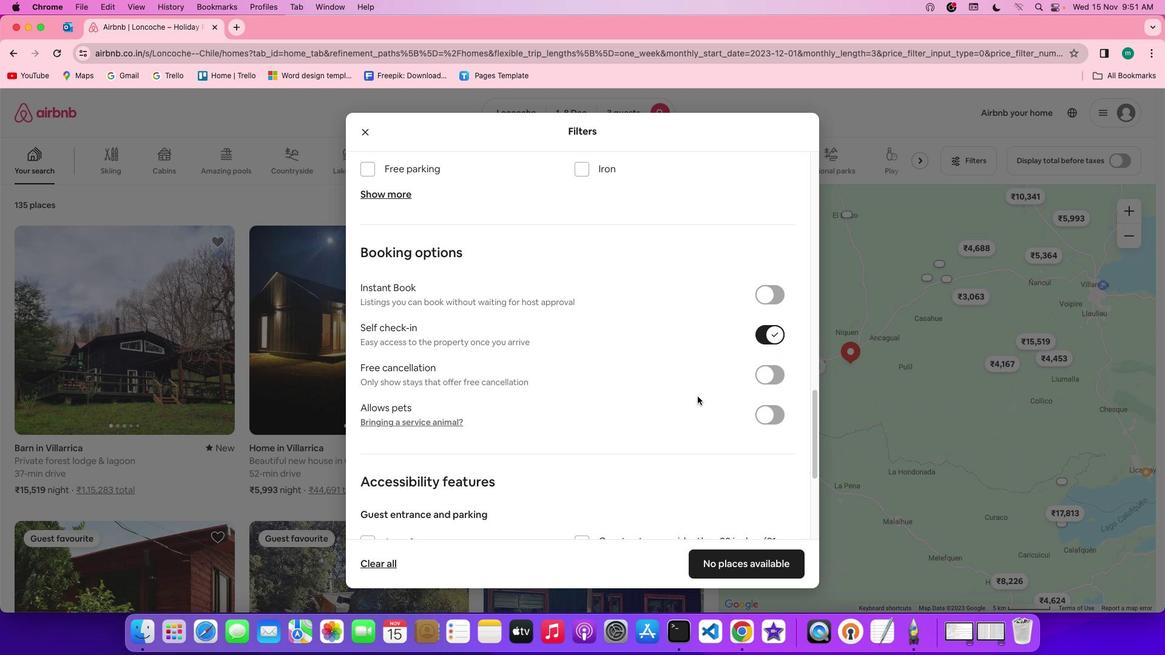 
Action: Mouse scrolled (697, 396) with delta (0, 0)
Screenshot: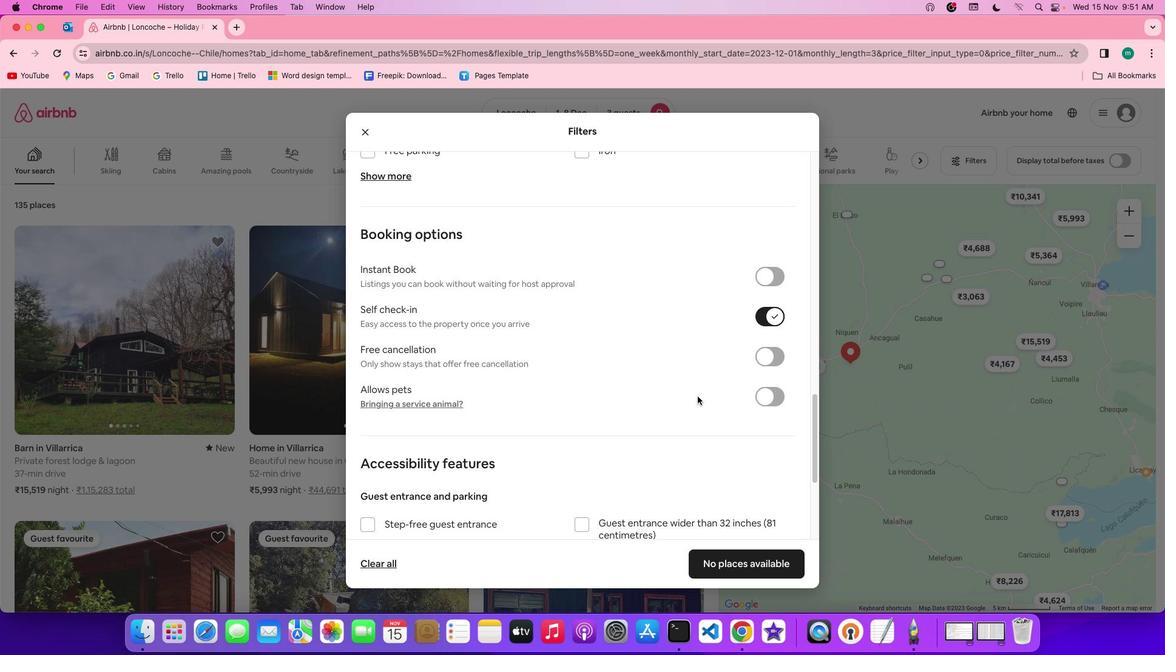 
Action: Mouse scrolled (697, 396) with delta (0, 0)
Screenshot: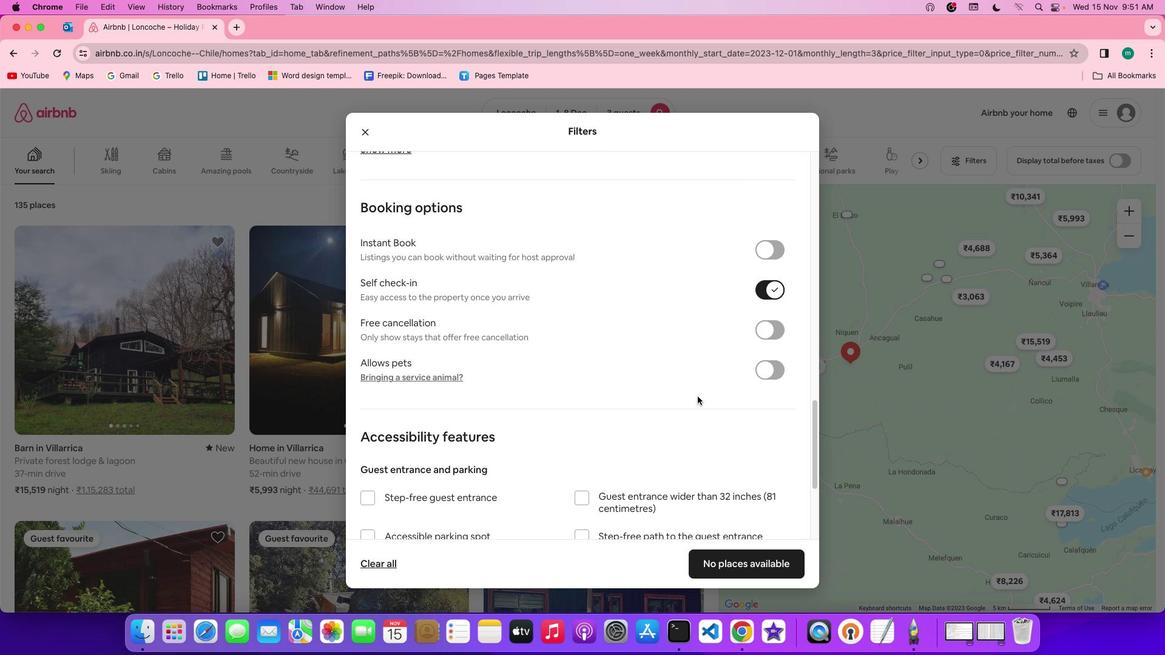 
Action: Mouse scrolled (697, 396) with delta (0, 0)
Screenshot: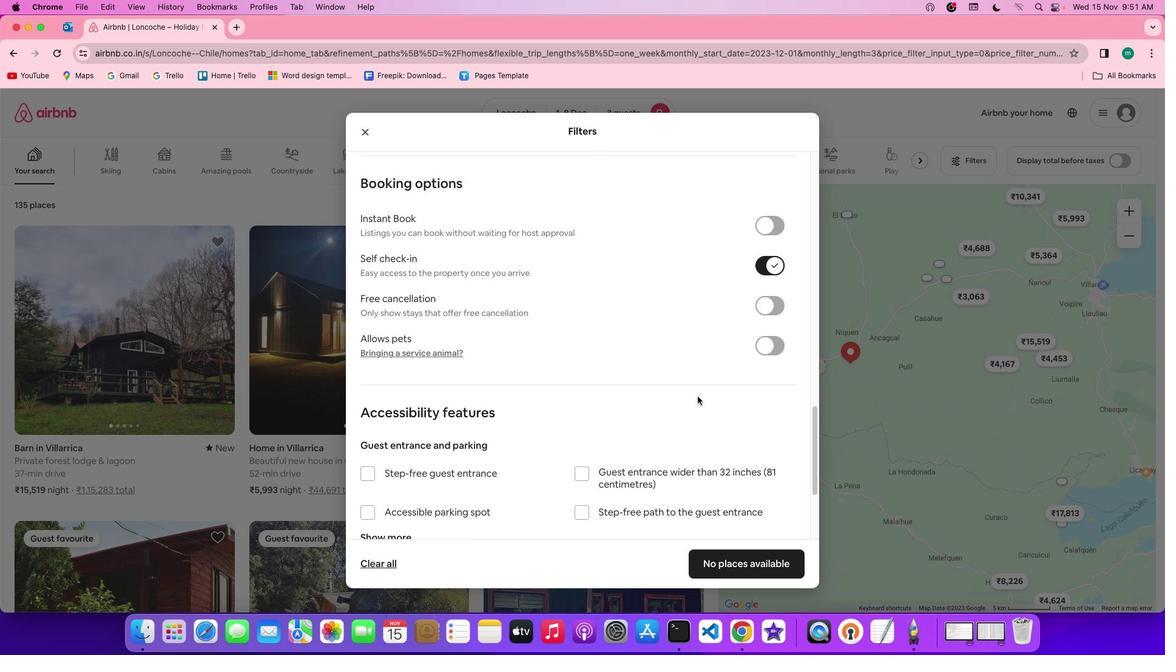 
Action: Mouse scrolled (697, 396) with delta (0, -1)
Screenshot: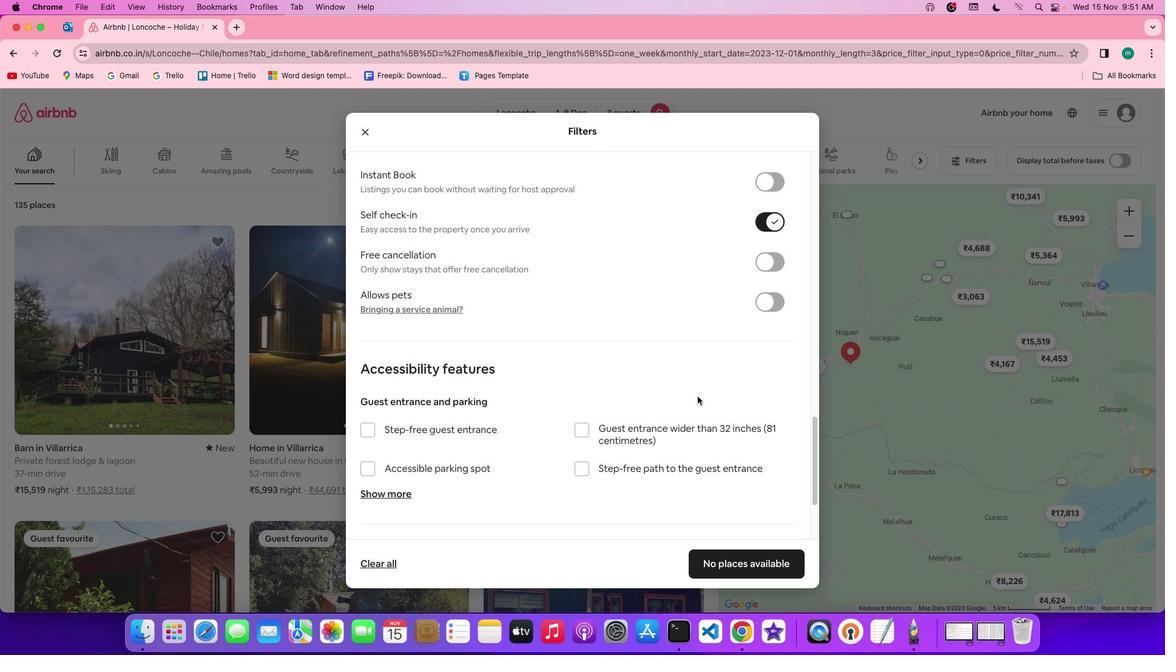 
Action: Mouse scrolled (697, 396) with delta (0, -1)
Screenshot: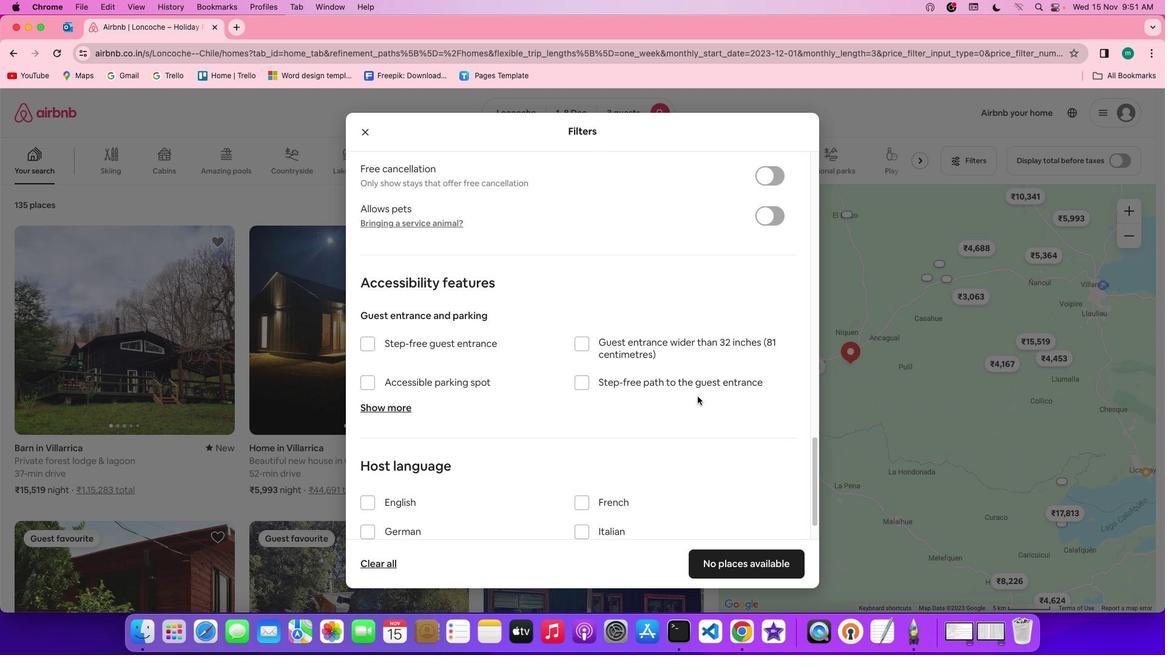 
Action: Mouse scrolled (697, 396) with delta (0, 0)
Screenshot: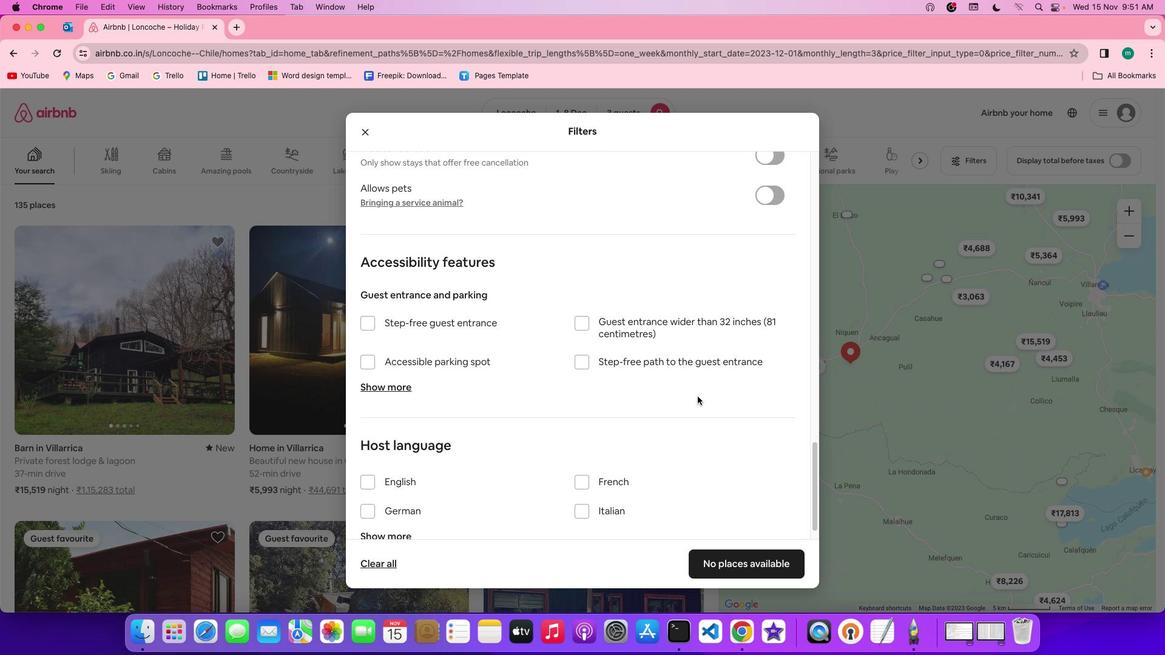 
Action: Mouse scrolled (697, 396) with delta (0, 0)
Screenshot: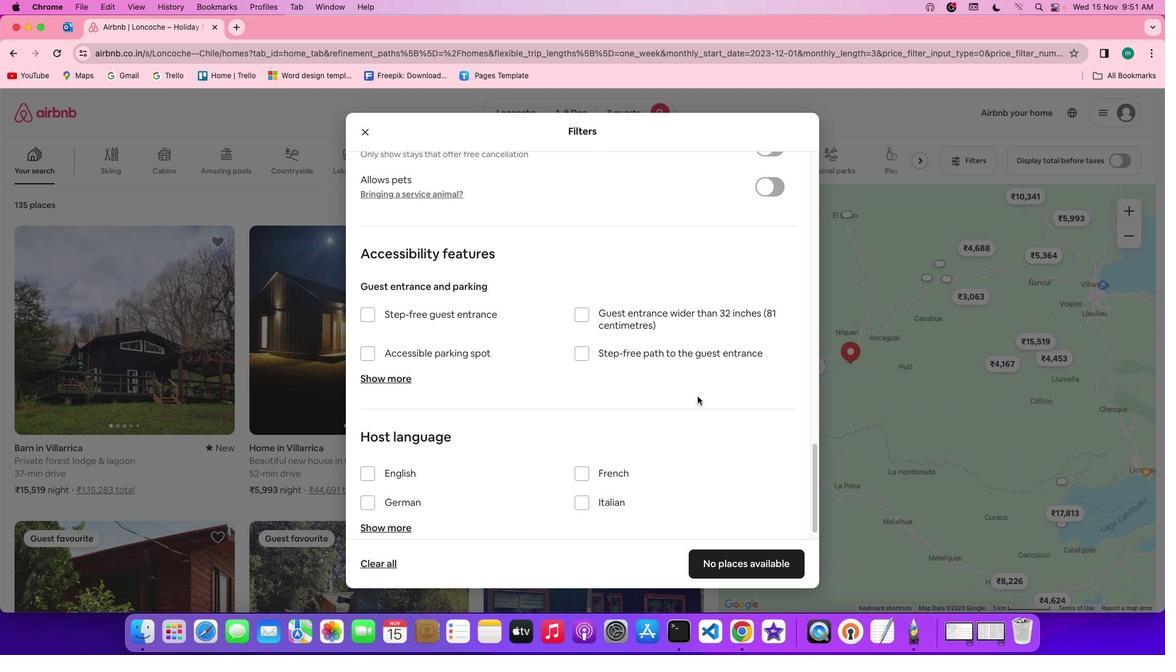 
Action: Mouse scrolled (697, 396) with delta (0, -1)
Screenshot: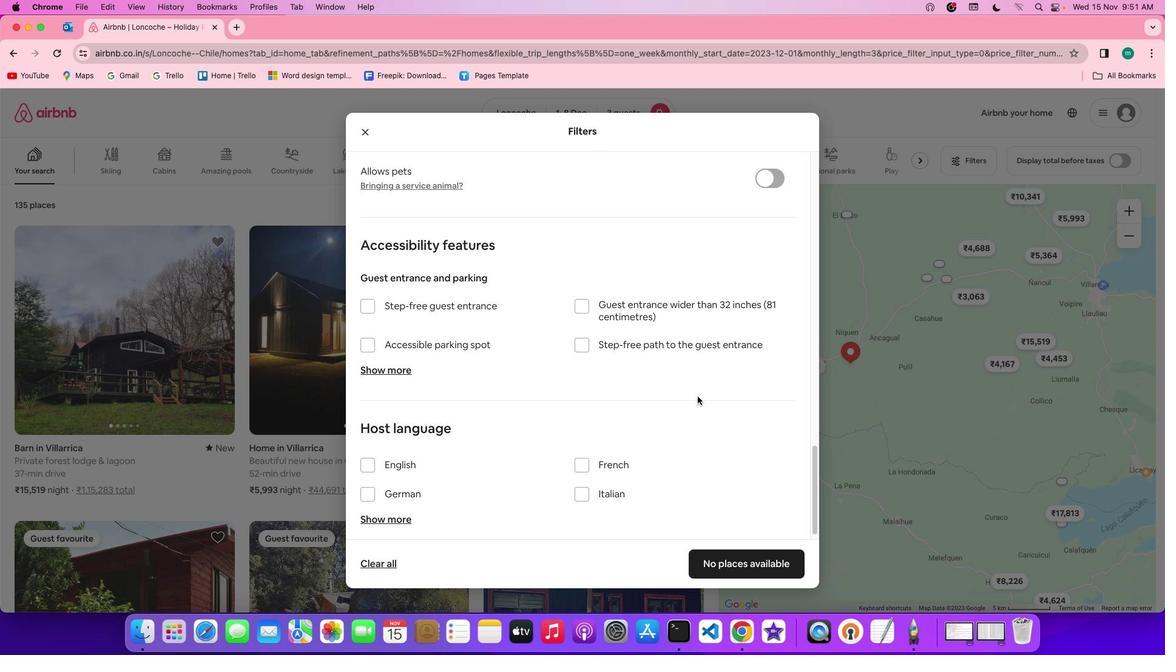 
Action: Mouse scrolled (697, 396) with delta (0, -2)
Screenshot: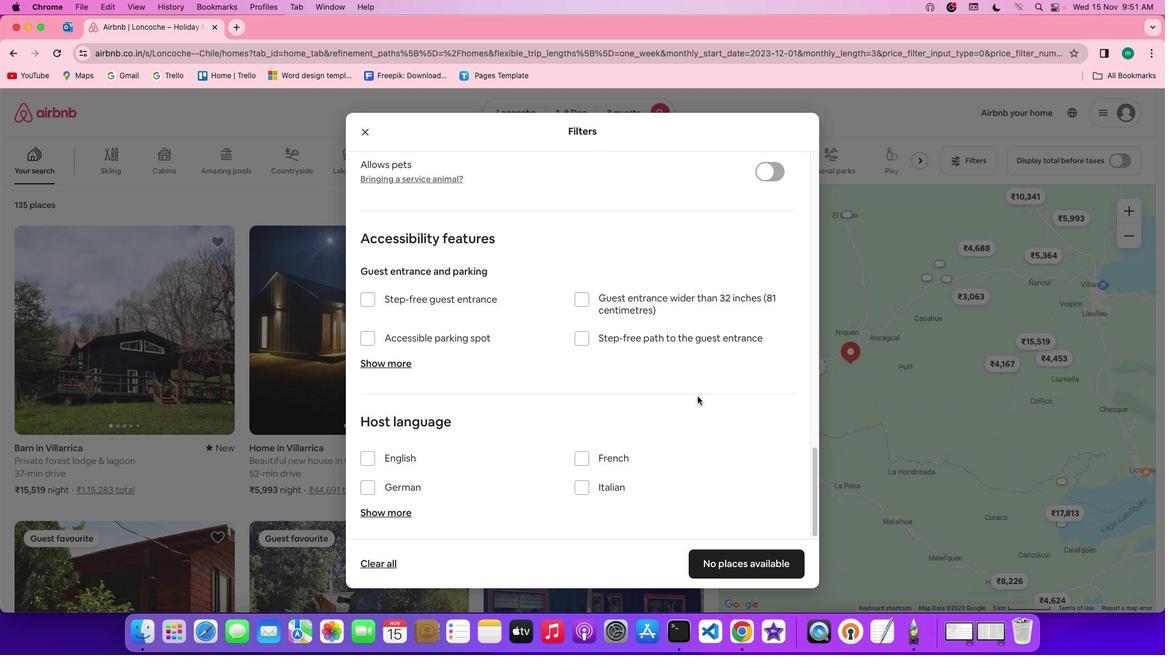 
Action: Mouse scrolled (697, 396) with delta (0, -3)
Screenshot: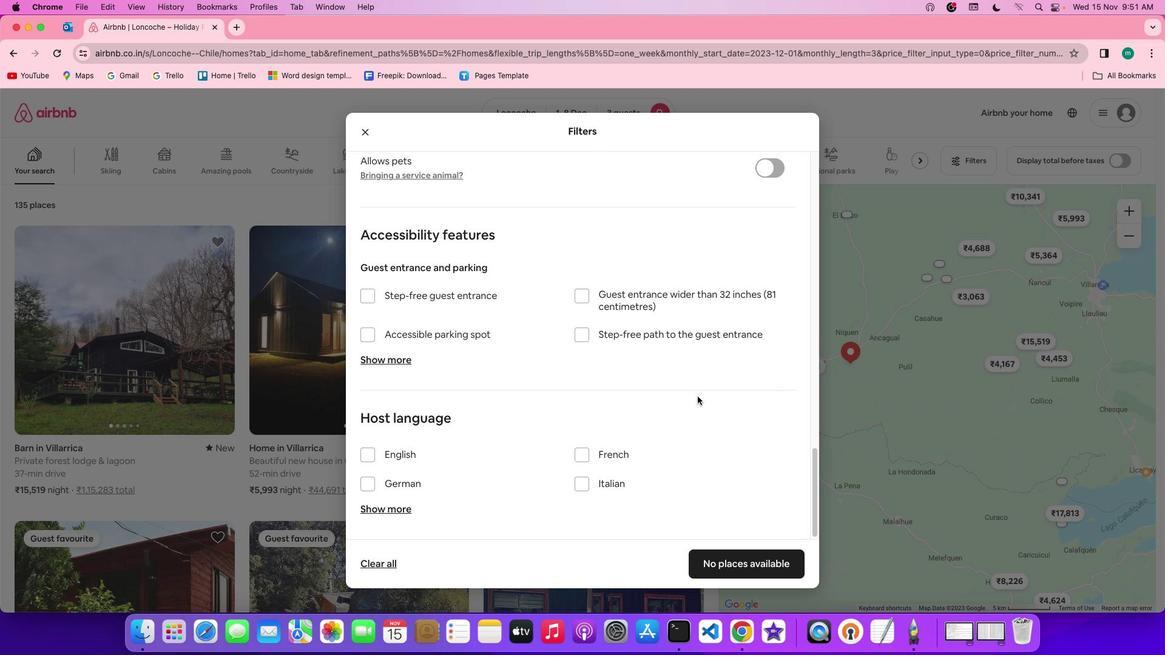 
Action: Mouse scrolled (697, 396) with delta (0, 0)
Screenshot: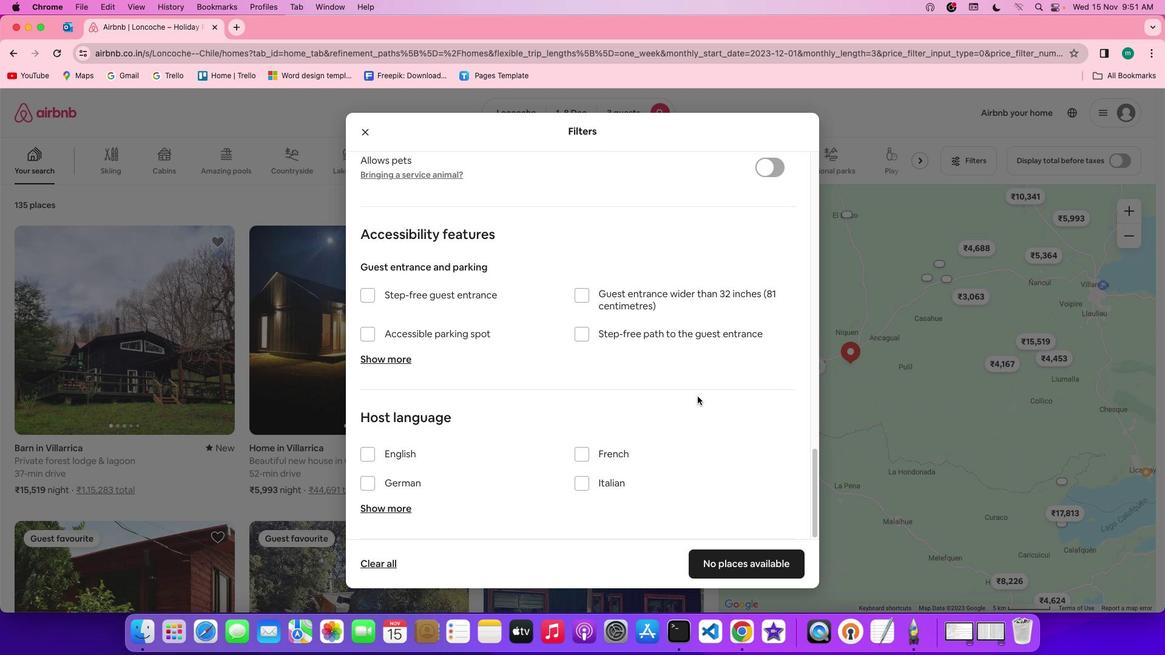 
Action: Mouse scrolled (697, 396) with delta (0, 0)
Screenshot: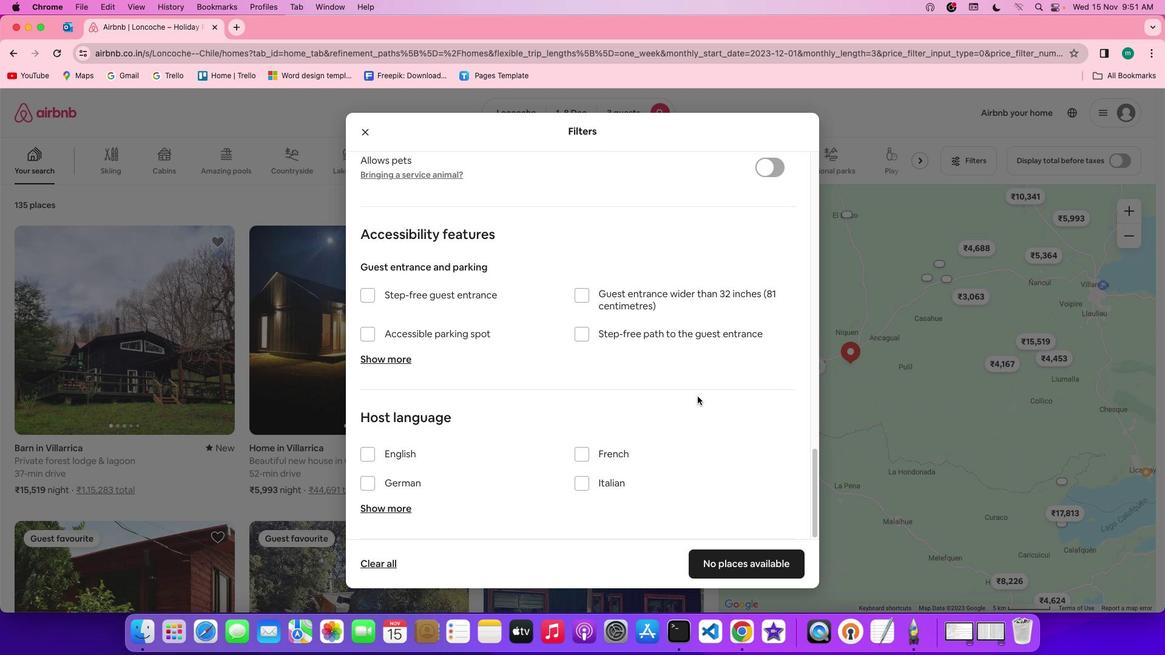 
Action: Mouse scrolled (697, 396) with delta (0, -1)
Screenshot: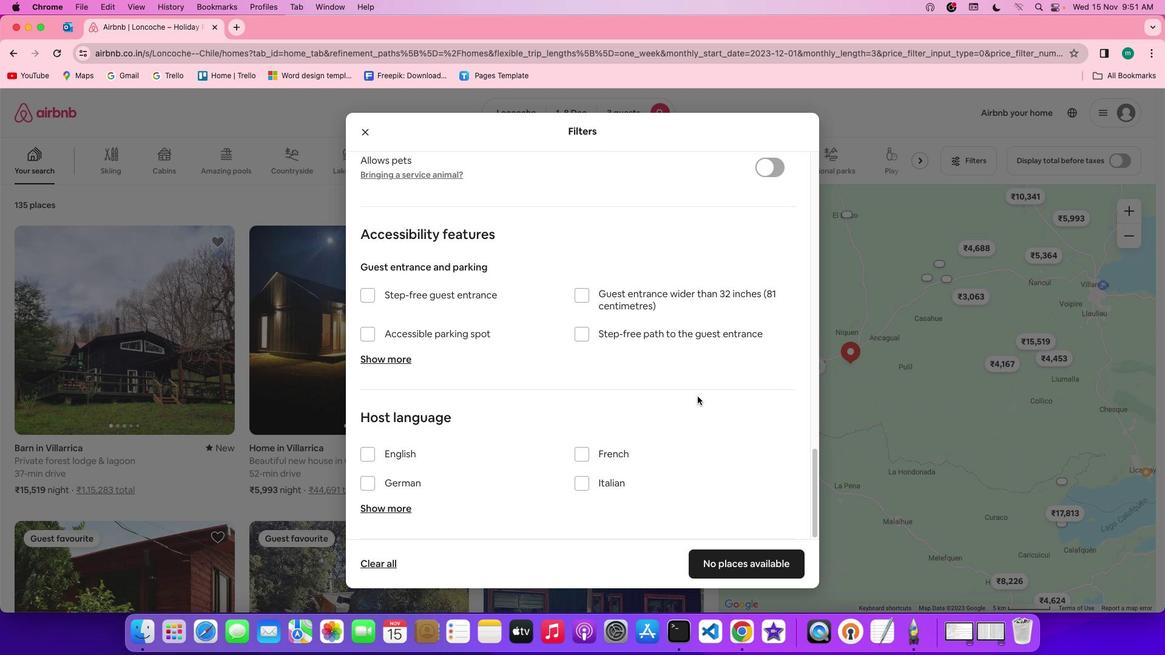 
Action: Mouse scrolled (697, 396) with delta (0, -2)
Screenshot: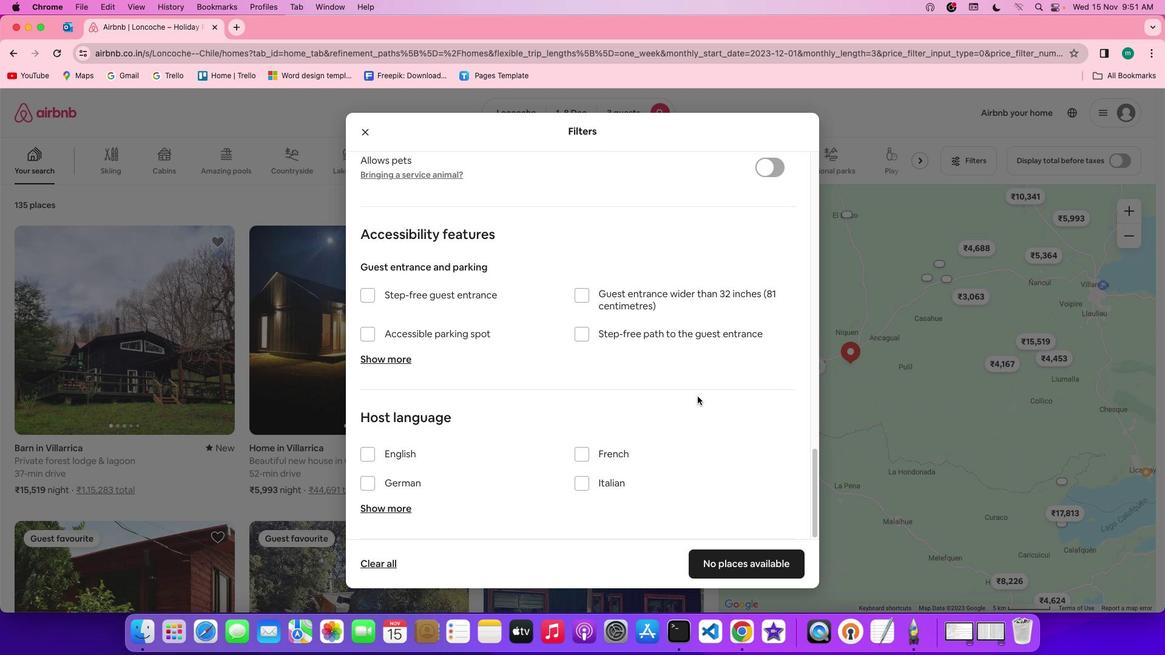 
Action: Mouse scrolled (697, 396) with delta (0, -3)
Screenshot: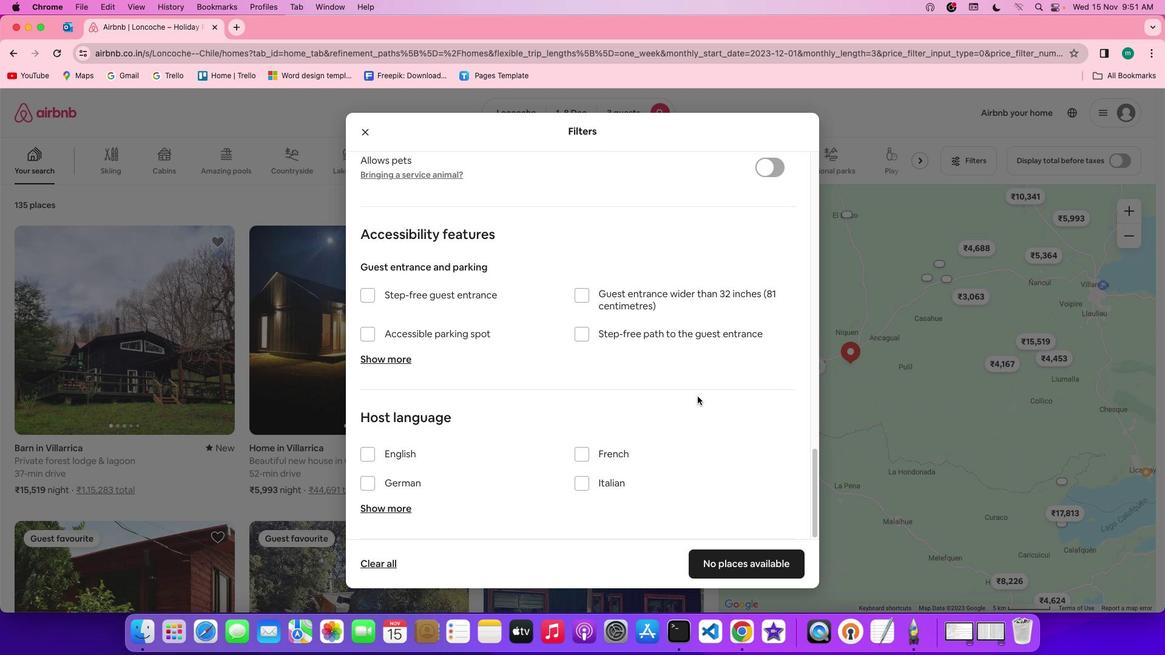 
Action: Mouse scrolled (697, 396) with delta (0, -3)
Screenshot: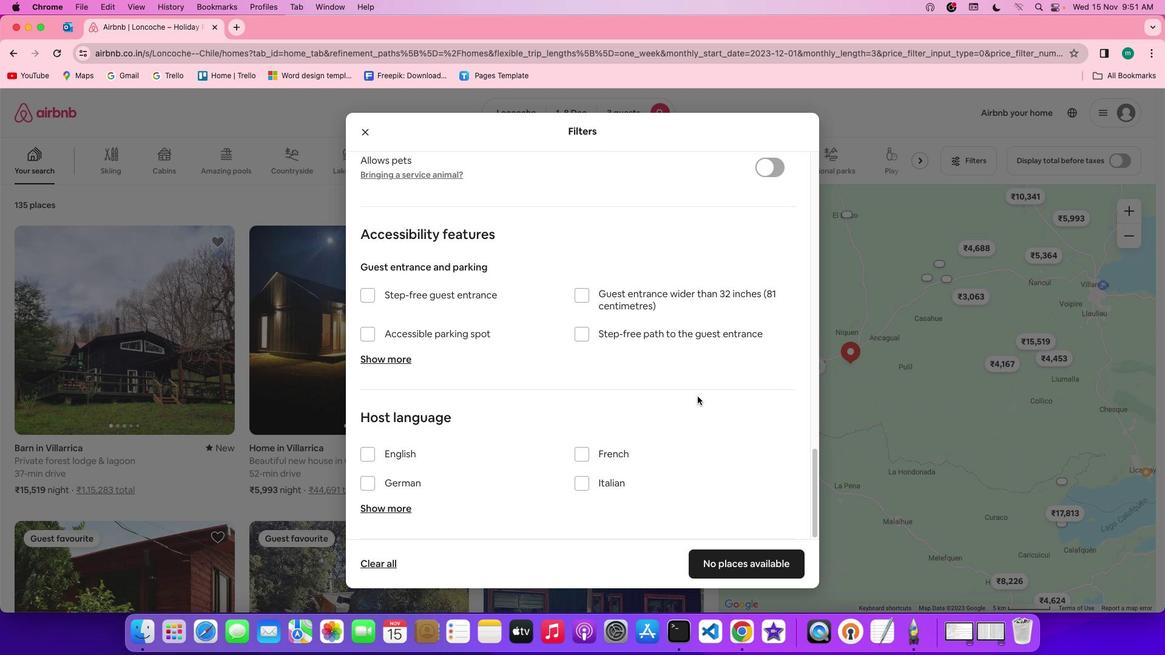 
Action: Mouse scrolled (697, 396) with delta (0, 0)
Screenshot: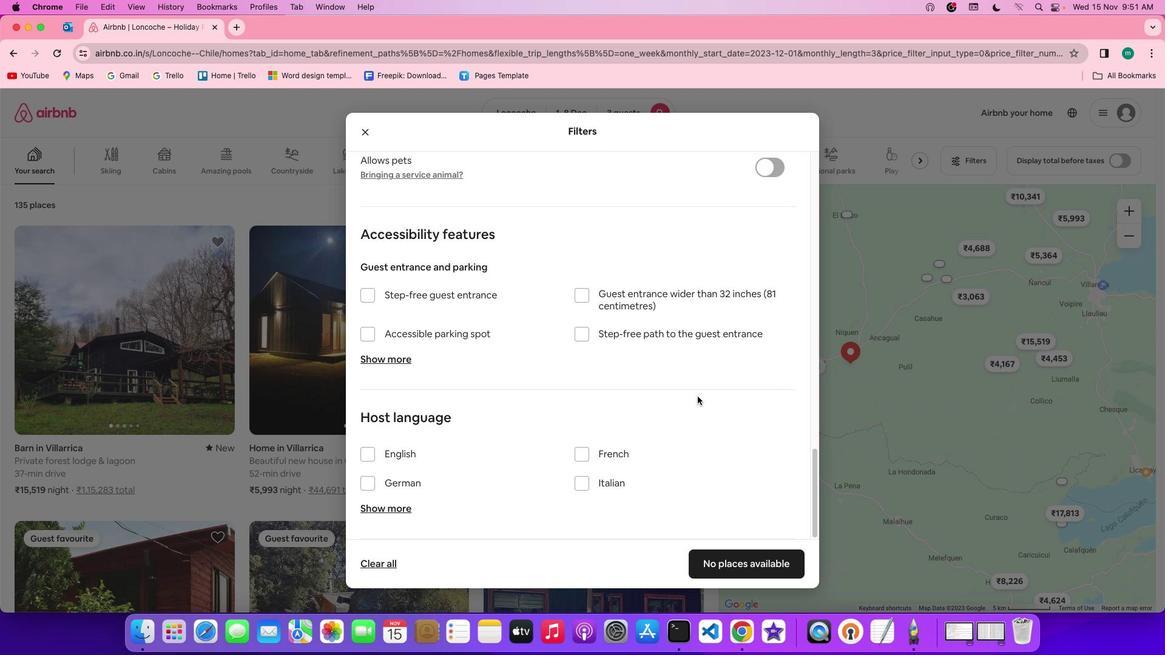 
Action: Mouse scrolled (697, 396) with delta (0, 0)
Screenshot: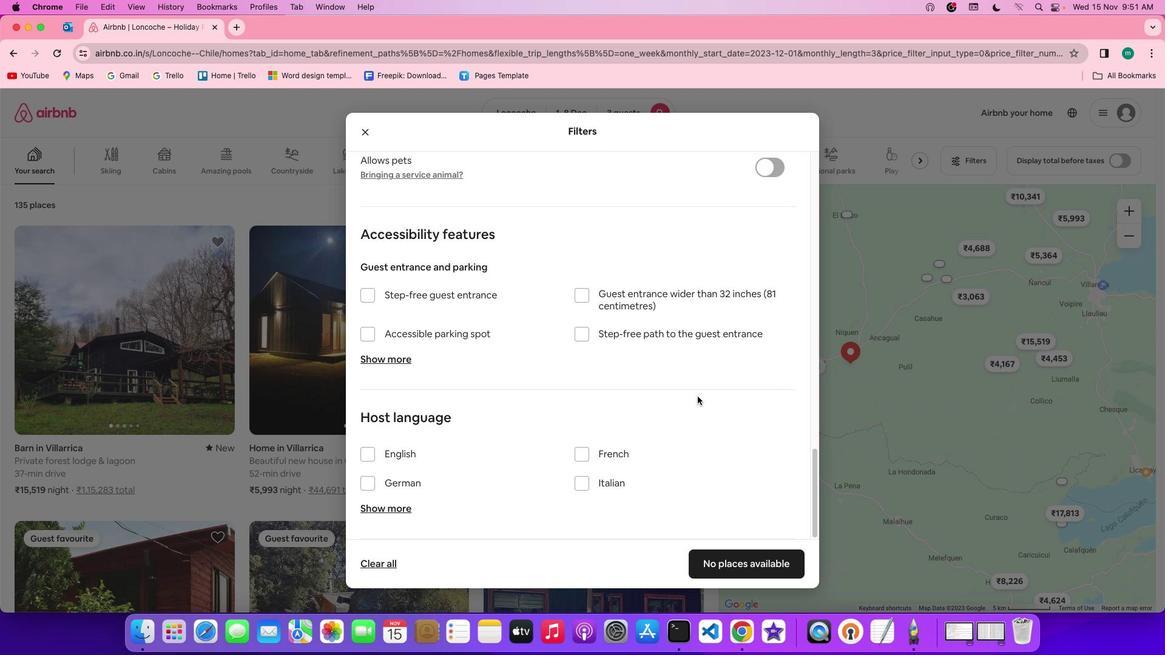 
Action: Mouse scrolled (697, 396) with delta (0, -1)
Screenshot: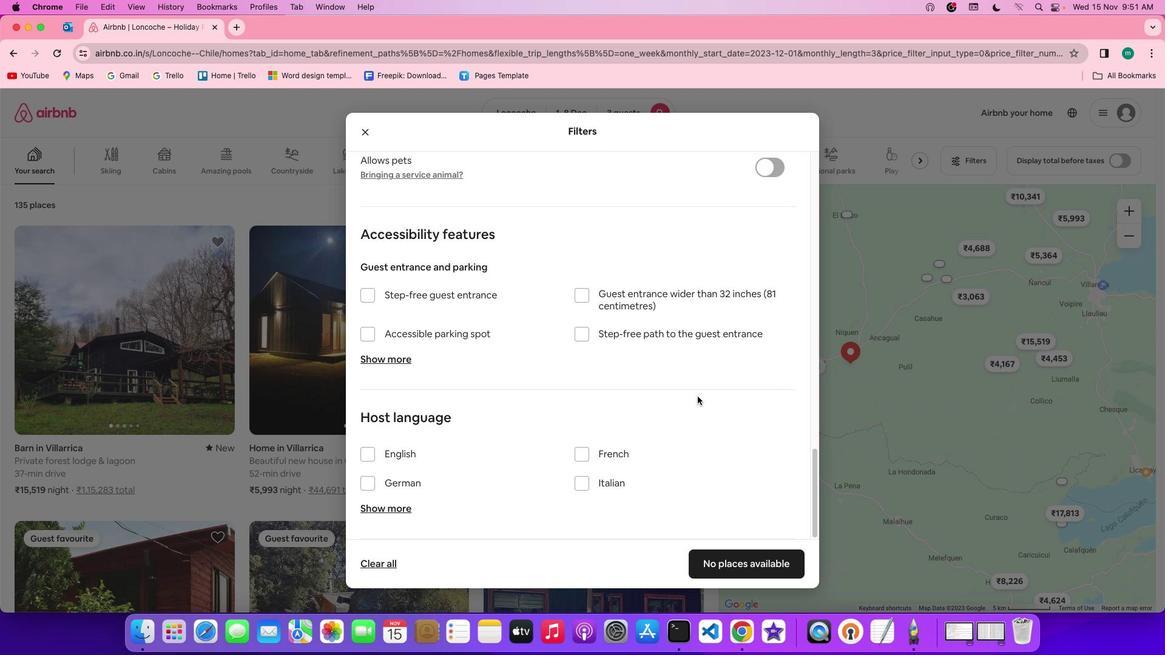 
Action: Mouse scrolled (697, 396) with delta (0, -2)
Screenshot: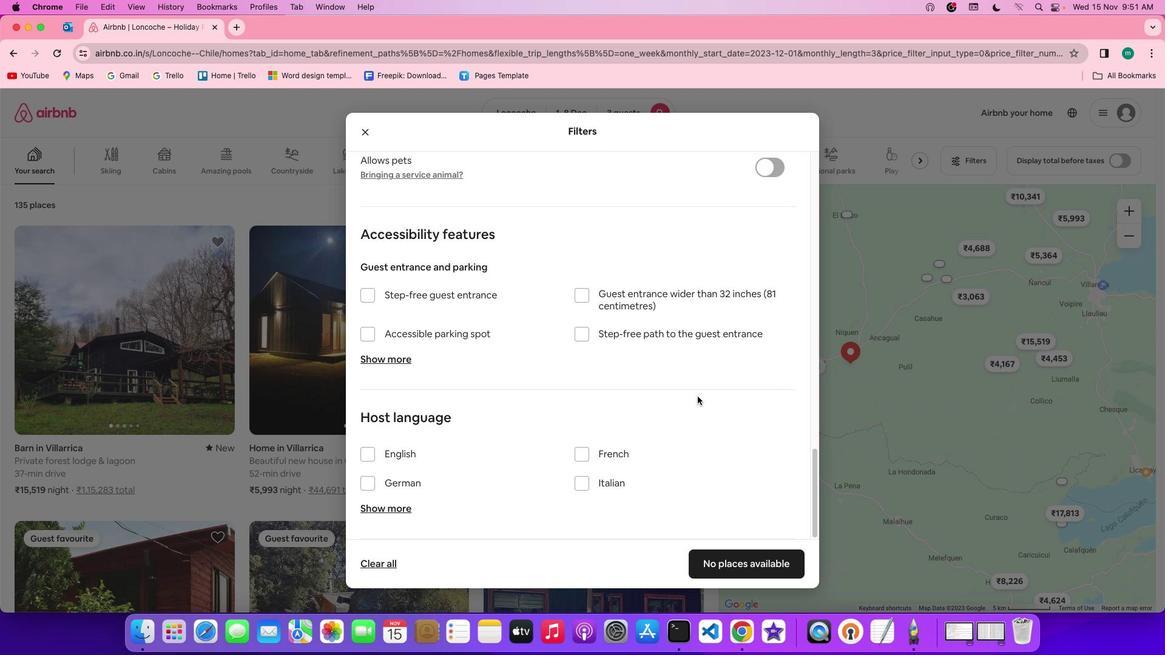 
Action: Mouse scrolled (697, 396) with delta (0, -3)
Screenshot: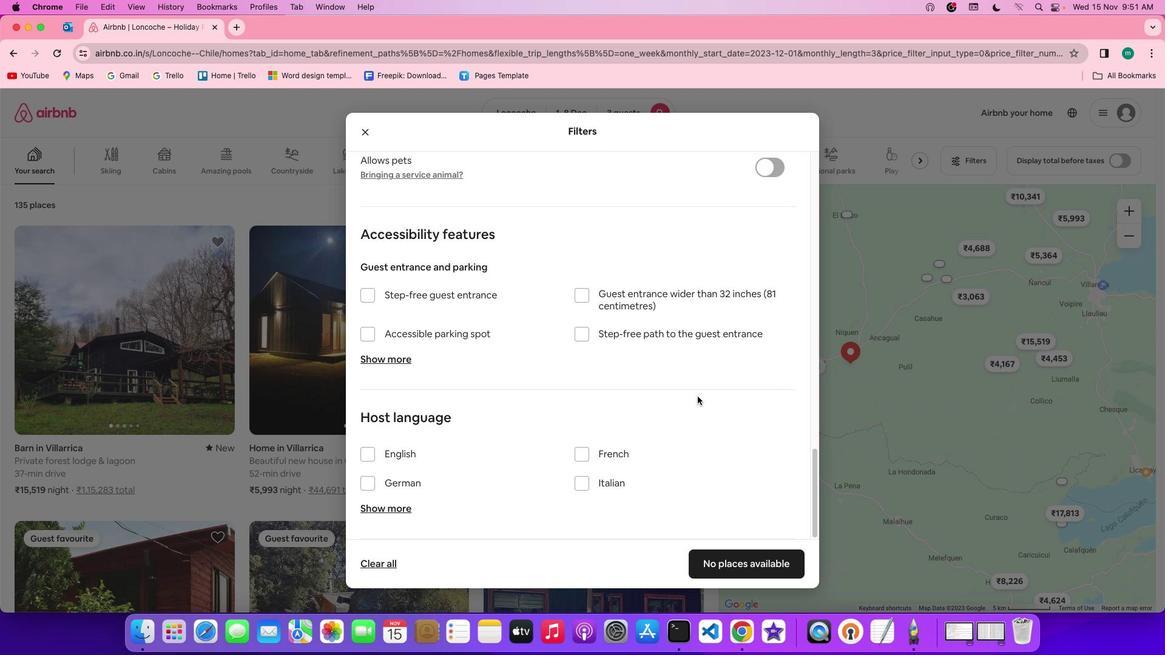 
Action: Mouse moved to (763, 558)
Screenshot: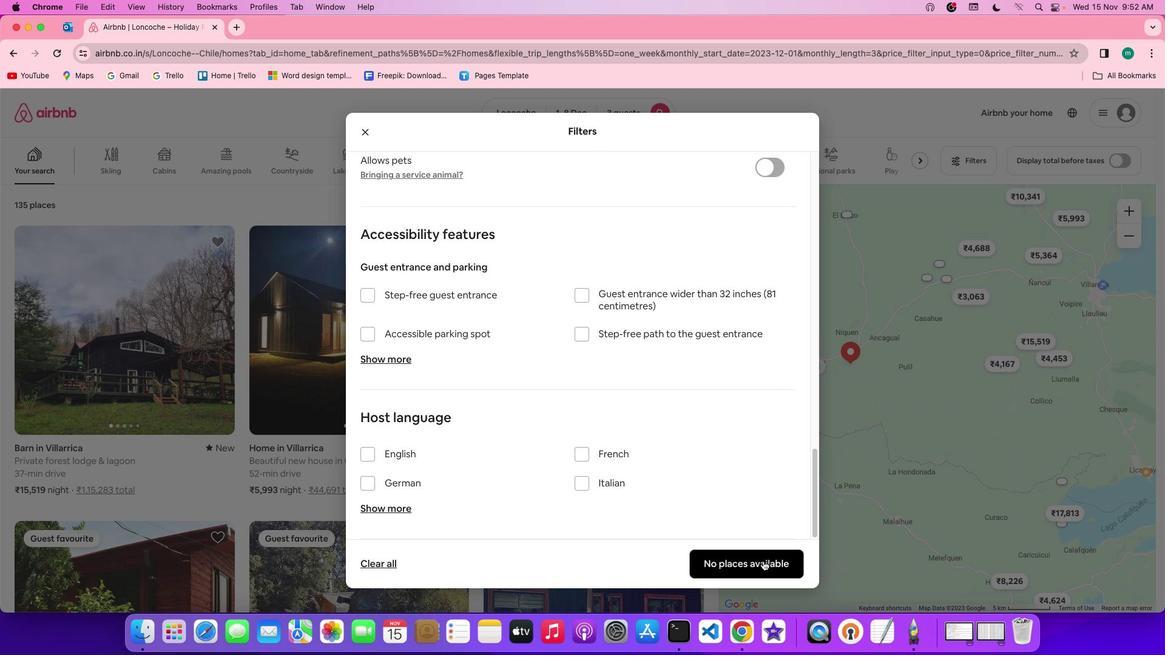 
Action: Mouse pressed left at (763, 558)
Screenshot: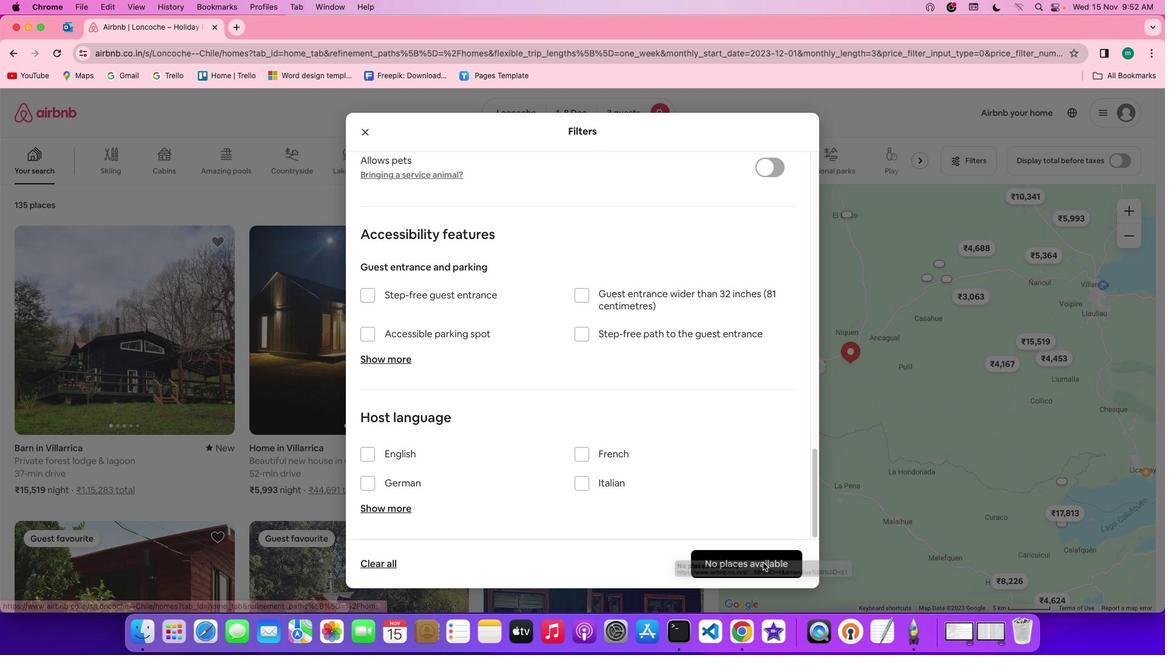 
Action: Mouse moved to (676, 491)
Screenshot: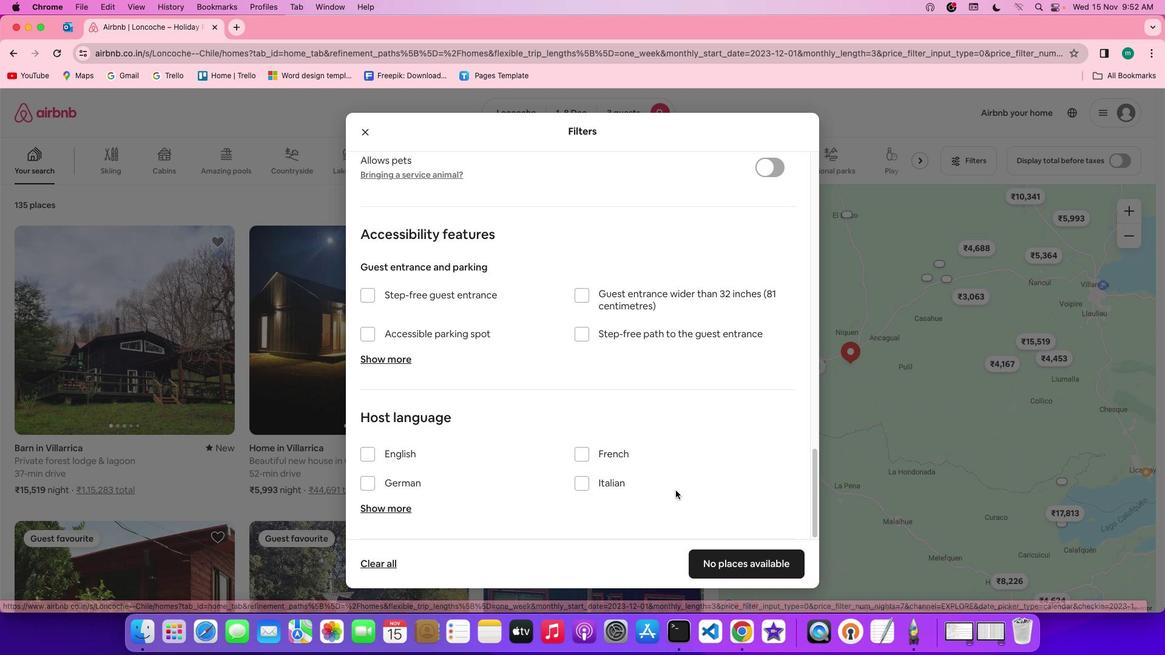 
Action: Mouse scrolled (676, 491) with delta (0, 0)
Screenshot: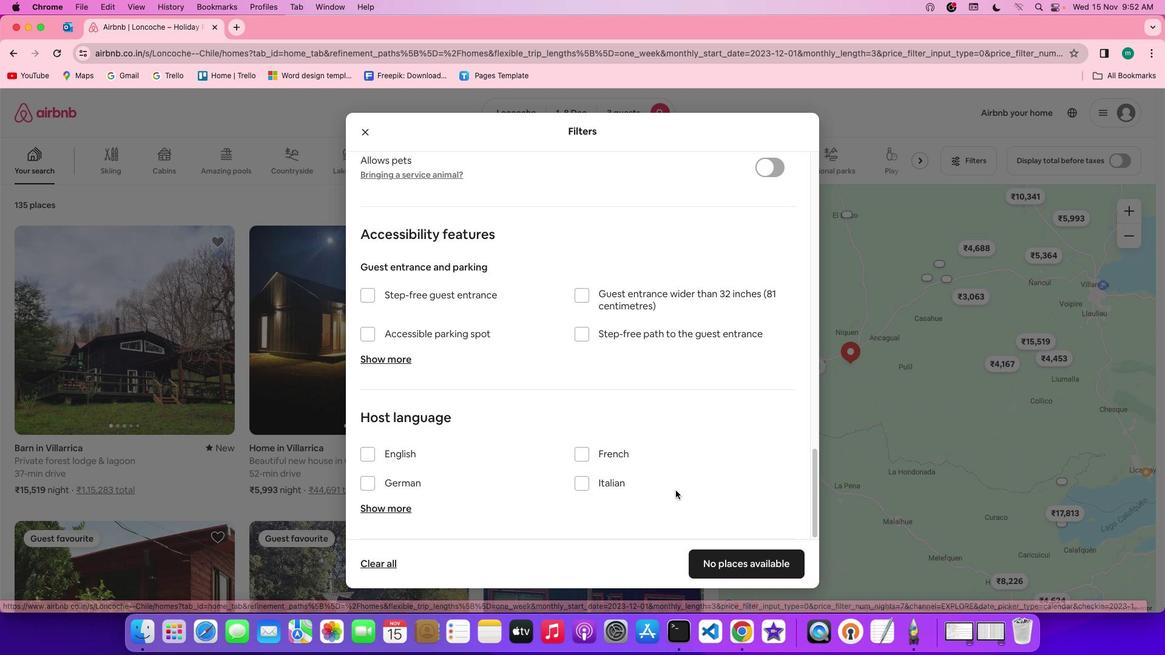 
Action: Mouse scrolled (676, 491) with delta (0, 0)
Screenshot: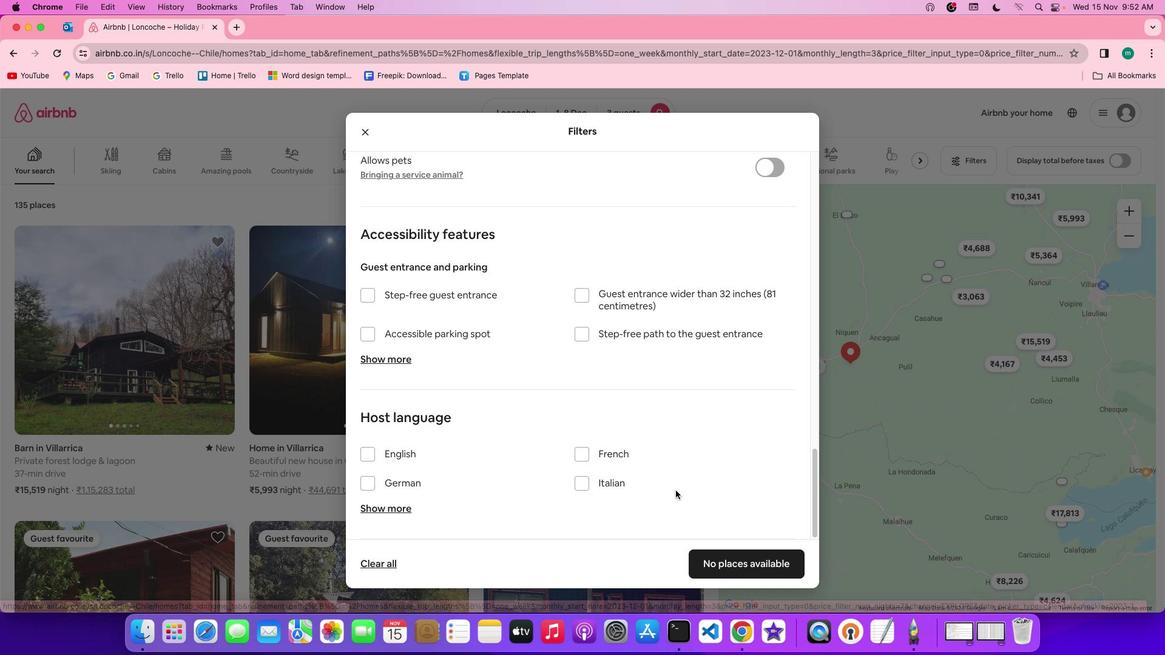 
Action: Mouse scrolled (676, 491) with delta (0, -1)
Screenshot: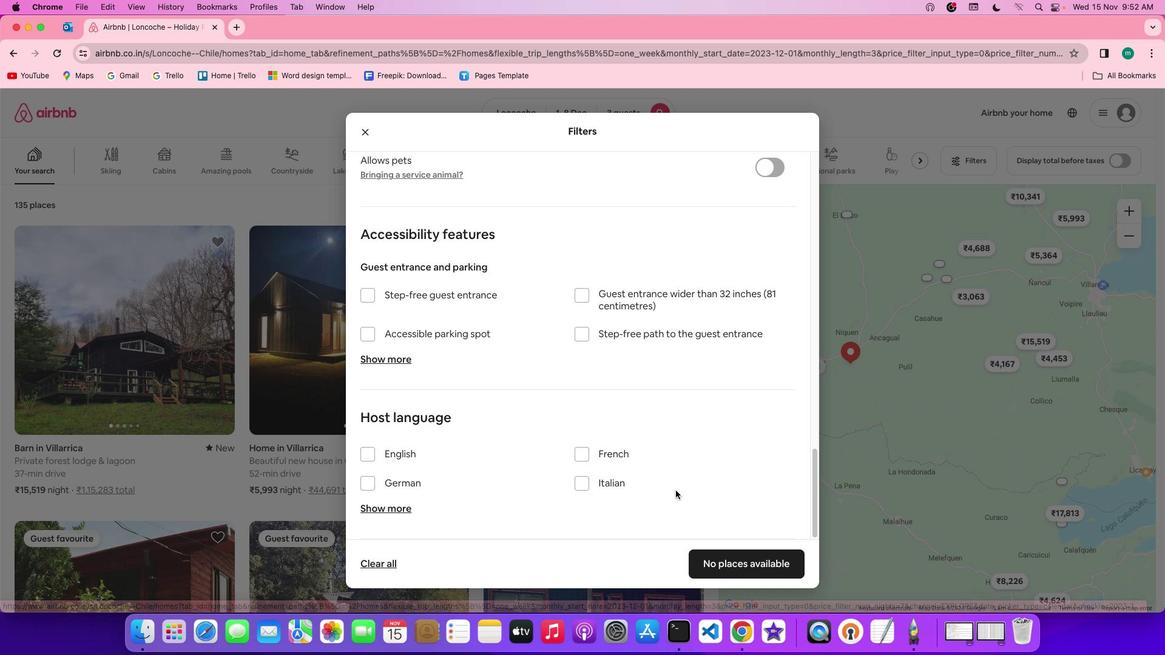 
Action: Mouse scrolled (676, 491) with delta (0, -3)
Screenshot: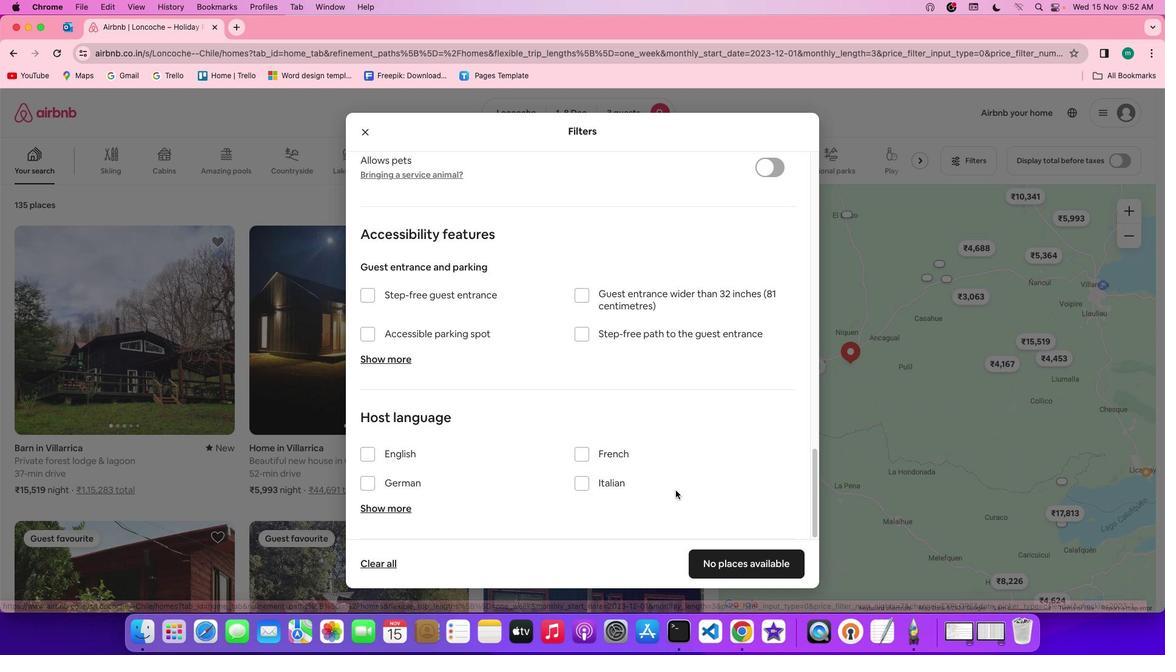 
Action: Mouse scrolled (676, 491) with delta (0, -3)
Screenshot: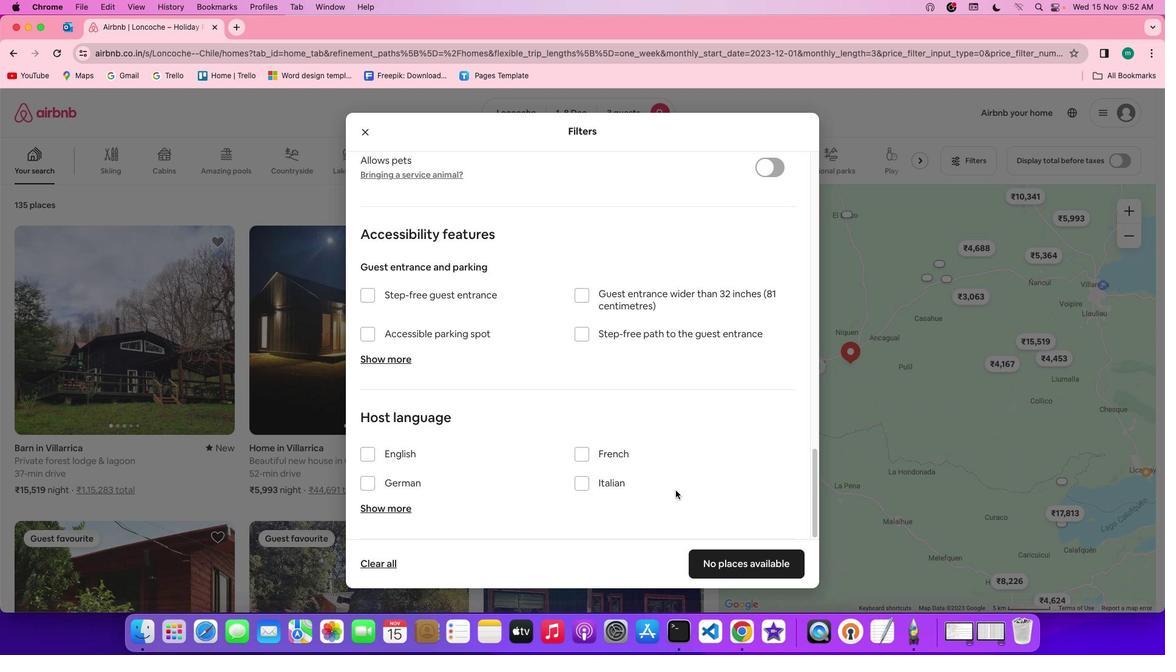 
Action: Mouse scrolled (676, 491) with delta (0, -3)
Screenshot: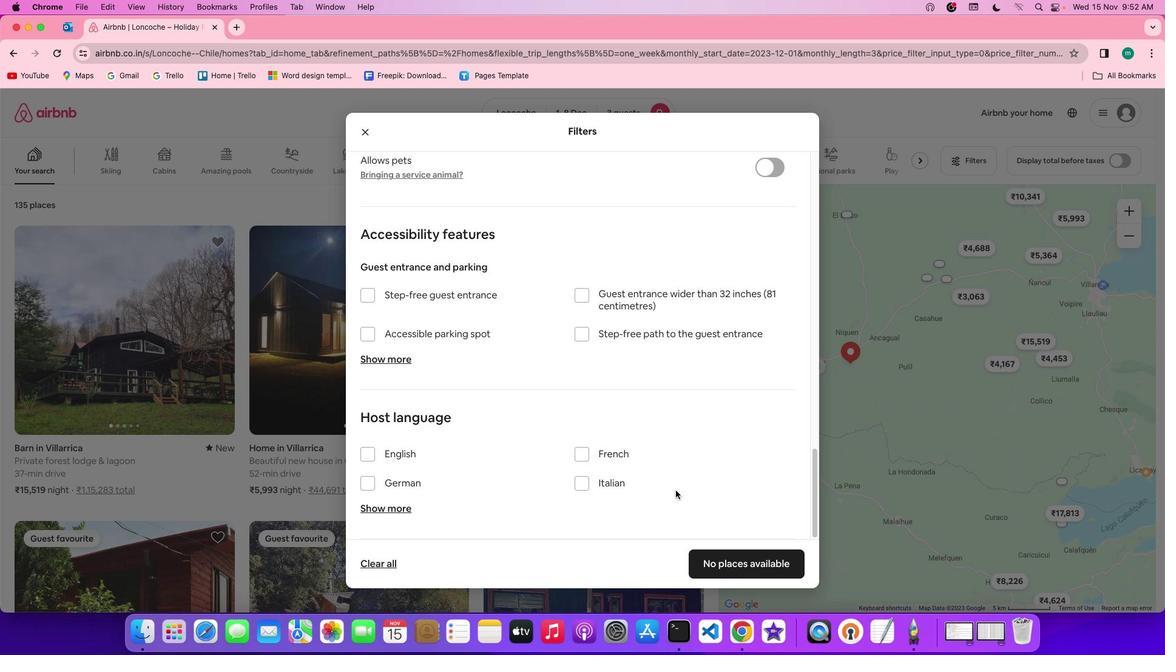 
Action: Mouse moved to (729, 563)
Screenshot: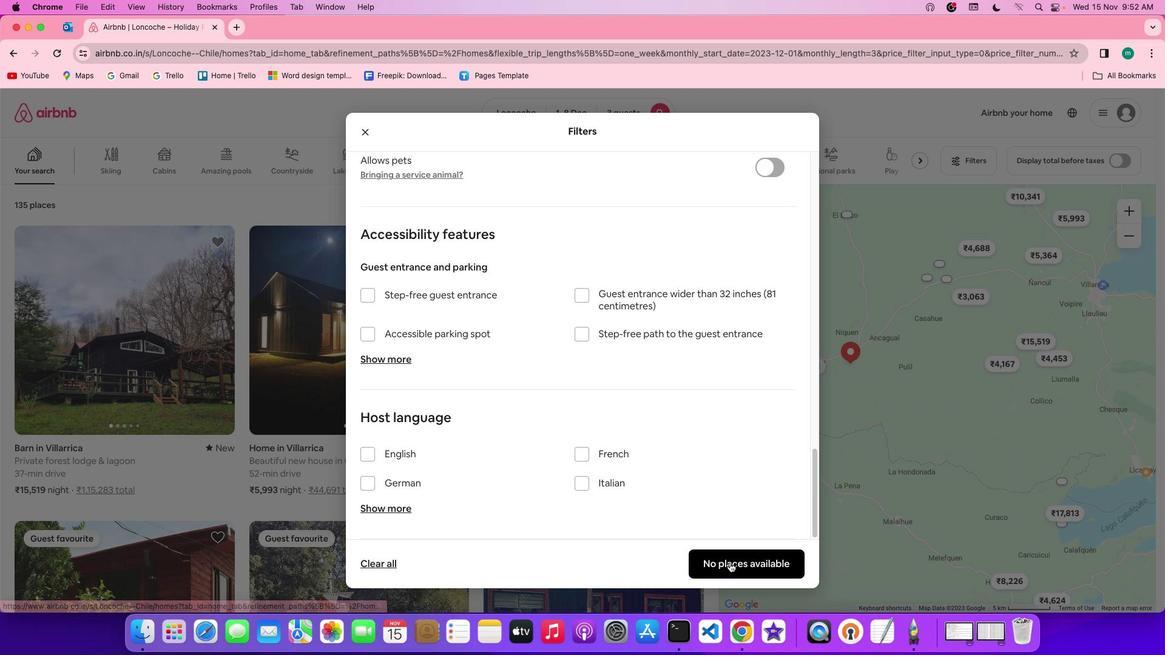 
Action: Mouse pressed left at (729, 563)
Screenshot: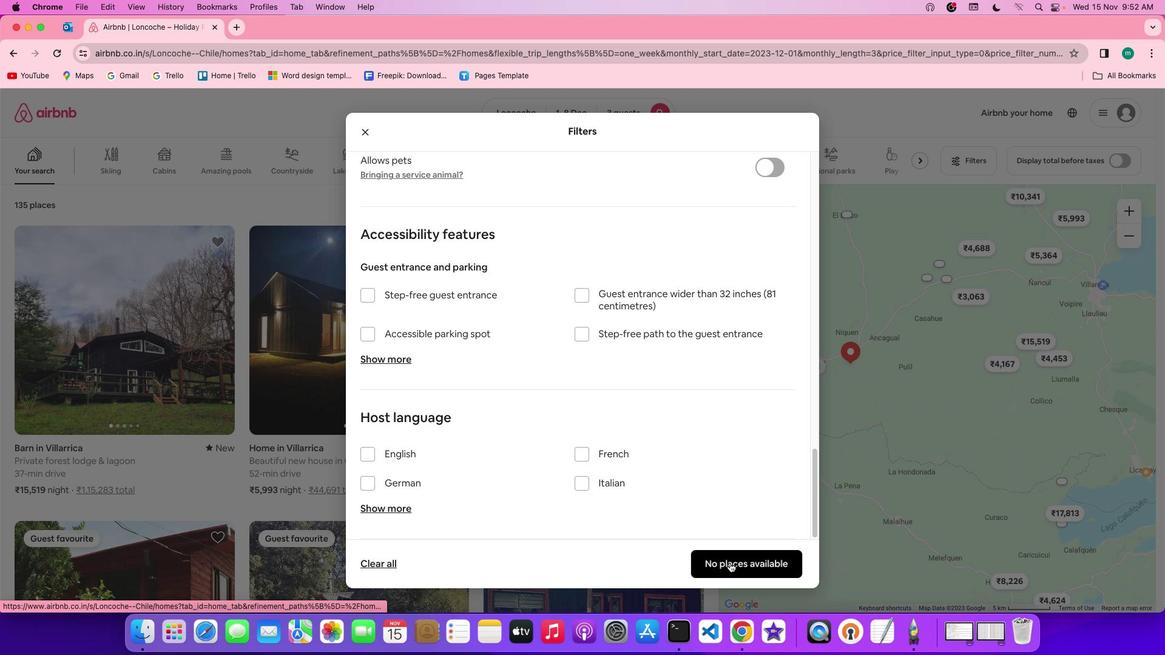 
Action: Mouse moved to (479, 402)
Screenshot: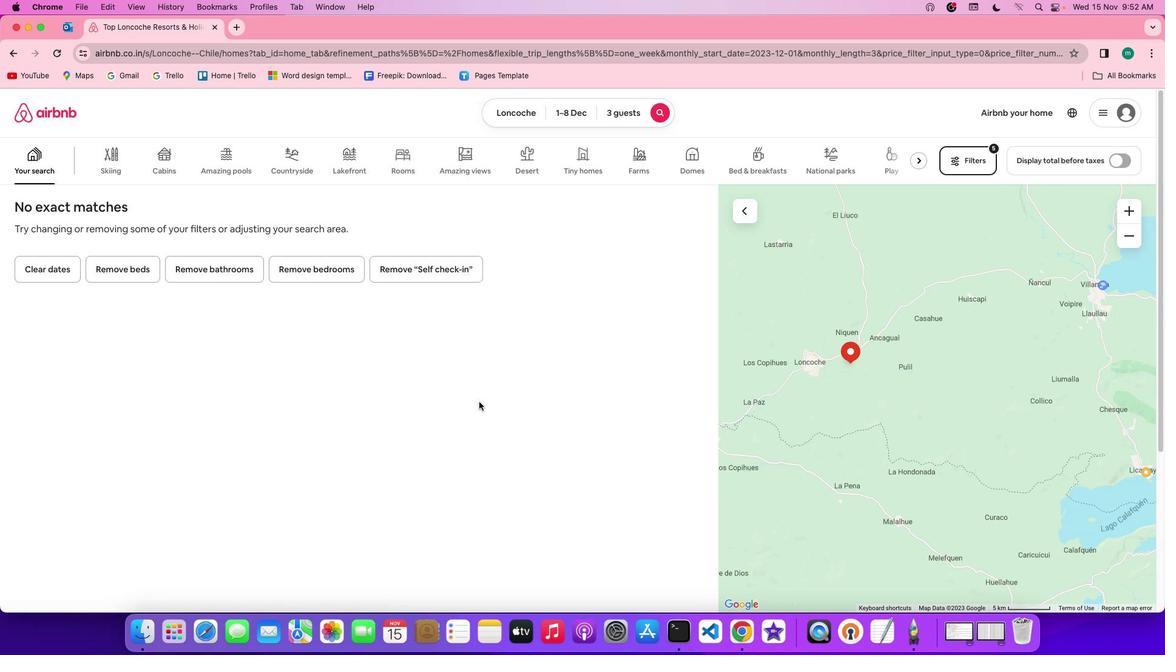 
